 Task: Look for space in Lebaksiu, Indonesia from 12th August, 2023 to 16th August, 2023 for 8 adults in price range Rs.10000 to Rs.16000. Place can be private room with 8 bedrooms having 8 beds and 8 bathrooms. Property type can be house, flat, guest house, hotel. Amenities needed are: wifi, TV, free parkinig on premises, gym, breakfast. Booking option can be shelf check-in. Required host language is English.
Action: Mouse moved to (456, 96)
Screenshot: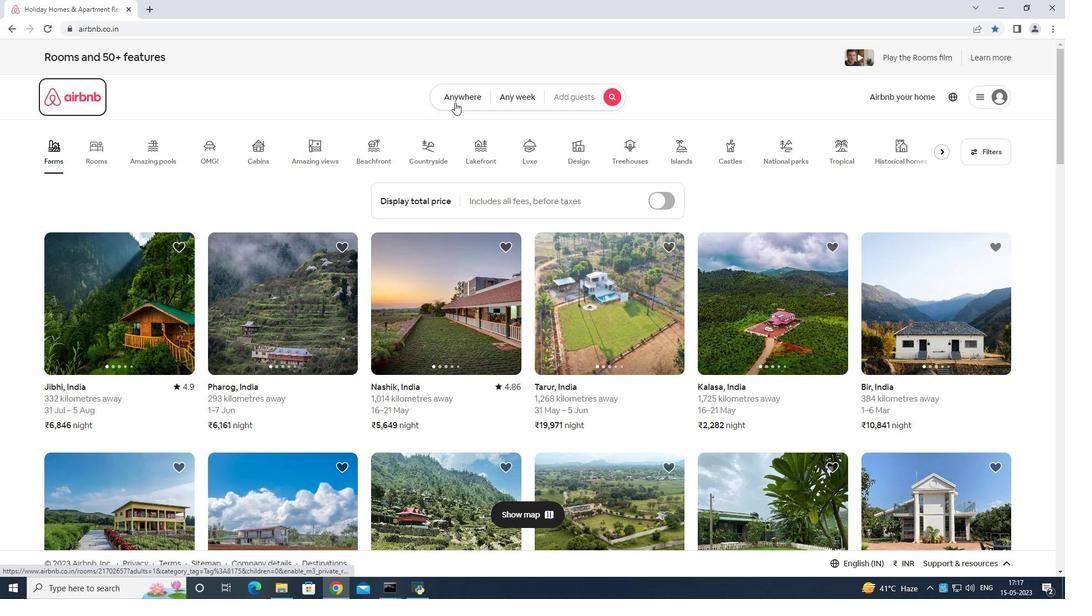 
Action: Mouse pressed left at (456, 96)
Screenshot: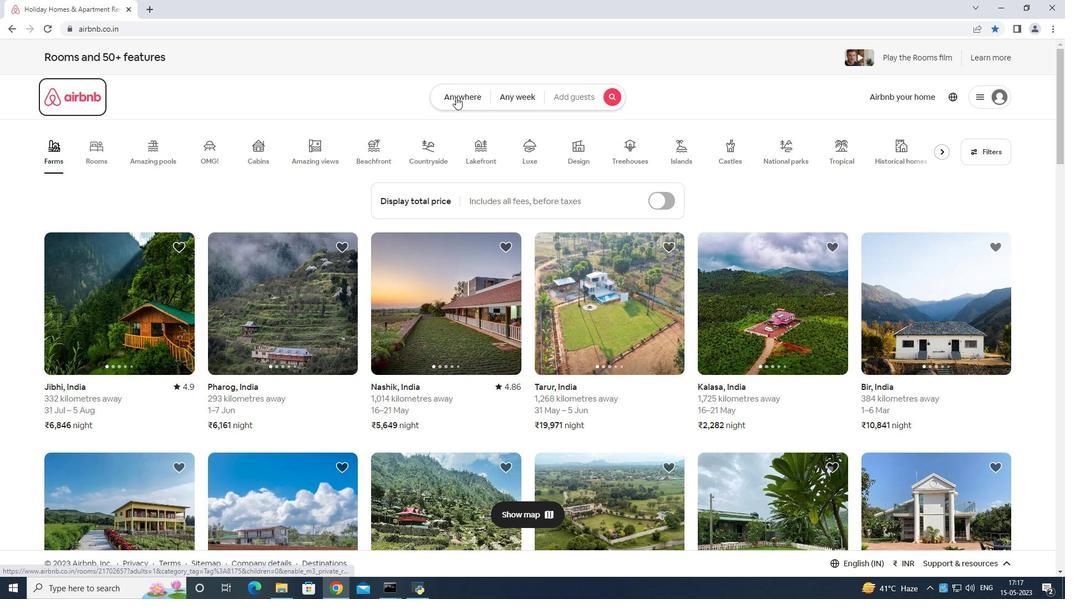 
Action: Mouse moved to (417, 127)
Screenshot: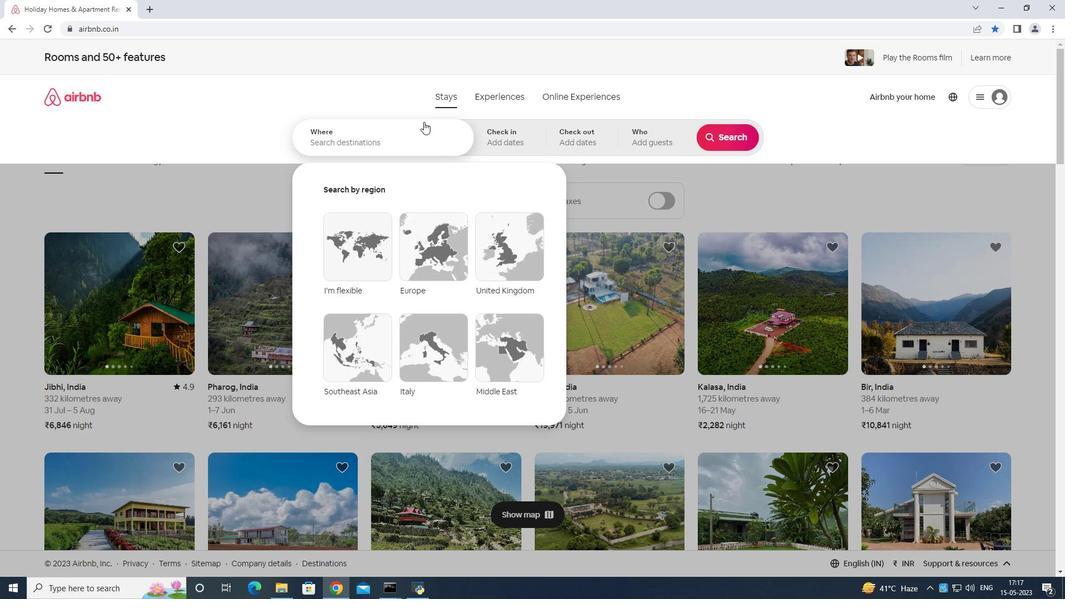 
Action: Mouse pressed left at (417, 127)
Screenshot: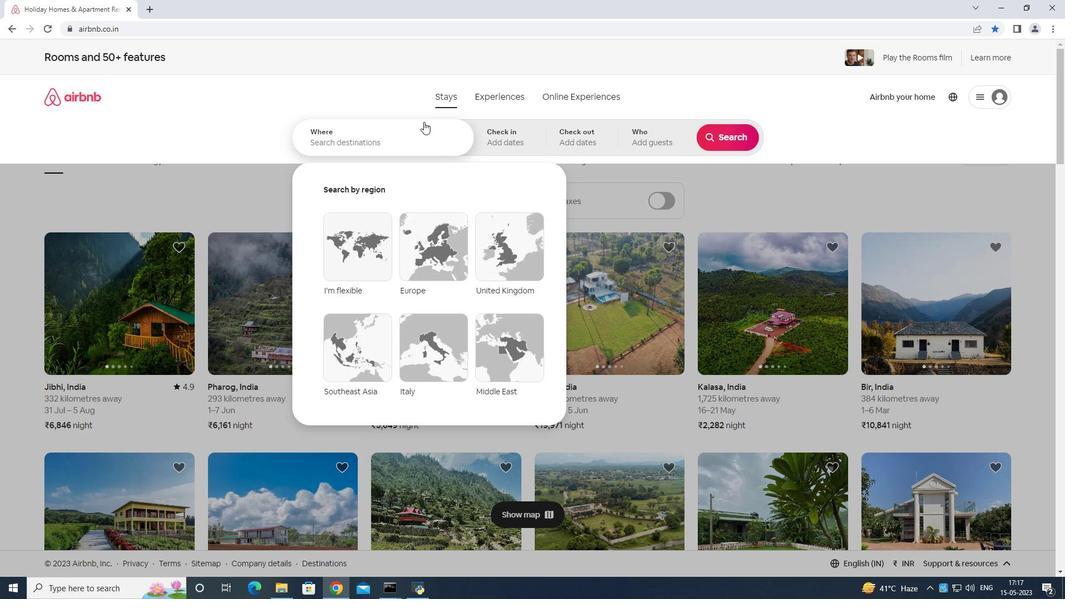 
Action: Mouse moved to (494, 163)
Screenshot: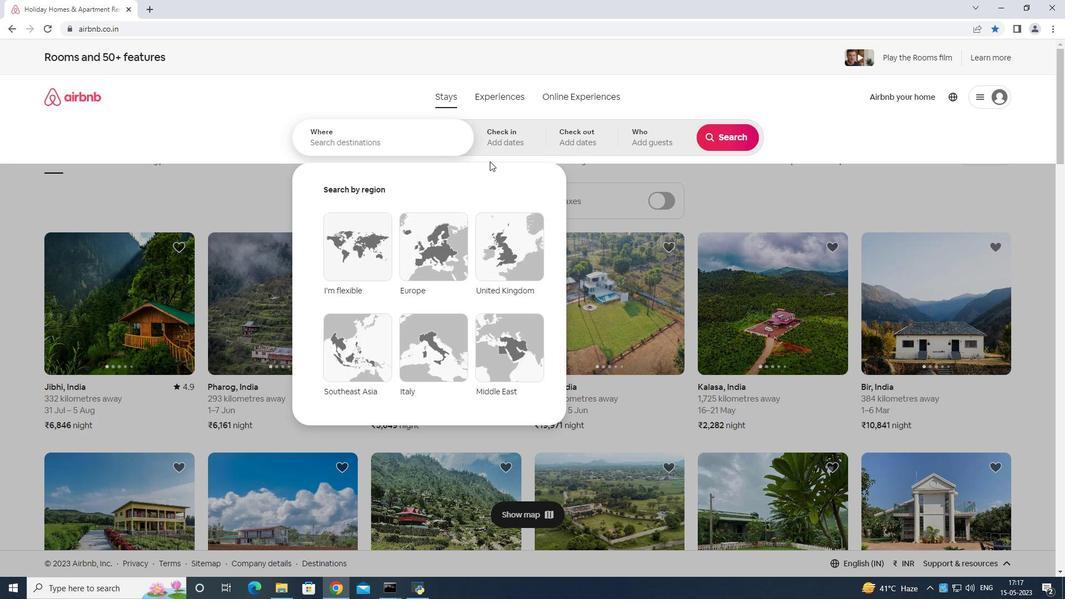 
Action: Key pressed <Key.shift>Lebaksui<Key.backspace><Key.backspace>iu<Key.space><Key.shift>Indonesia<Key.enter>
Screenshot: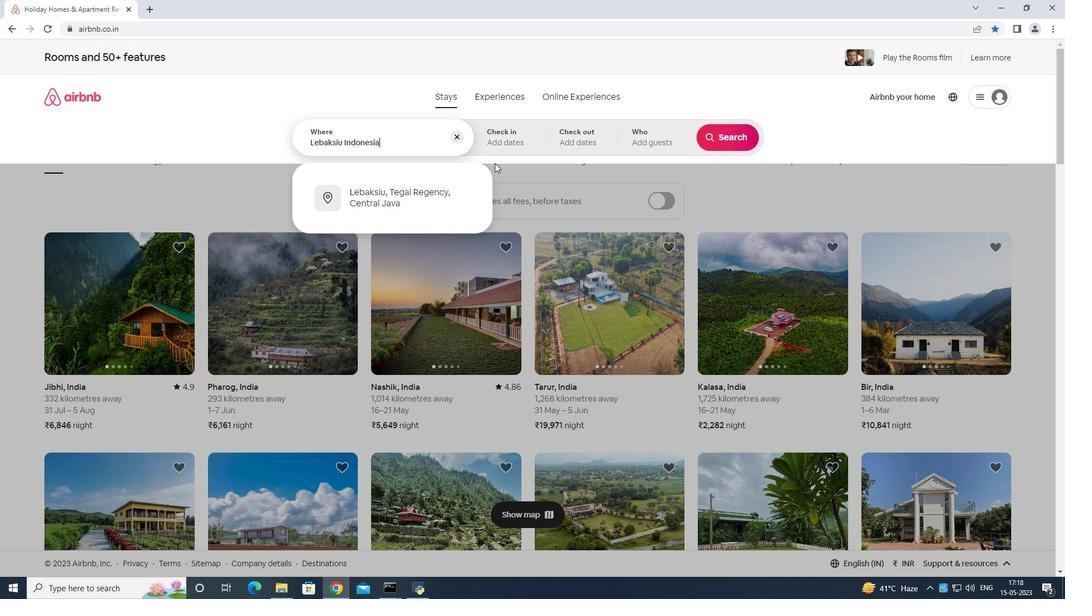 
Action: Mouse moved to (727, 224)
Screenshot: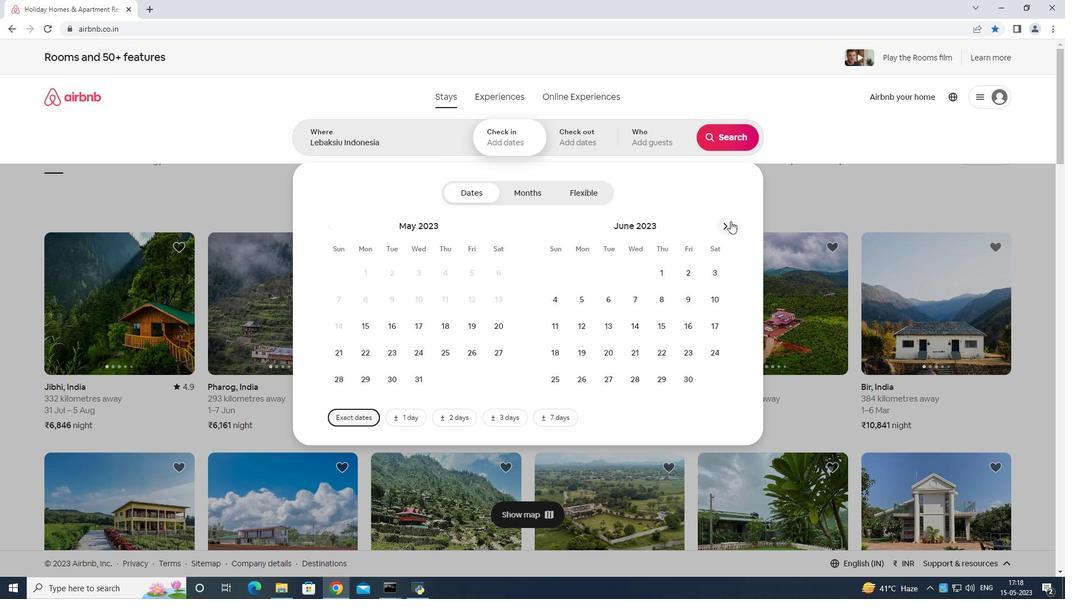 
Action: Mouse pressed left at (727, 224)
Screenshot: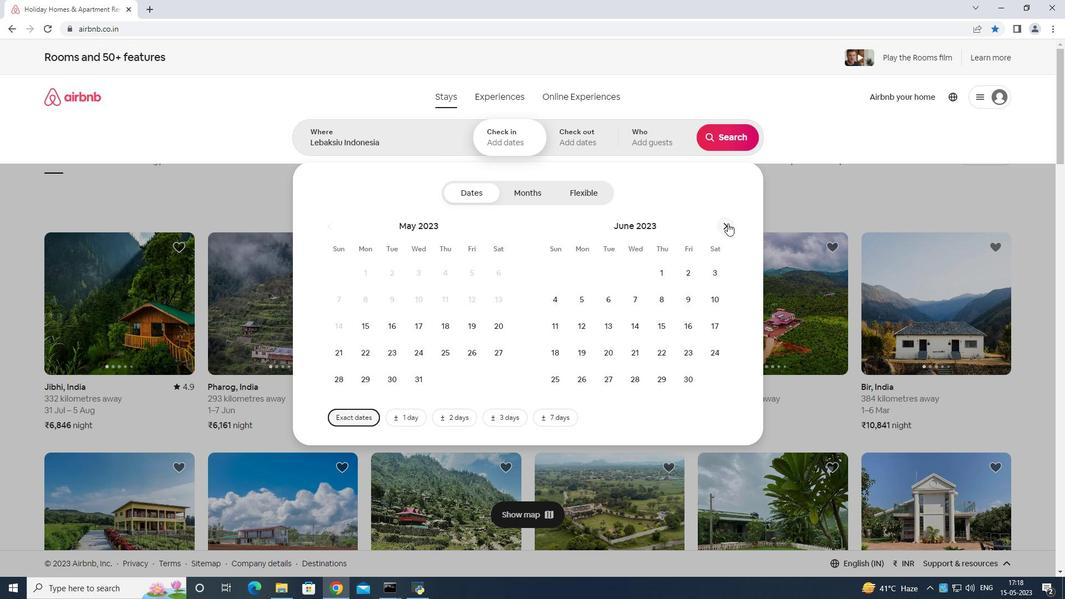 
Action: Mouse moved to (725, 220)
Screenshot: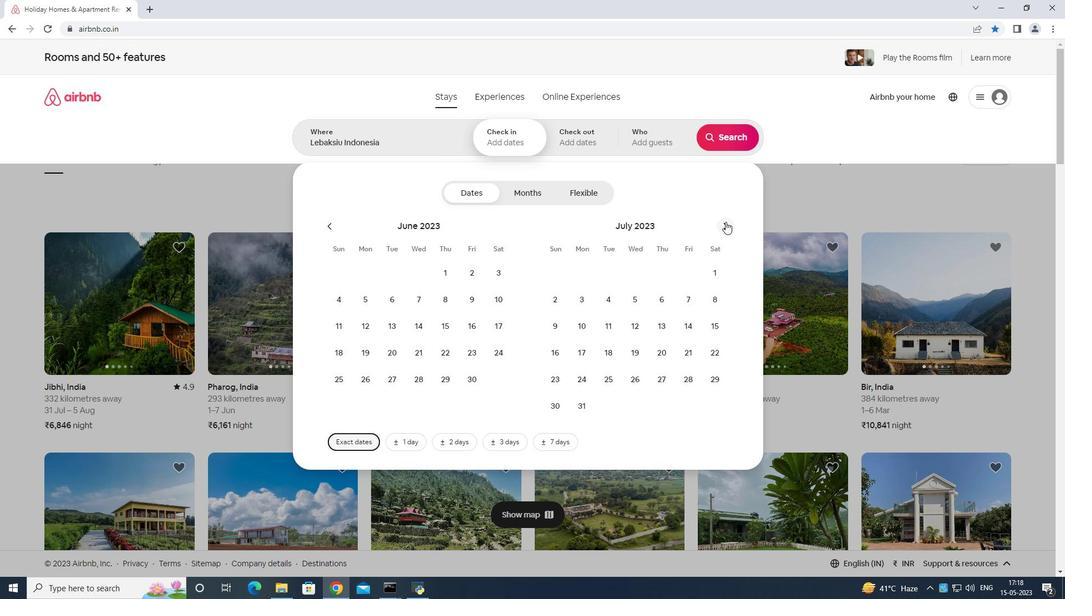 
Action: Mouse pressed left at (725, 220)
Screenshot: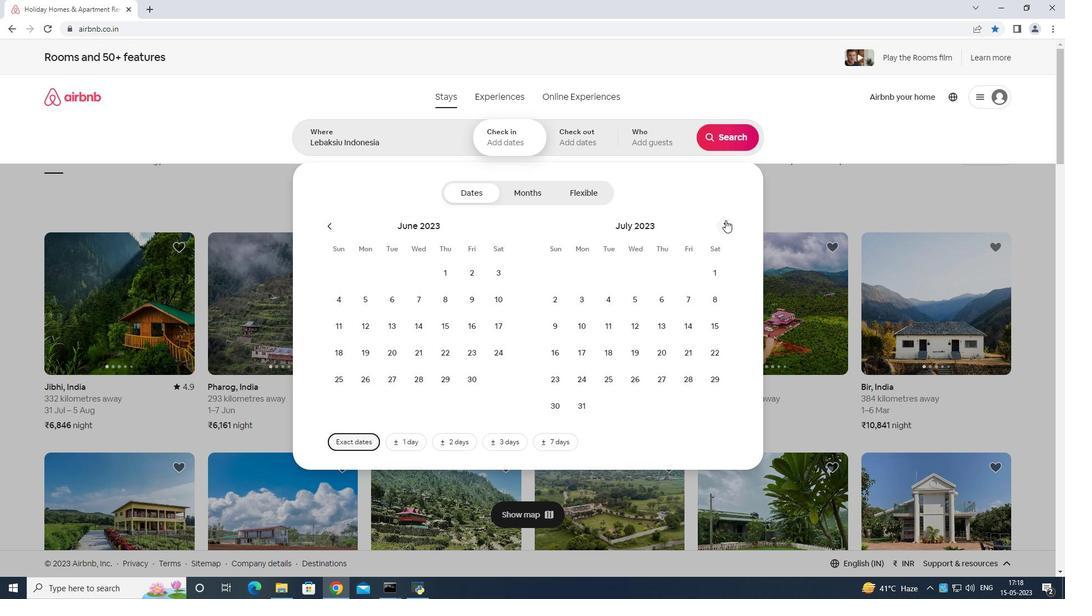 
Action: Mouse moved to (713, 289)
Screenshot: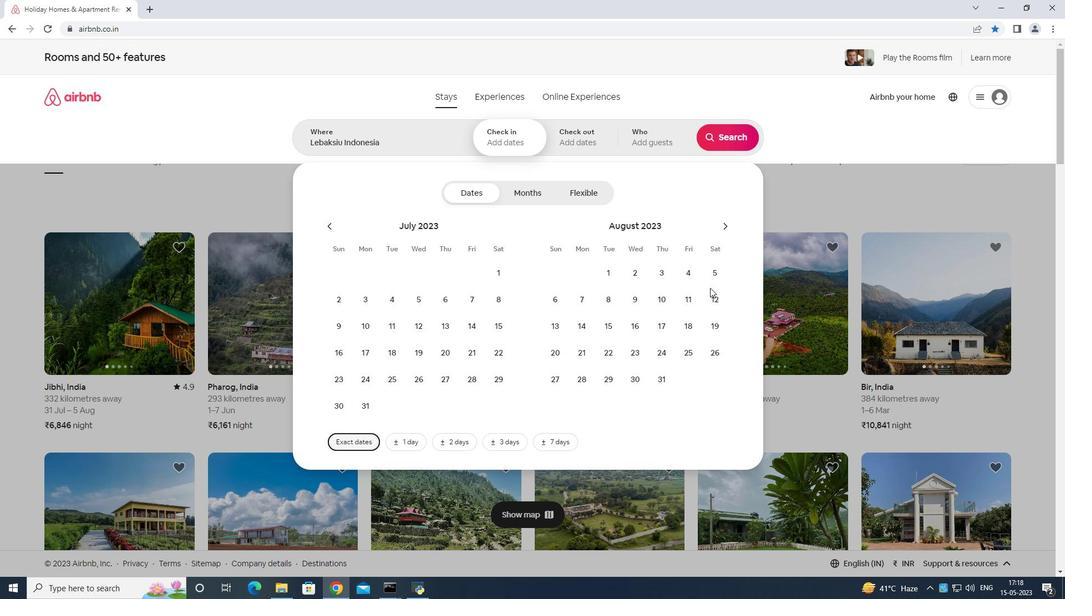 
Action: Mouse pressed left at (713, 289)
Screenshot: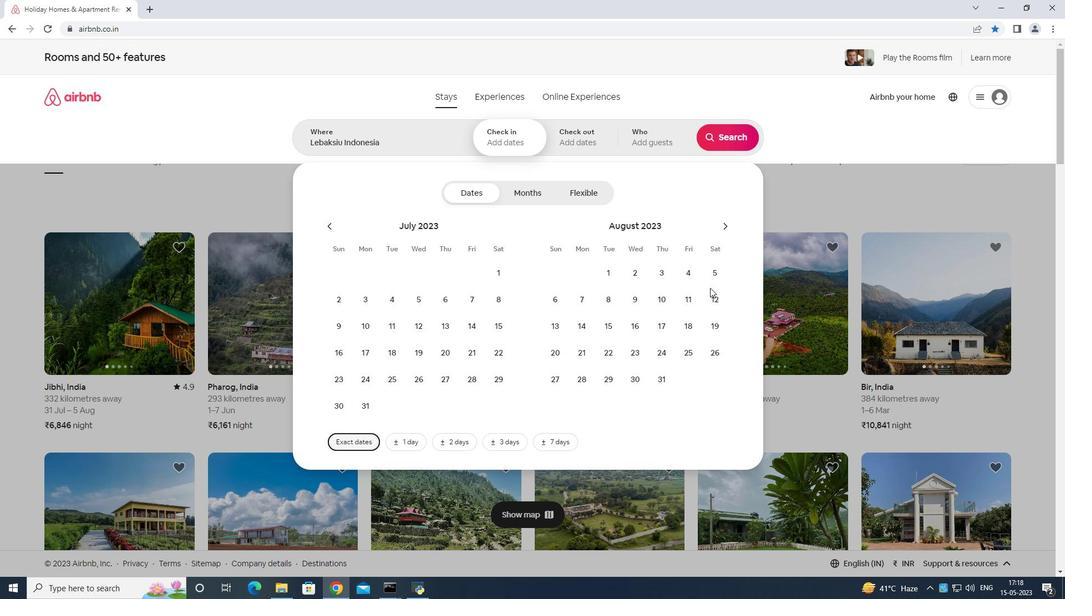 
Action: Mouse moved to (633, 326)
Screenshot: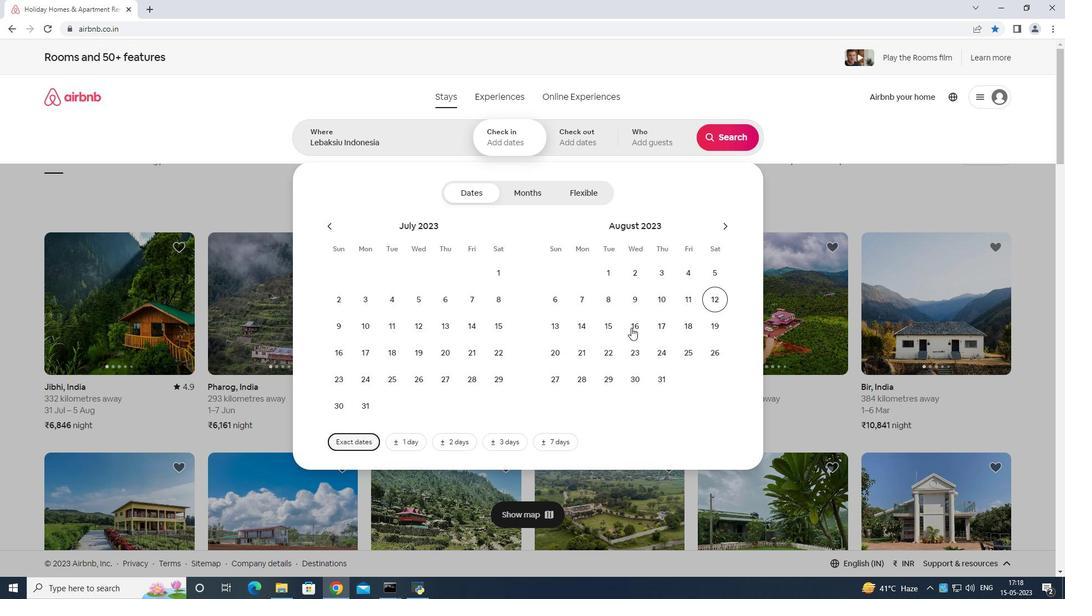 
Action: Mouse pressed left at (633, 326)
Screenshot: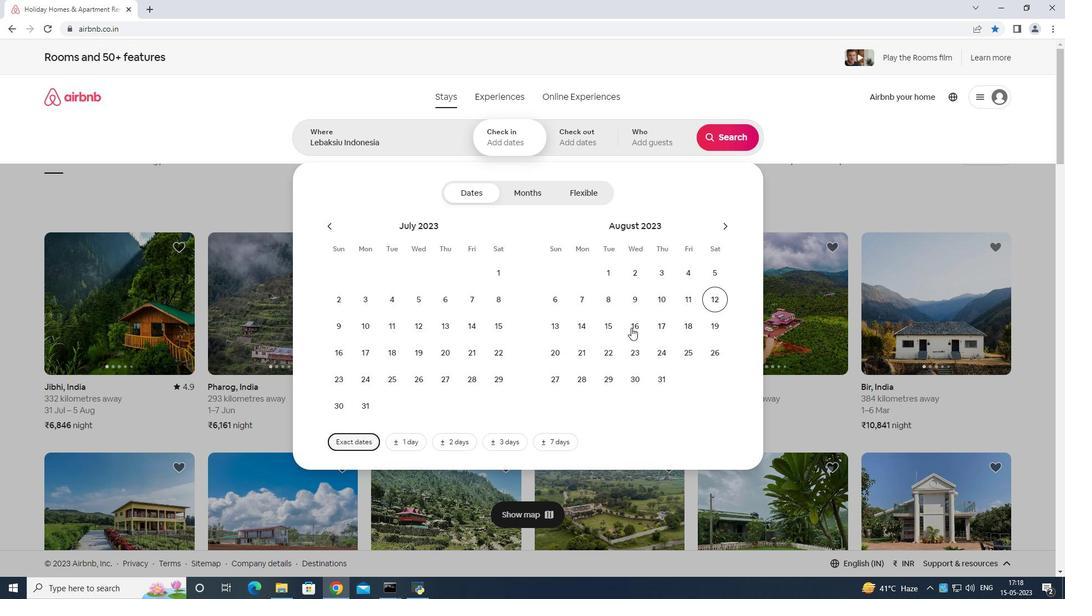 
Action: Mouse moved to (627, 130)
Screenshot: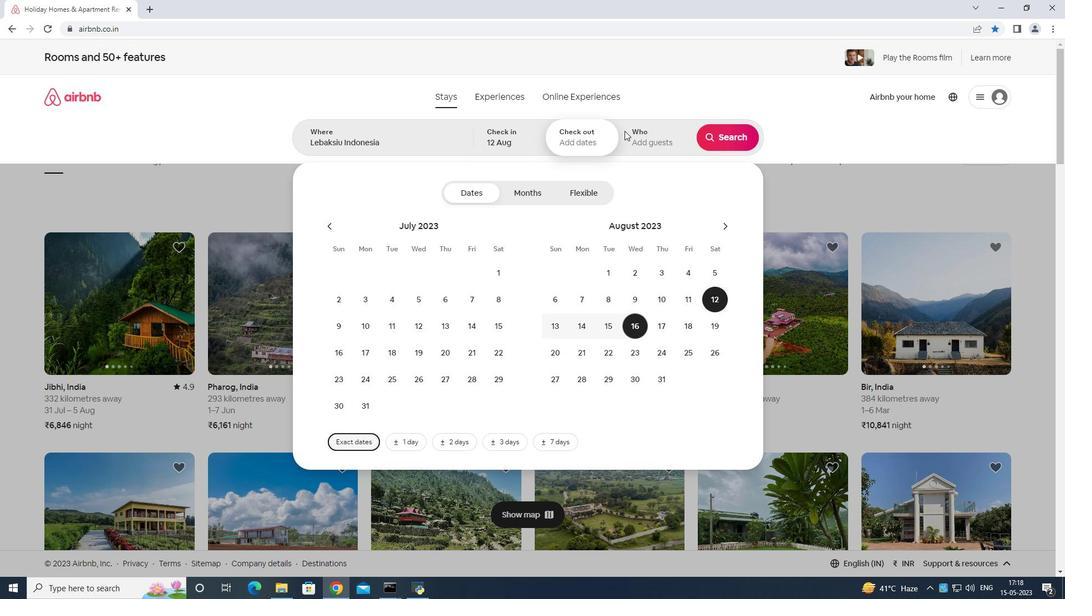 
Action: Mouse pressed left at (627, 130)
Screenshot: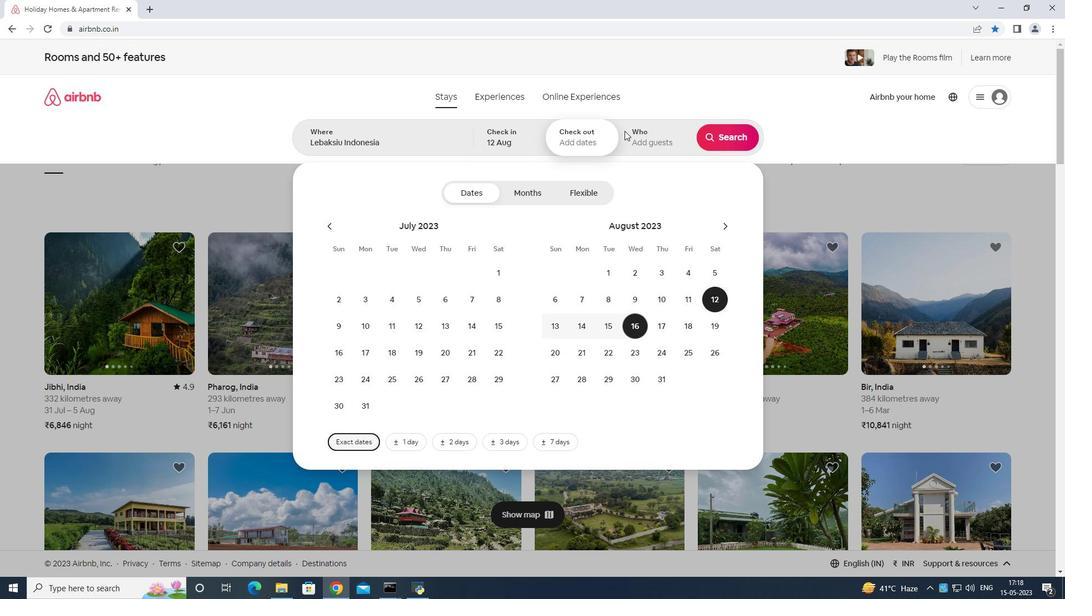 
Action: Mouse moved to (719, 189)
Screenshot: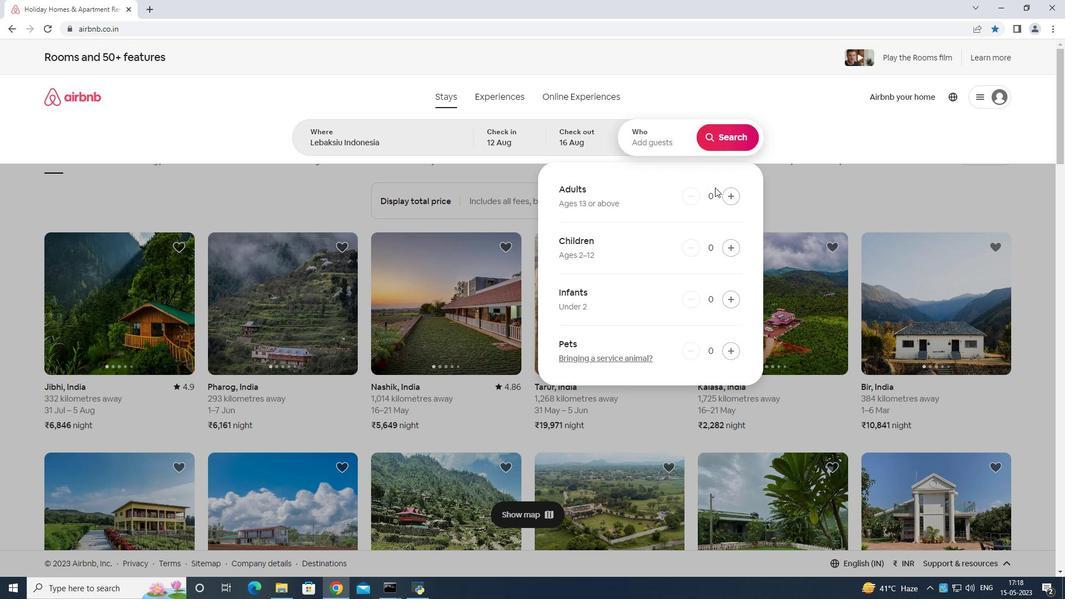 
Action: Mouse pressed left at (719, 189)
Screenshot: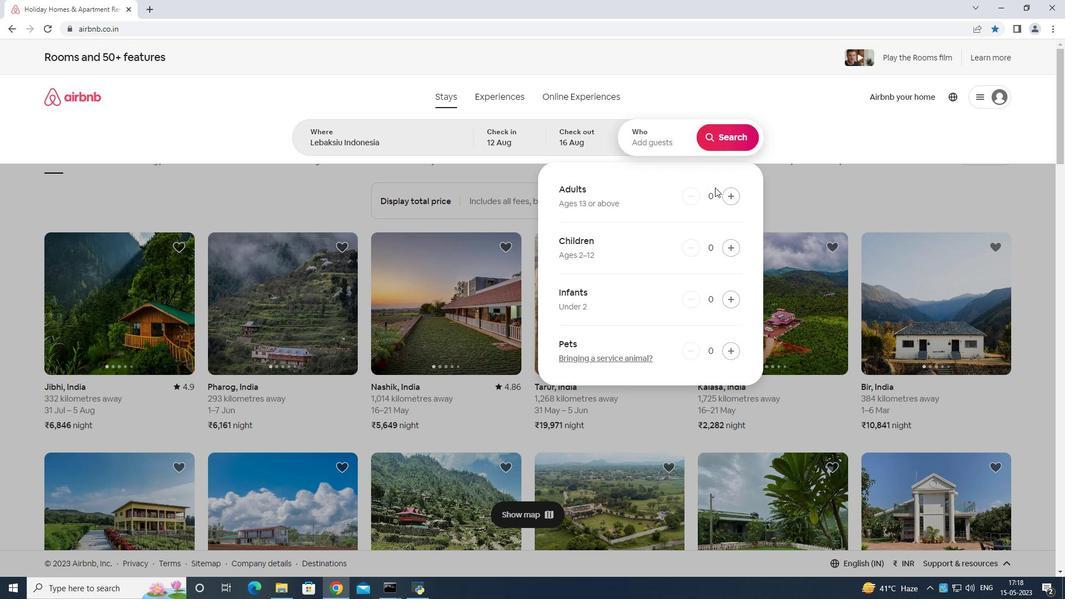 
Action: Mouse moved to (725, 194)
Screenshot: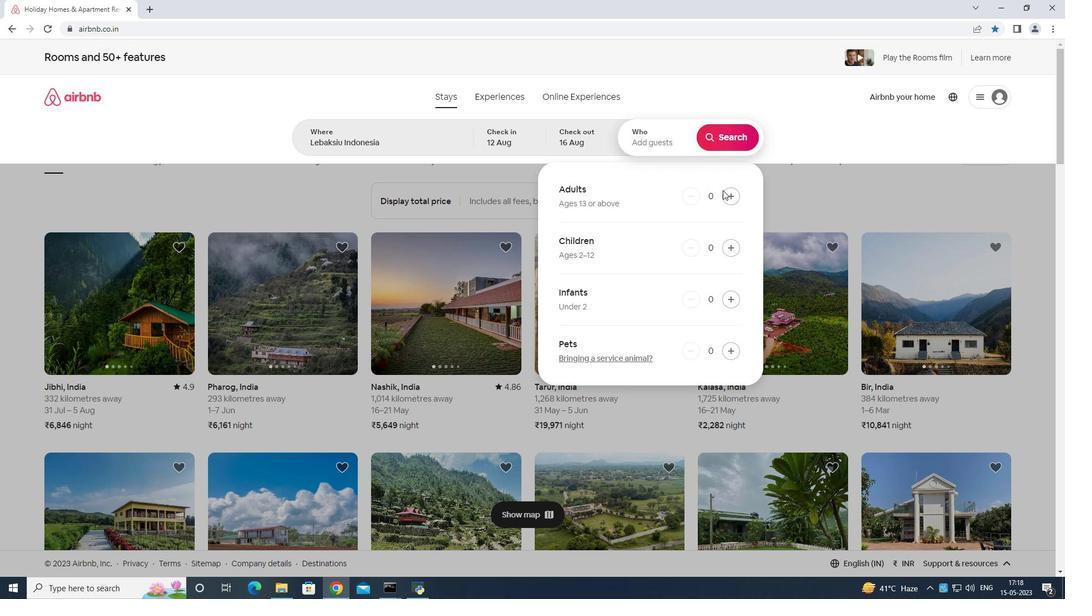 
Action: Mouse pressed left at (725, 194)
Screenshot: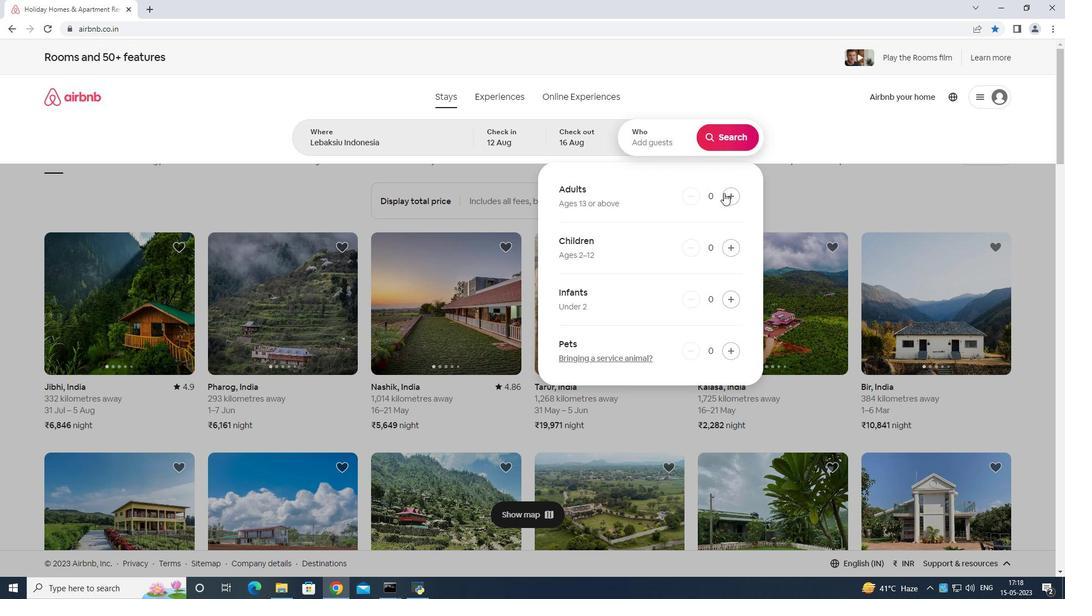 
Action: Mouse moved to (725, 194)
Screenshot: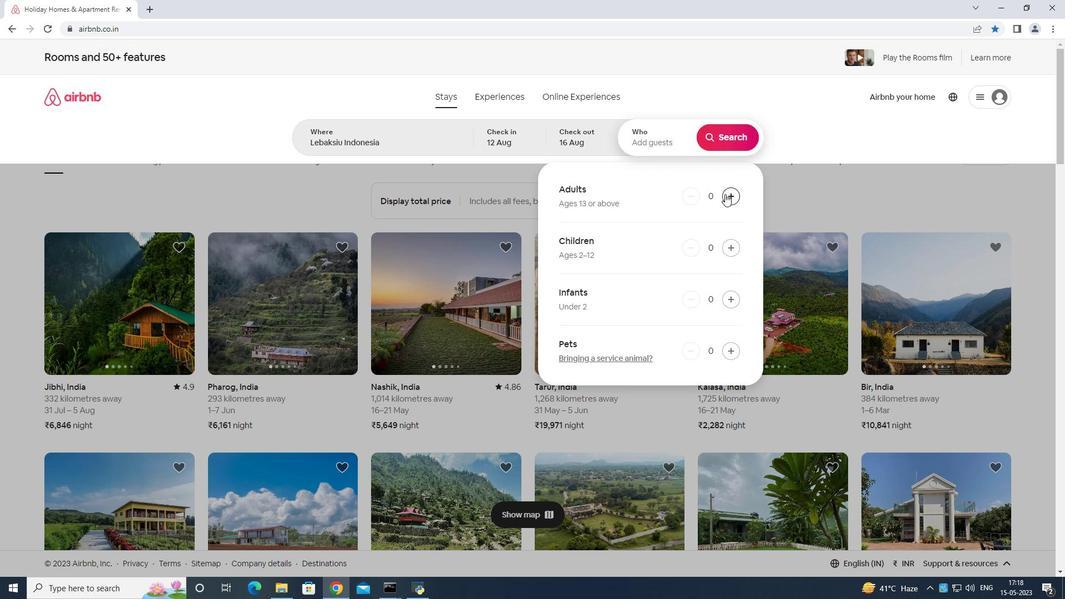 
Action: Mouse pressed left at (725, 194)
Screenshot: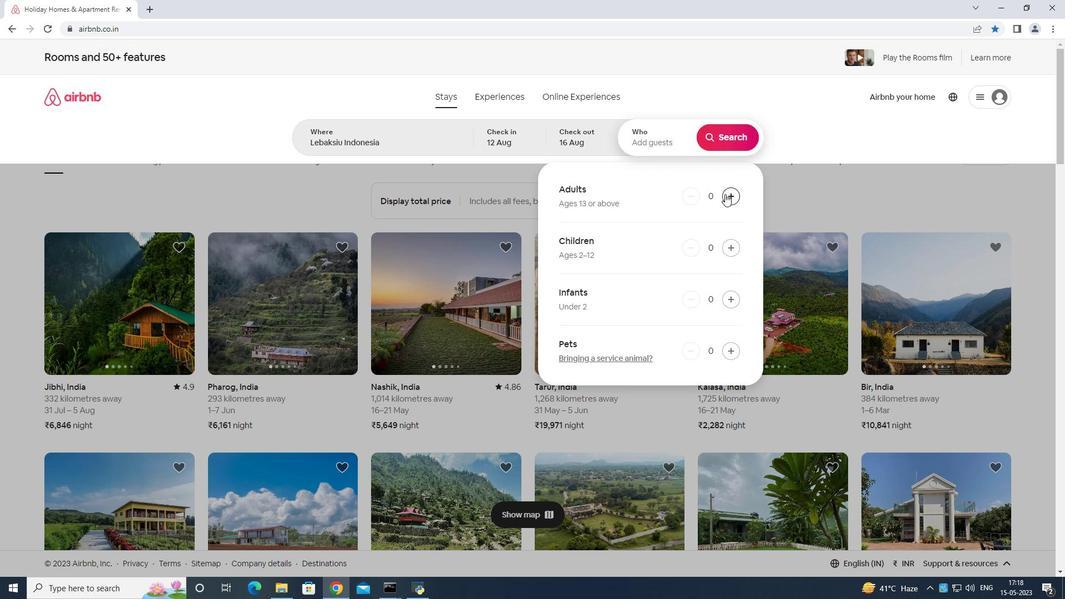 
Action: Mouse moved to (726, 194)
Screenshot: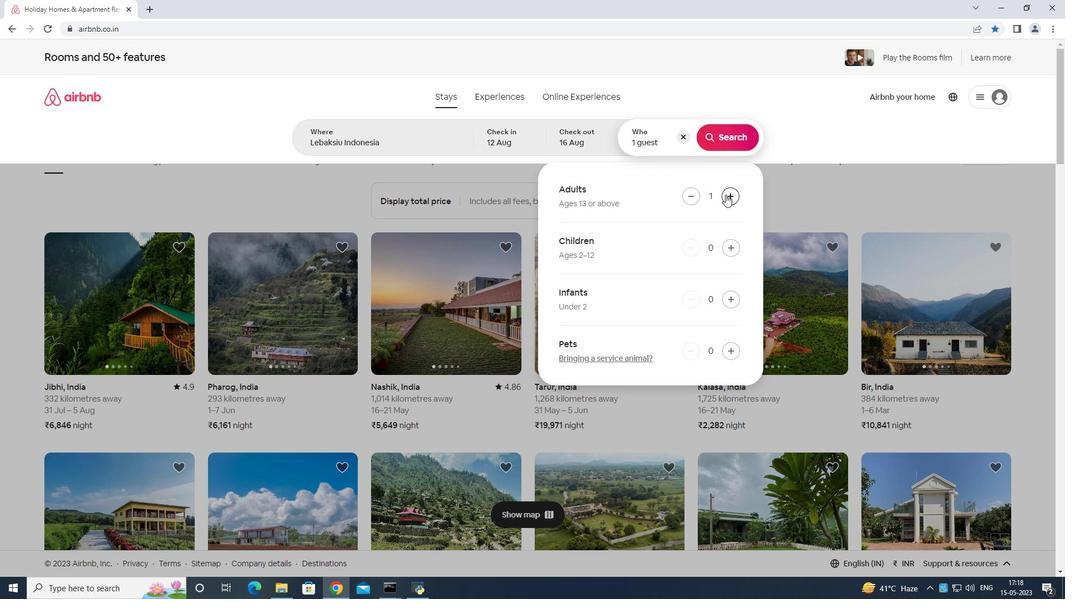 
Action: Mouse pressed left at (726, 194)
Screenshot: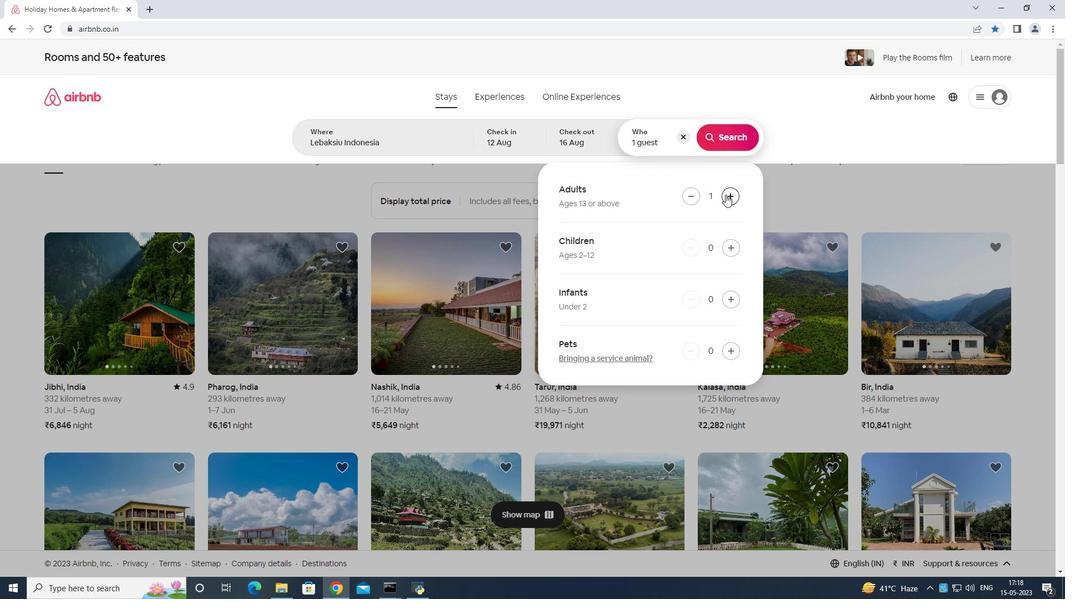 
Action: Mouse pressed left at (726, 194)
Screenshot: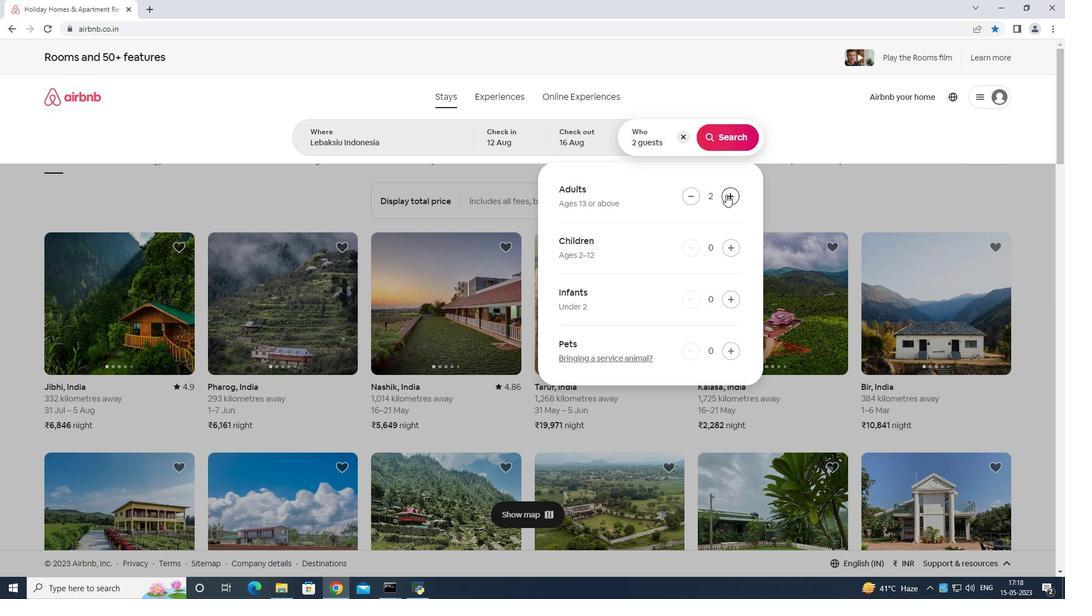 
Action: Mouse moved to (726, 194)
Screenshot: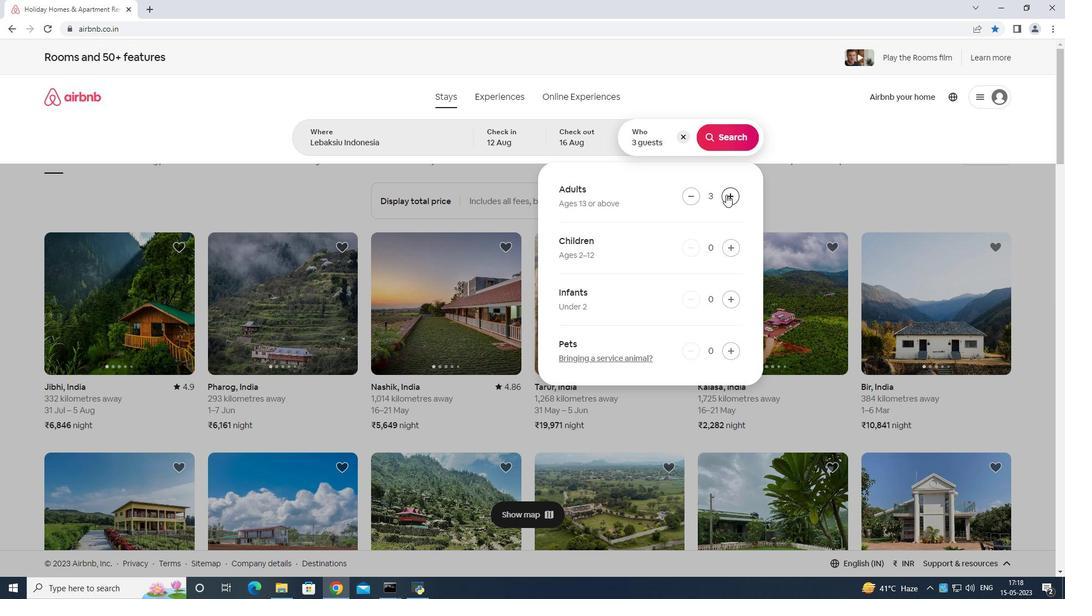 
Action: Mouse pressed left at (726, 194)
Screenshot: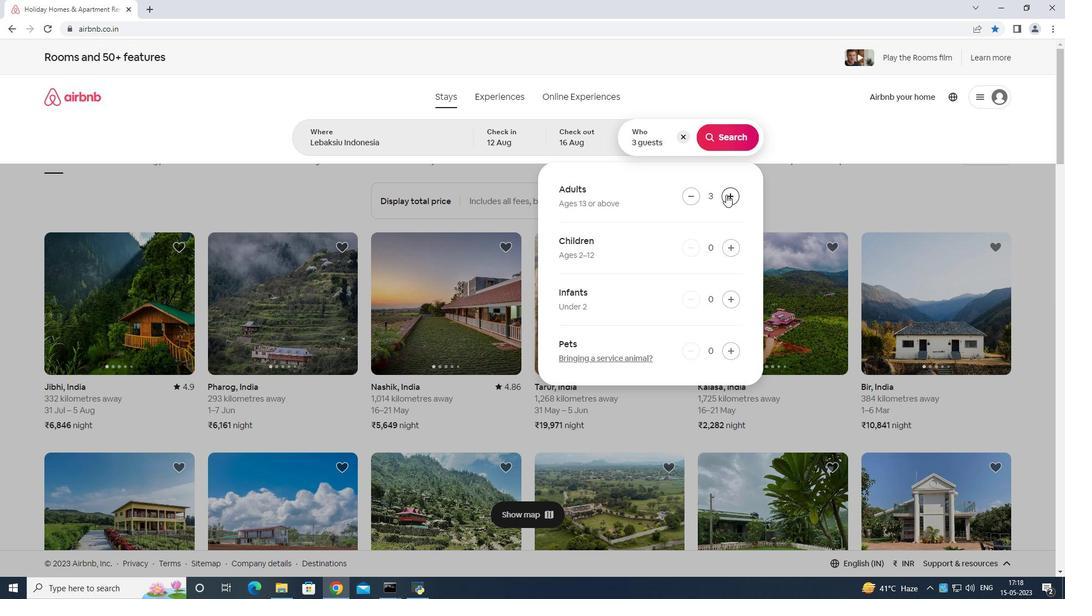
Action: Mouse pressed left at (726, 194)
Screenshot: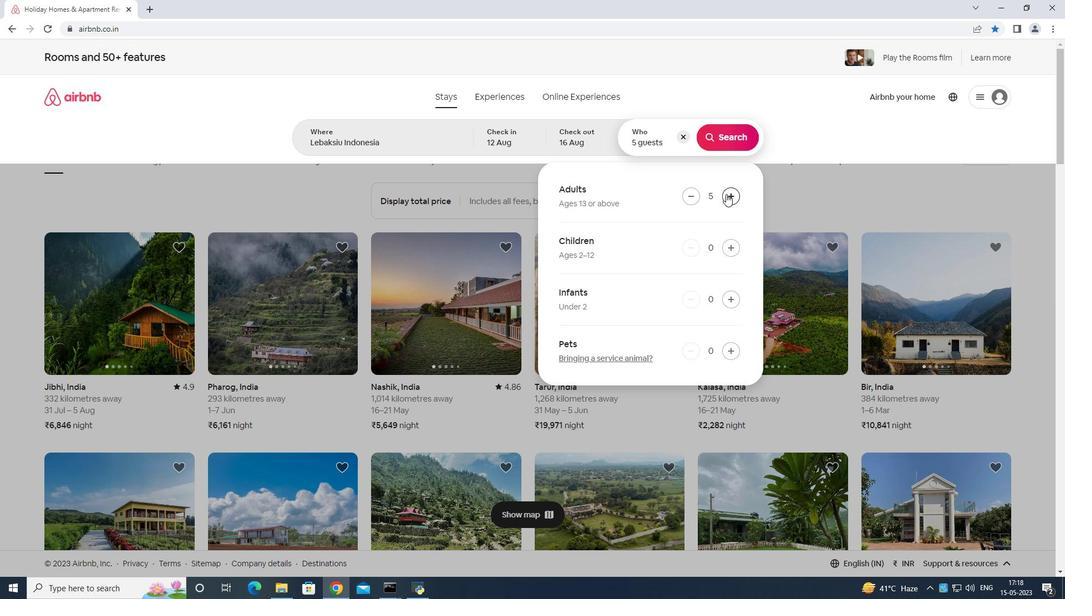 
Action: Mouse moved to (726, 194)
Screenshot: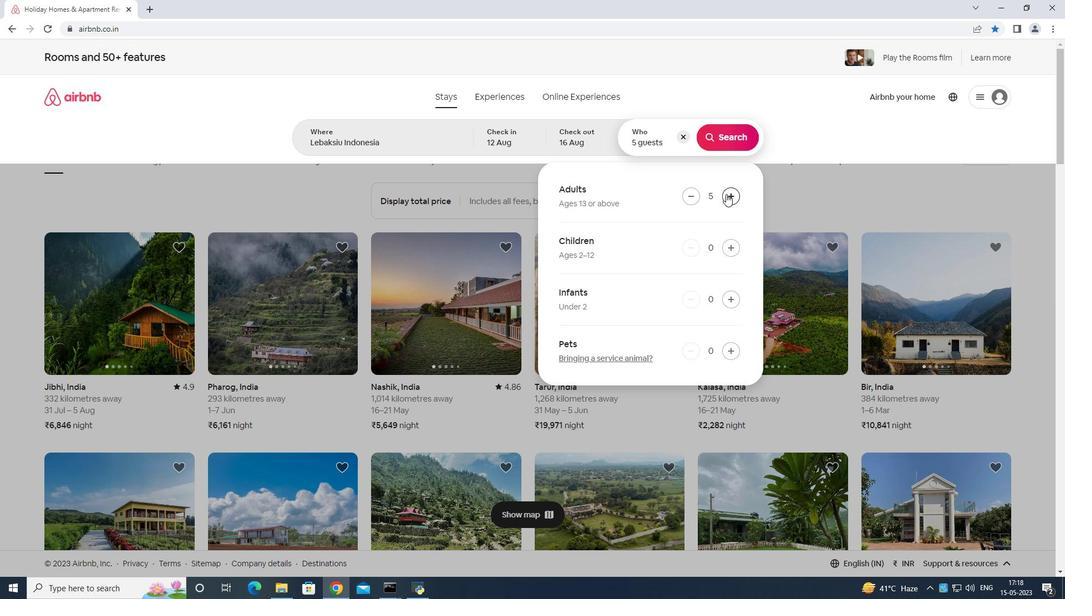 
Action: Mouse pressed left at (726, 194)
Screenshot: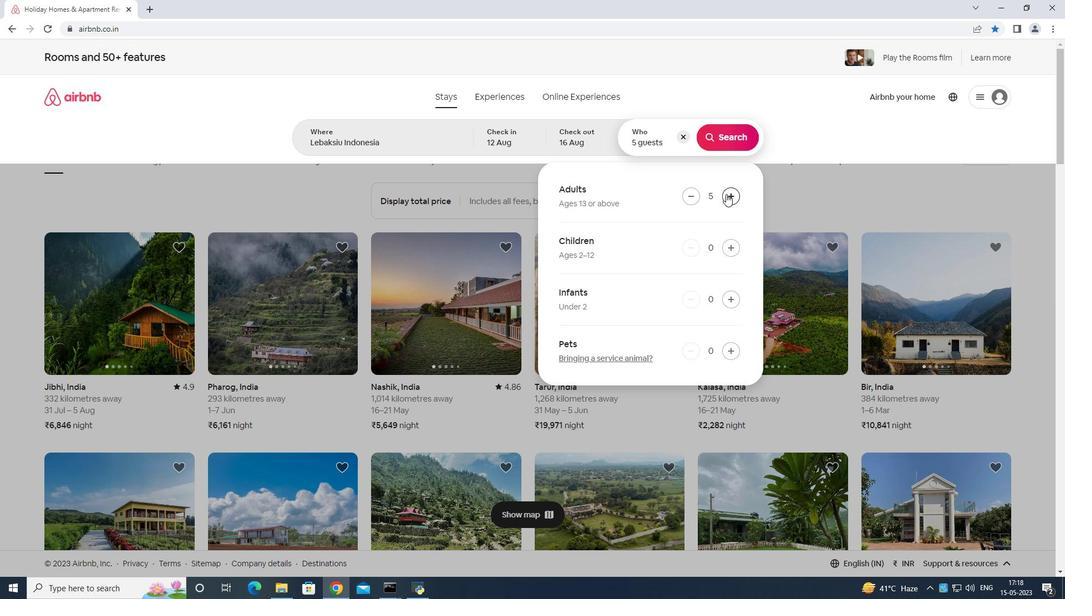 
Action: Mouse moved to (726, 194)
Screenshot: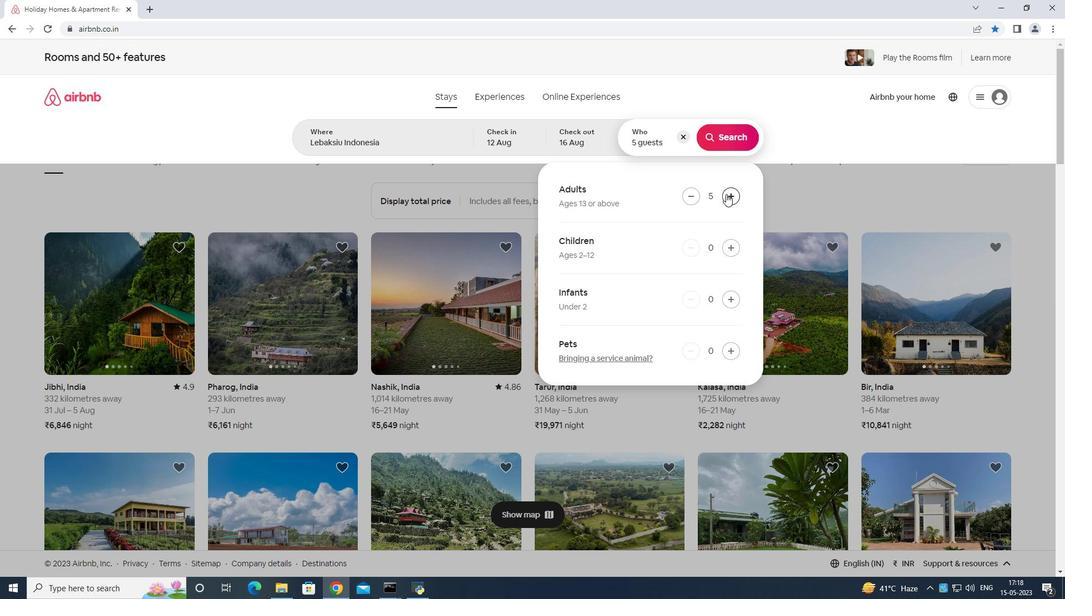 
Action: Mouse pressed left at (726, 194)
Screenshot: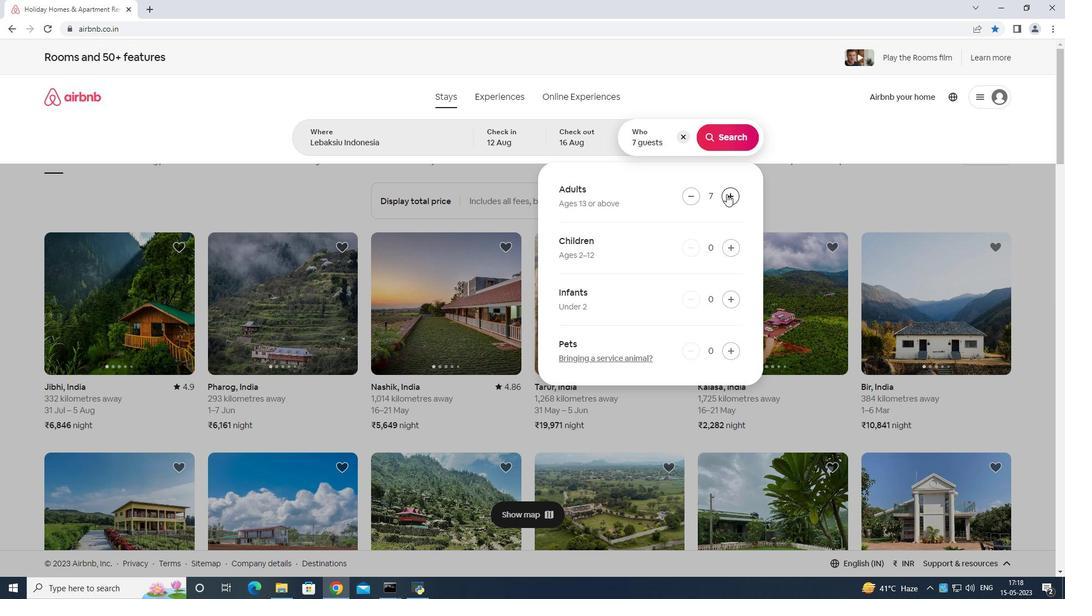 
Action: Mouse moved to (728, 141)
Screenshot: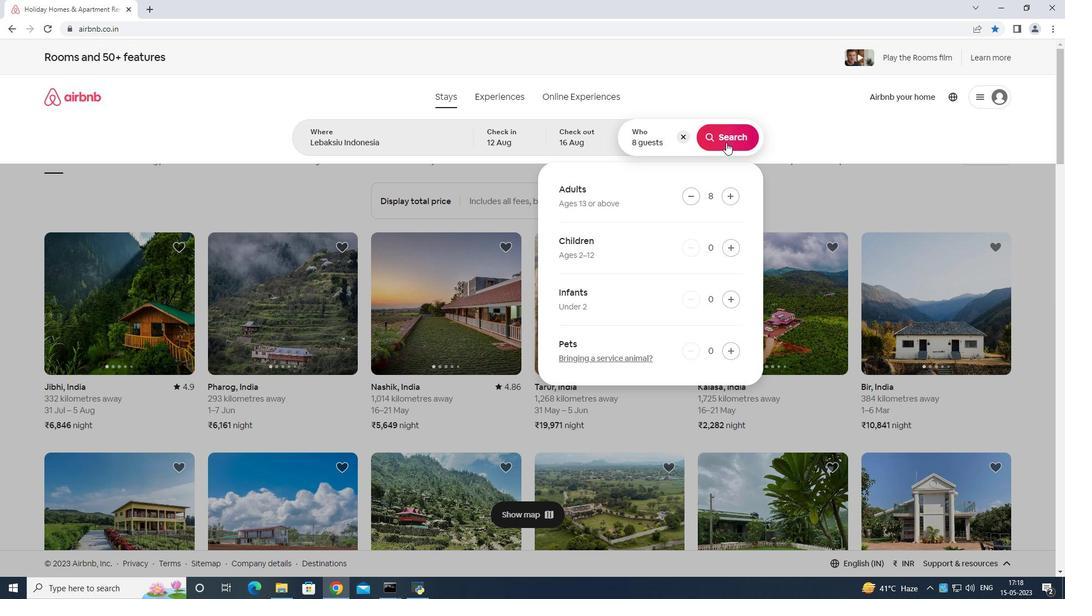 
Action: Mouse pressed left at (728, 141)
Screenshot: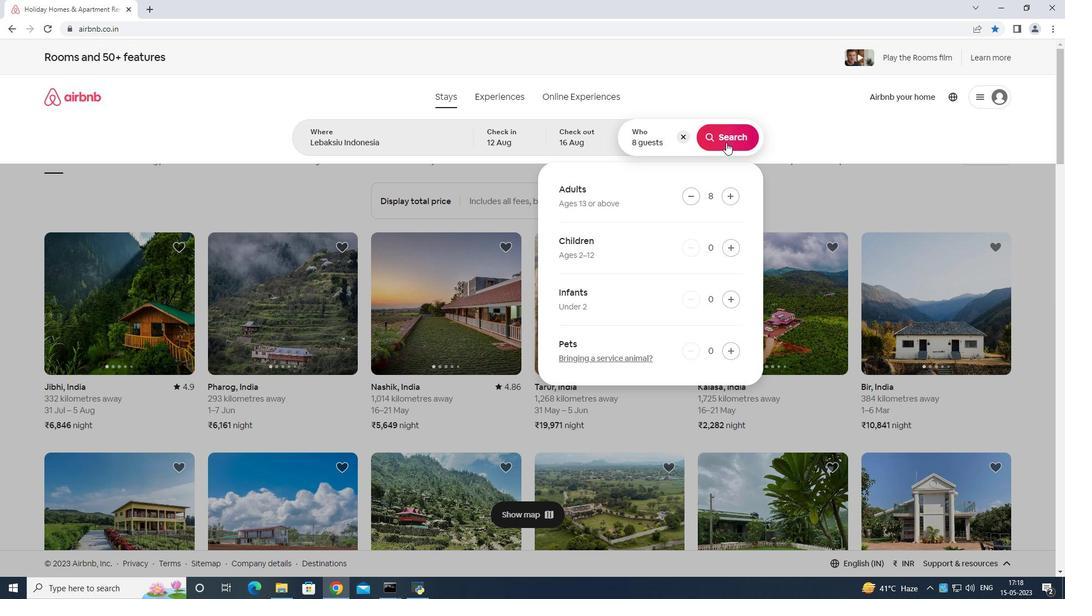 
Action: Mouse moved to (1006, 103)
Screenshot: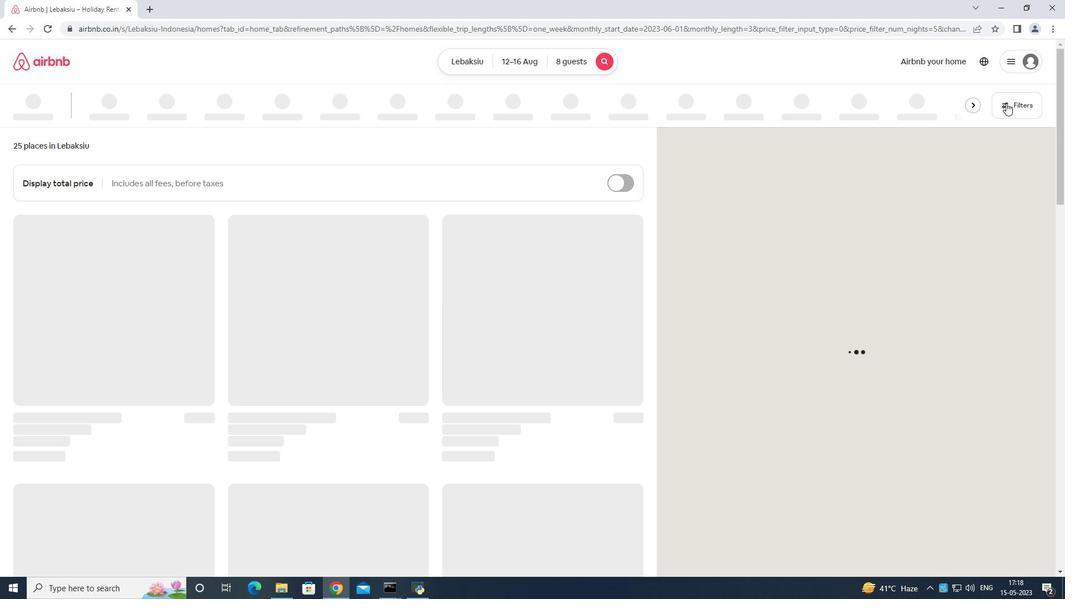 
Action: Mouse pressed left at (1006, 103)
Screenshot: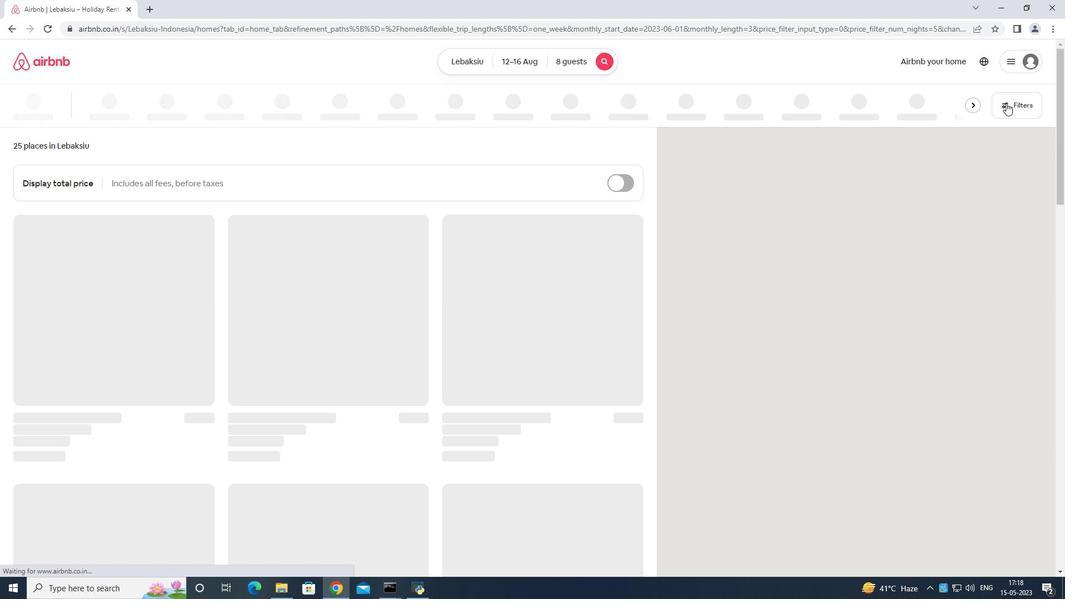 
Action: Mouse moved to (438, 370)
Screenshot: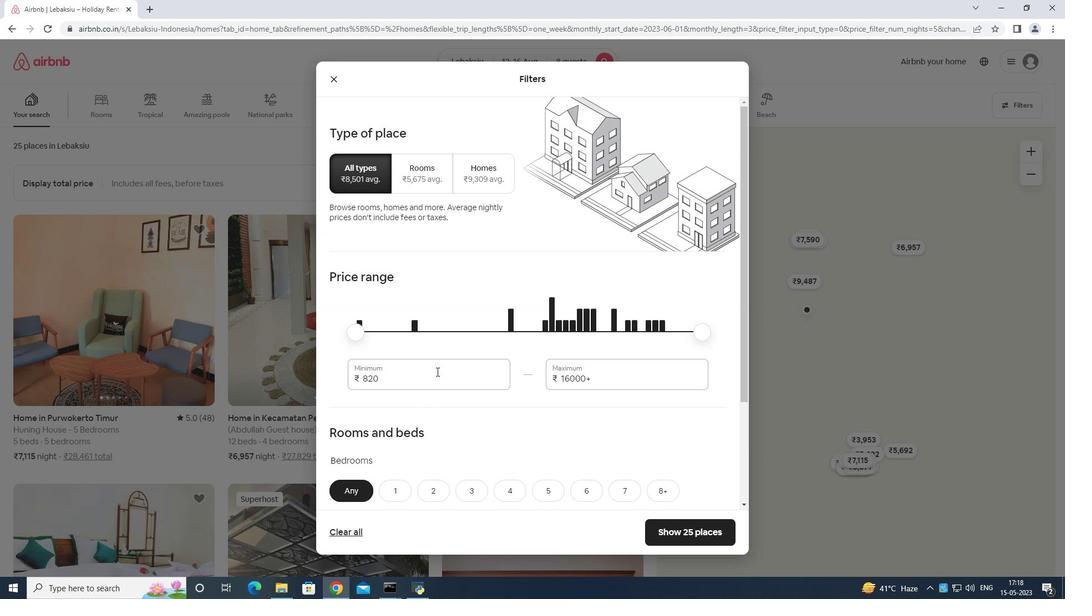 
Action: Mouse pressed left at (438, 370)
Screenshot: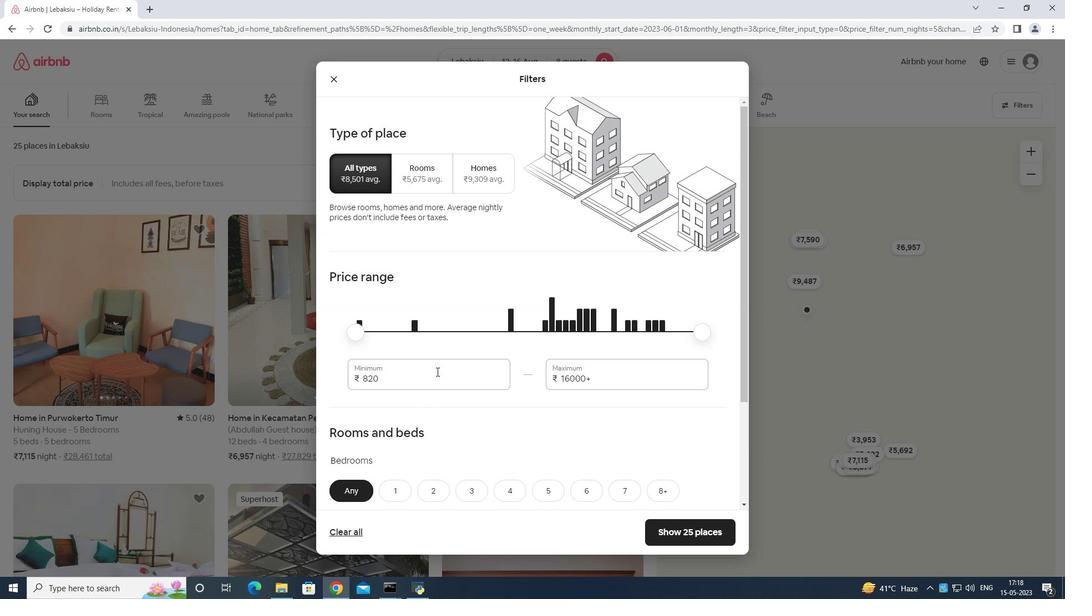 
Action: Mouse moved to (439, 370)
Screenshot: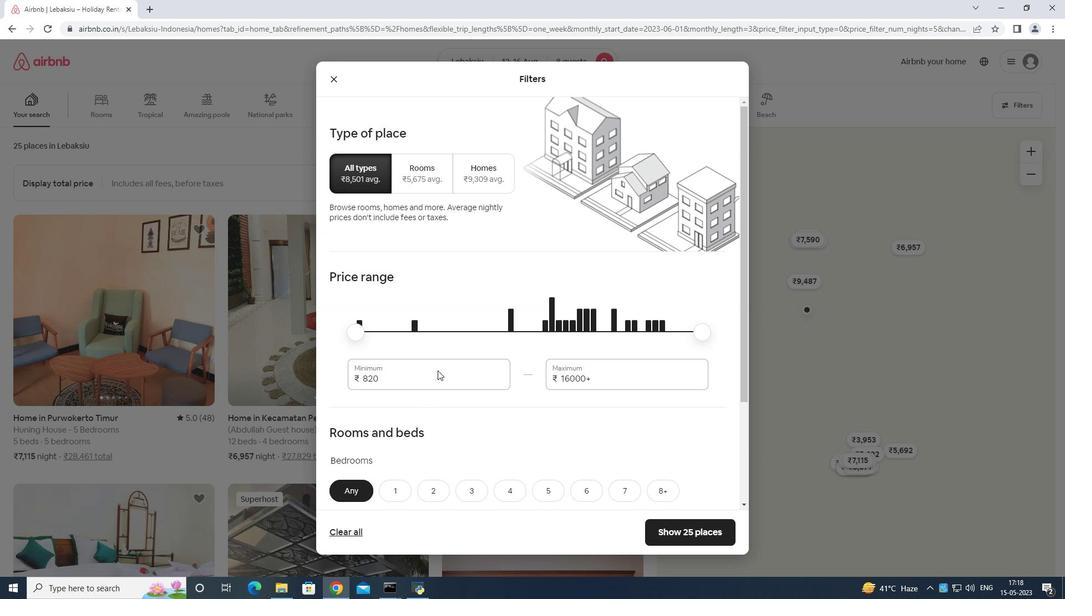 
Action: Key pressed <Key.backspace><Key.backspace><Key.backspace><Key.backspace><Key.backspace><Key.backspace>11<Key.backspace>0000
Screenshot: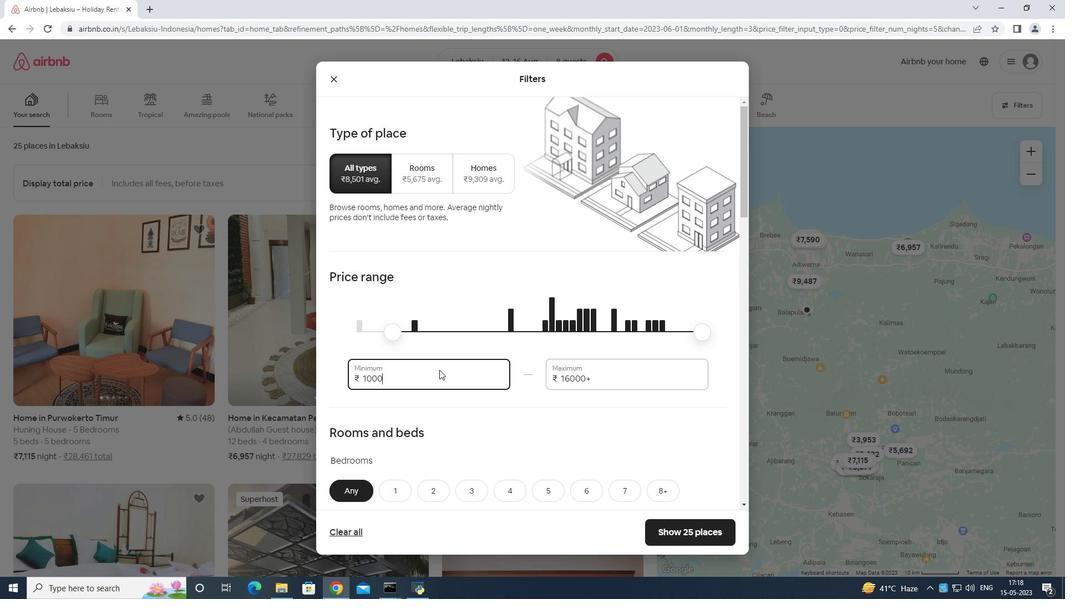 
Action: Mouse moved to (606, 370)
Screenshot: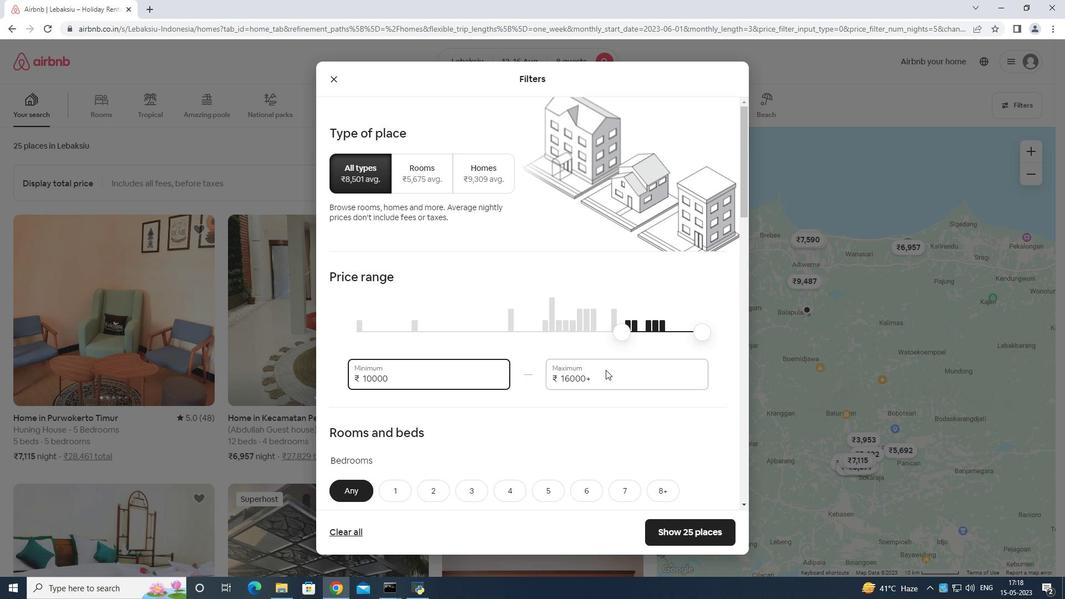 
Action: Mouse pressed left at (606, 370)
Screenshot: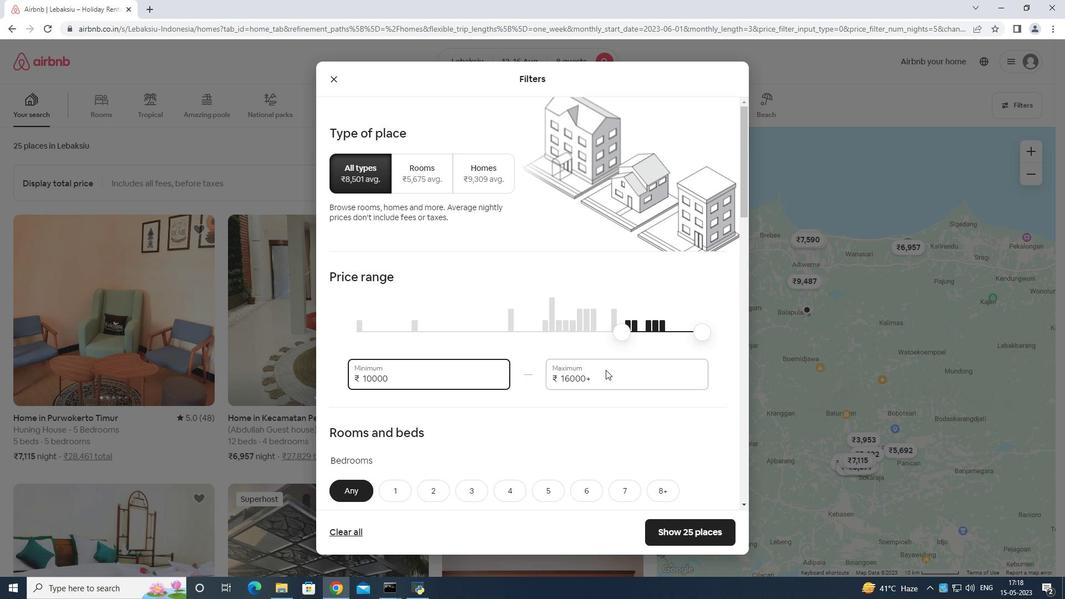 
Action: Mouse moved to (606, 365)
Screenshot: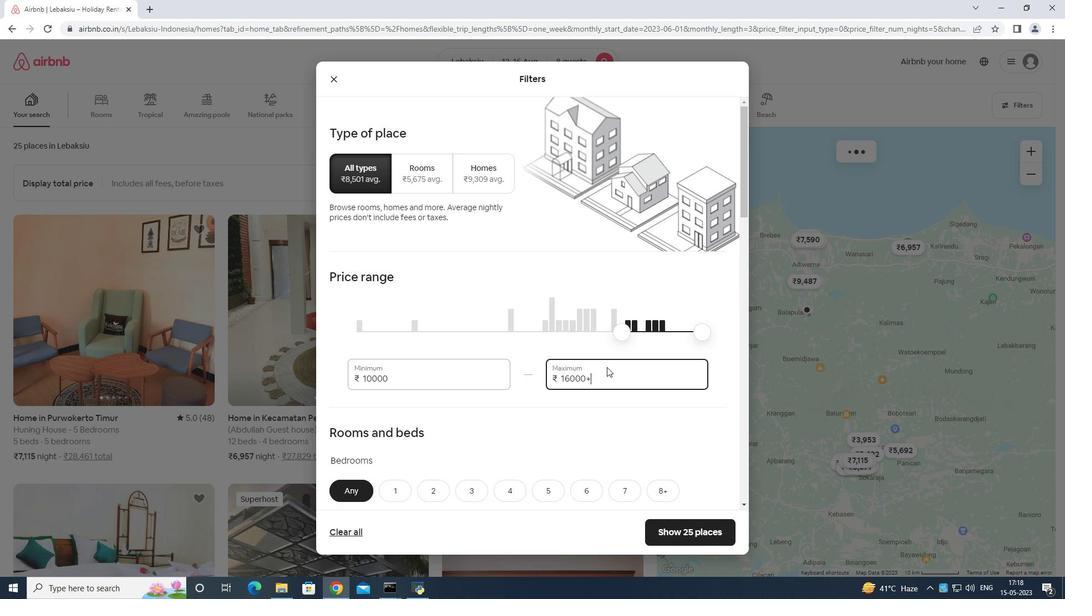 
Action: Key pressed <Key.backspace>
Screenshot: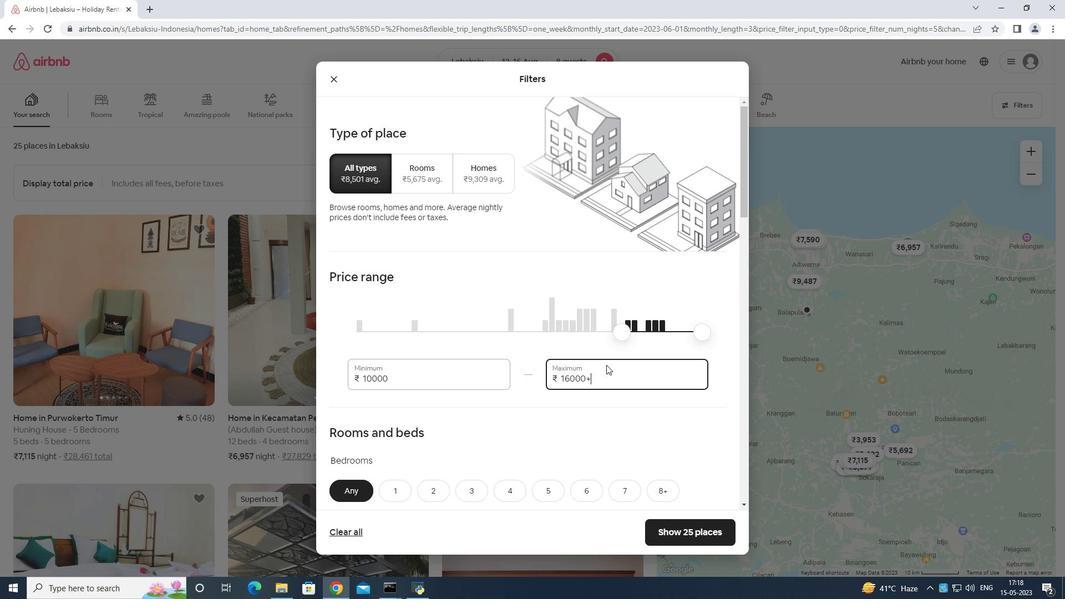 
Action: Mouse moved to (605, 364)
Screenshot: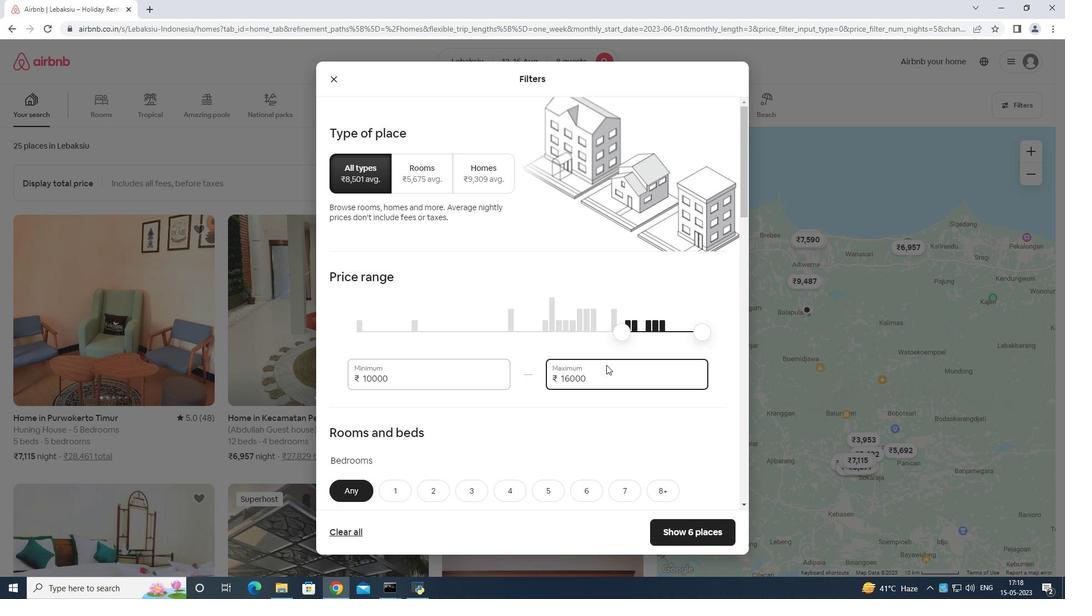 
Action: Key pressed <Key.backspace><Key.backspace><Key.backspace><Key.backspace><Key.backspace><Key.backspace><Key.backspace><Key.backspace>
Screenshot: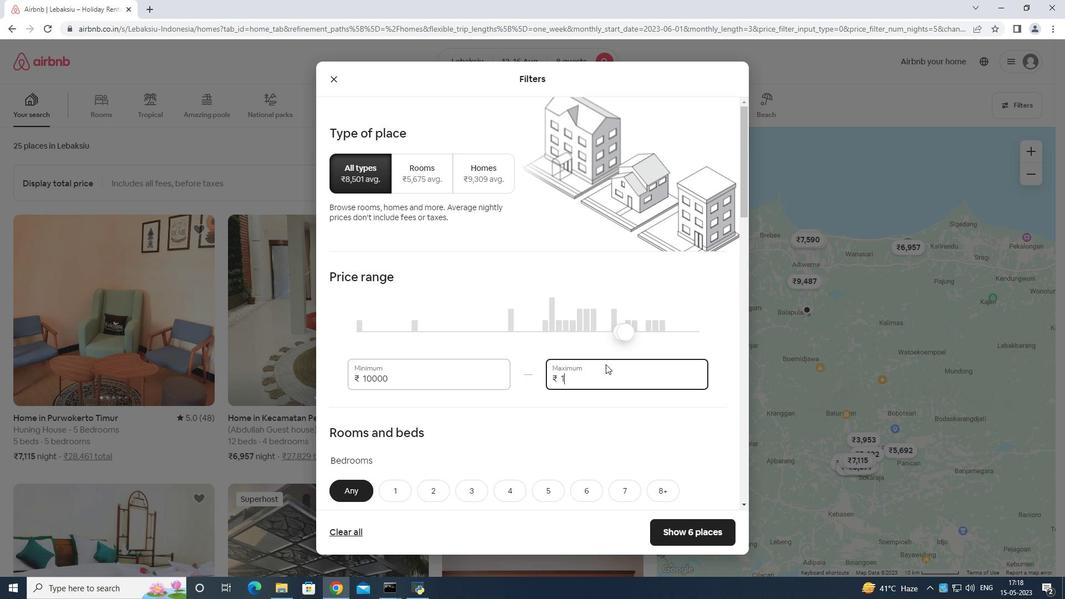 
Action: Mouse moved to (605, 364)
Screenshot: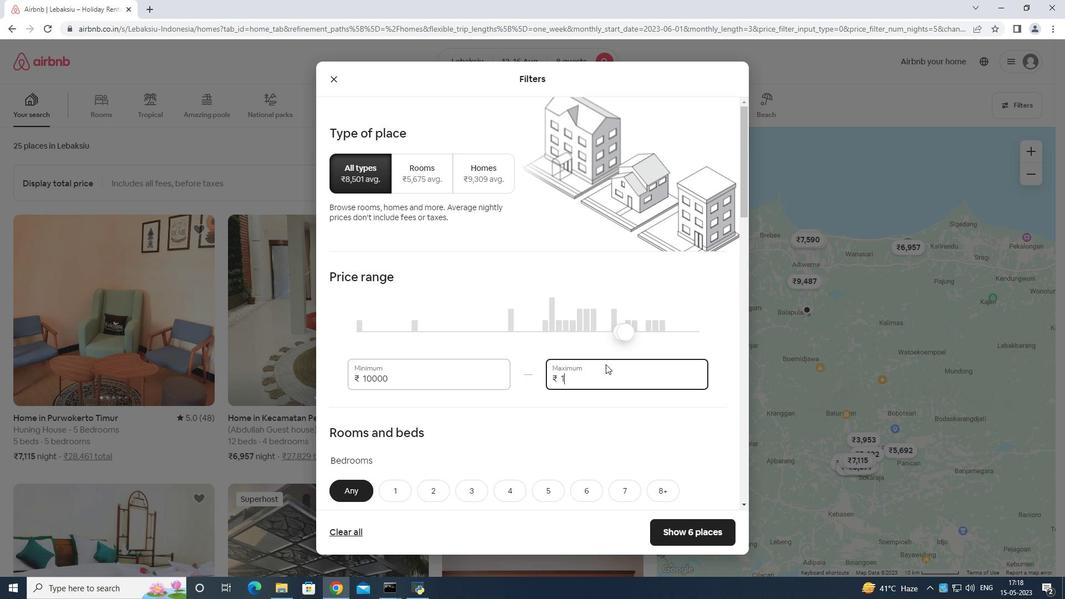 
Action: Key pressed <Key.backspace><Key.backspace><Key.backspace>16000
Screenshot: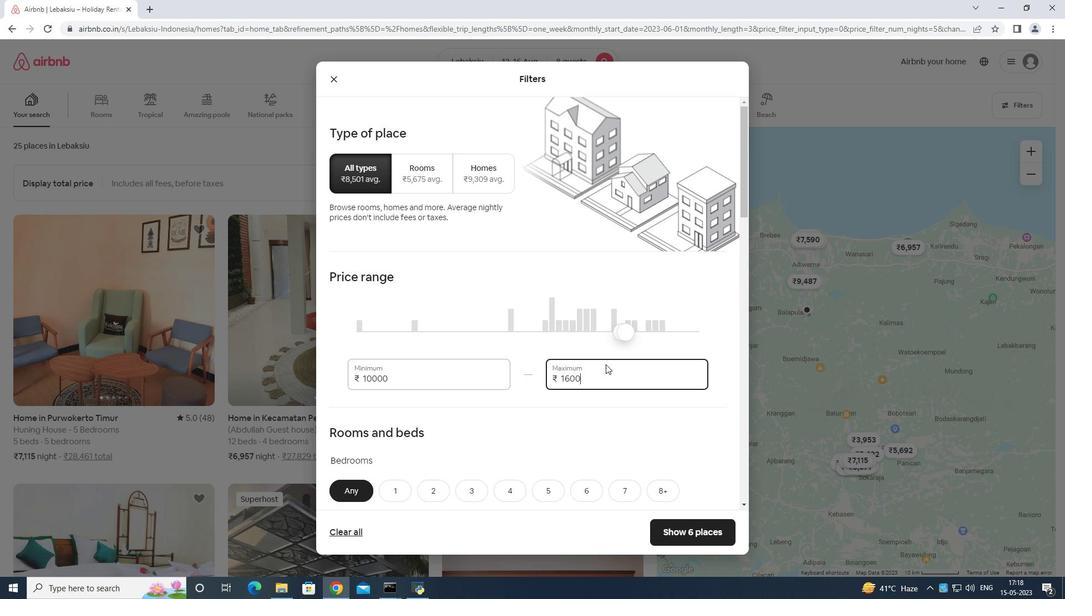 
Action: Mouse moved to (605, 364)
Screenshot: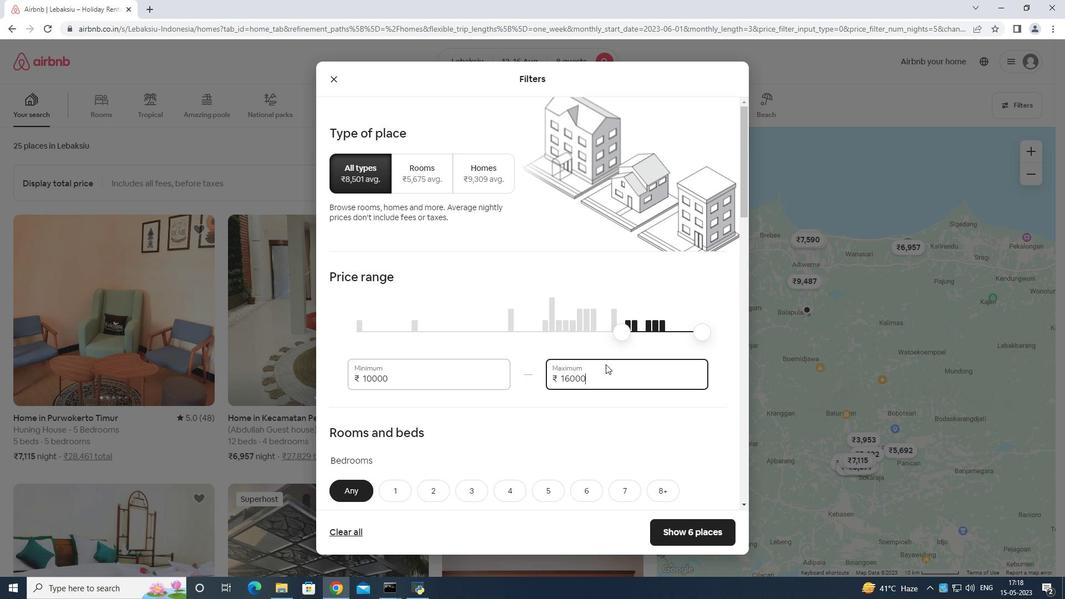 
Action: Mouse scrolled (605, 364) with delta (0, 0)
Screenshot: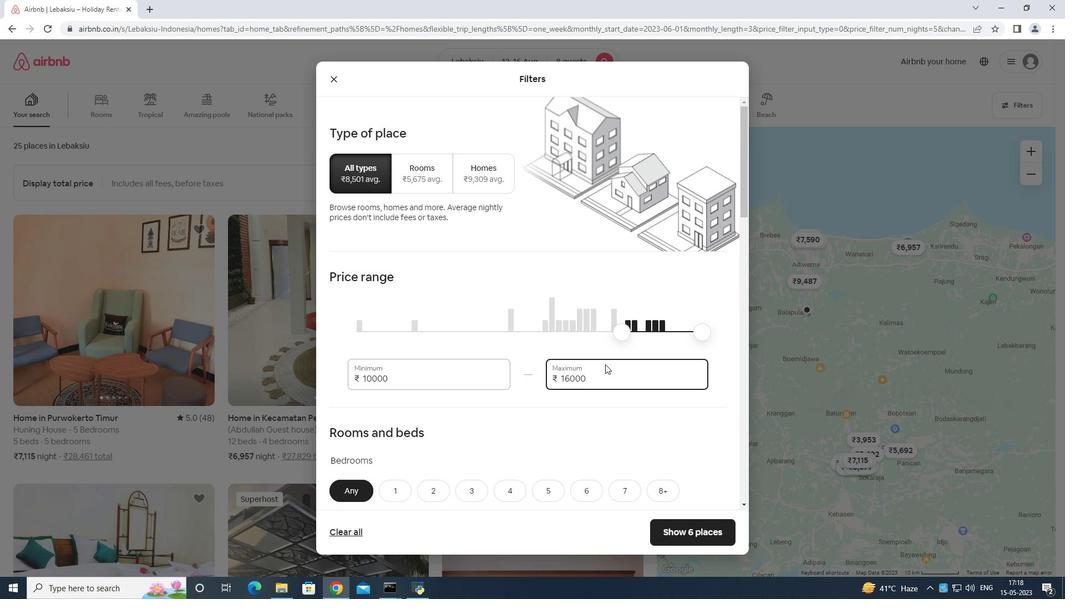 
Action: Mouse scrolled (605, 364) with delta (0, 0)
Screenshot: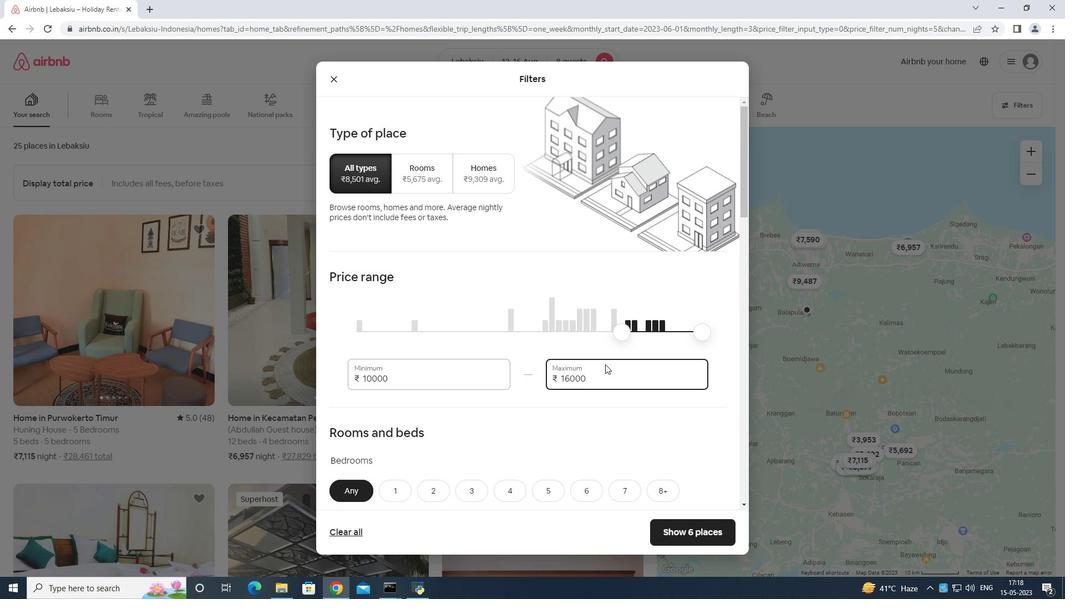 
Action: Mouse scrolled (605, 364) with delta (0, 0)
Screenshot: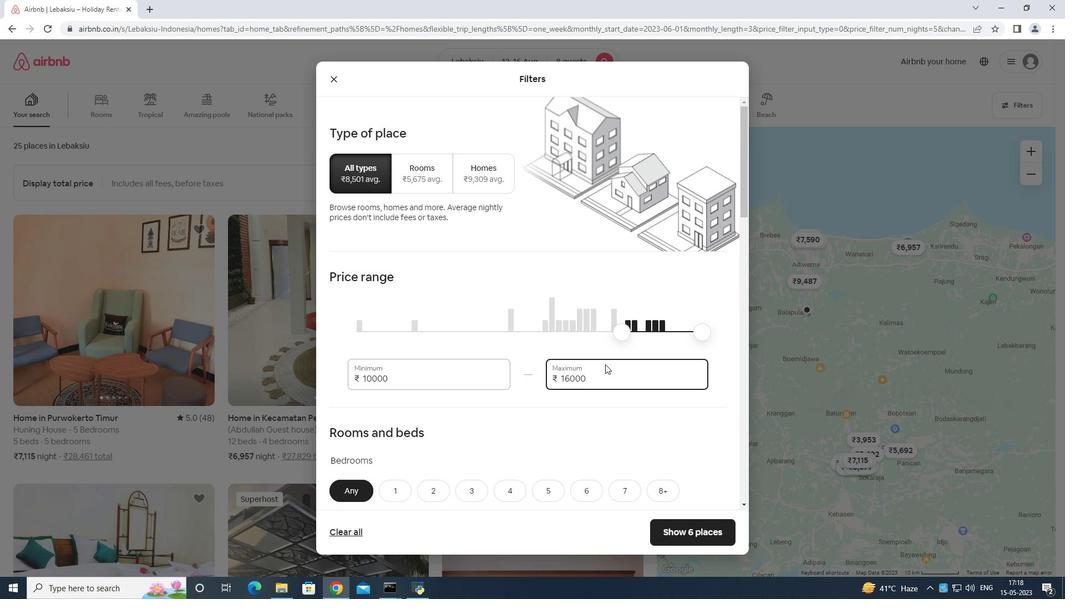 
Action: Mouse moved to (662, 322)
Screenshot: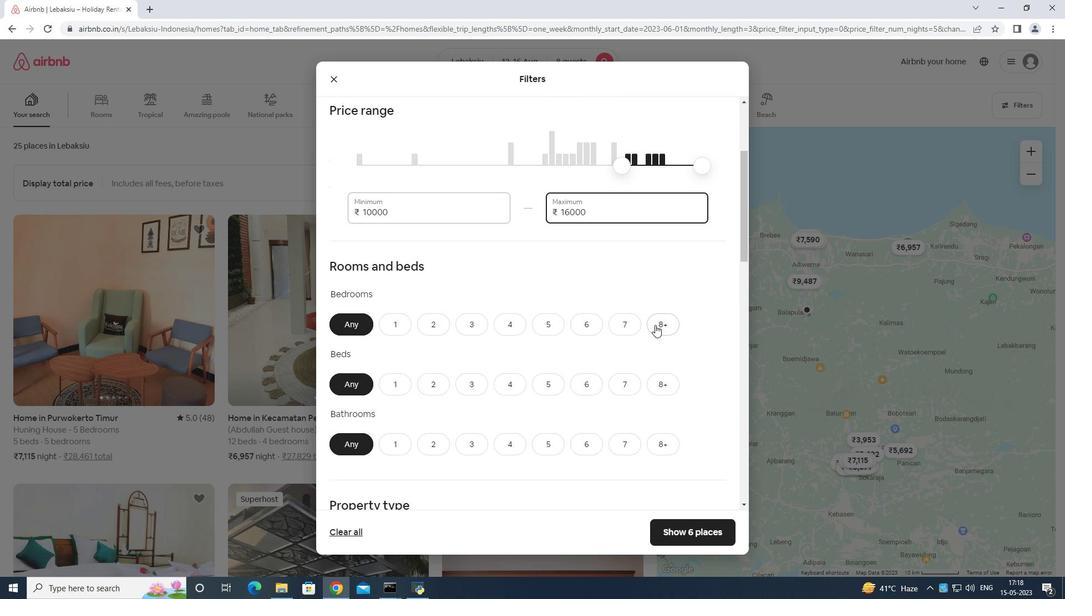 
Action: Mouse pressed left at (662, 322)
Screenshot: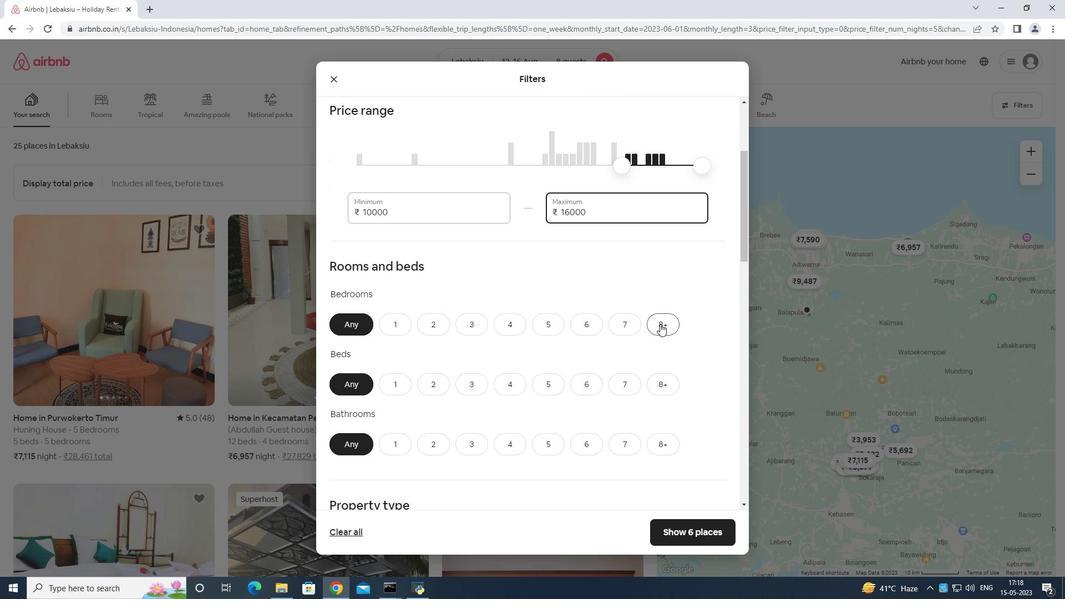 
Action: Mouse moved to (663, 384)
Screenshot: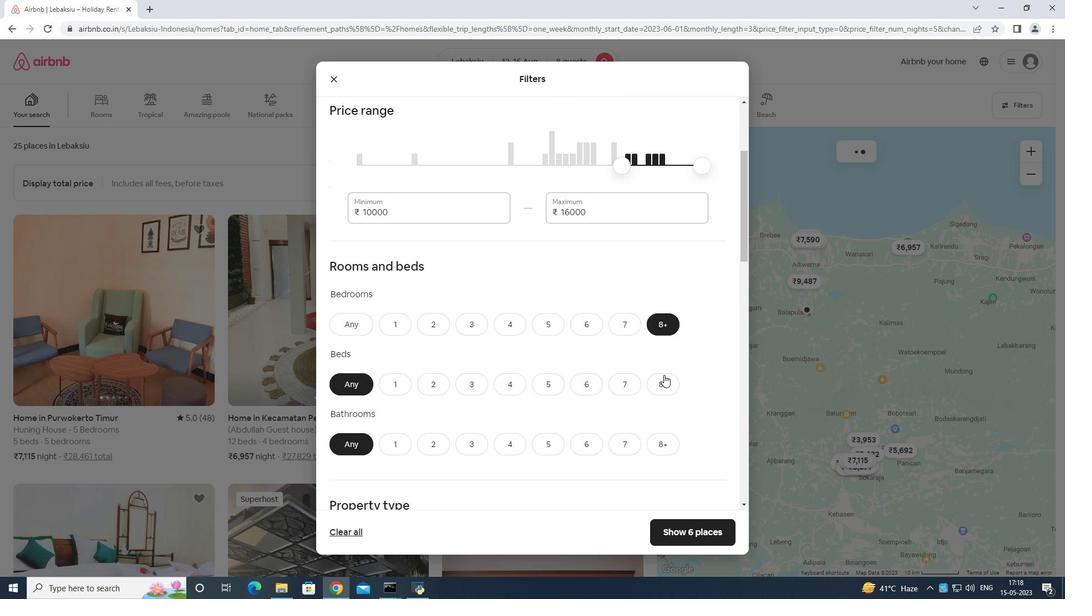 
Action: Mouse pressed left at (663, 384)
Screenshot: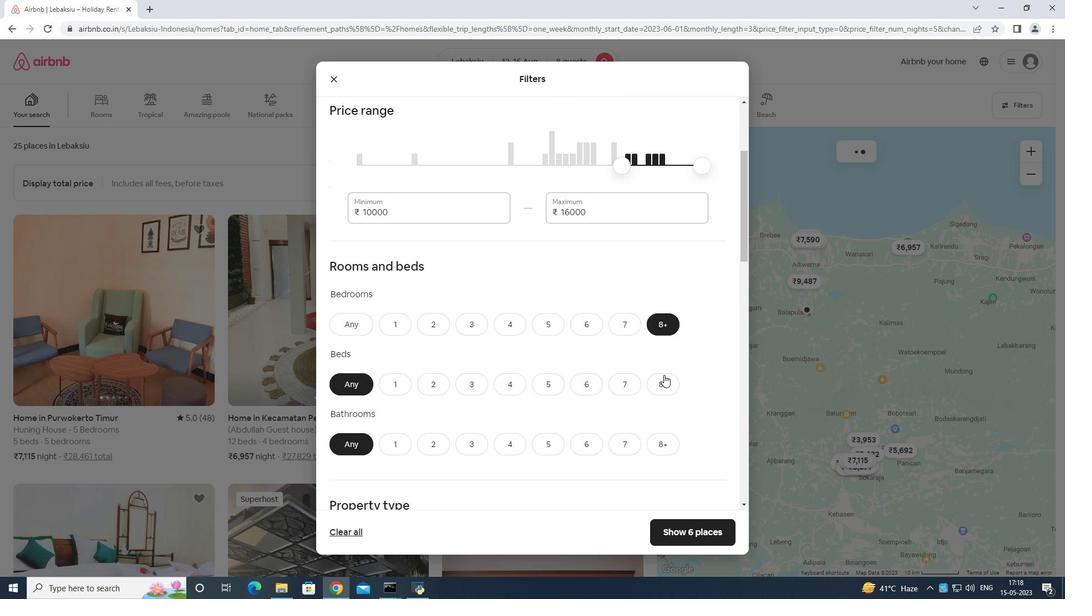 
Action: Mouse moved to (661, 447)
Screenshot: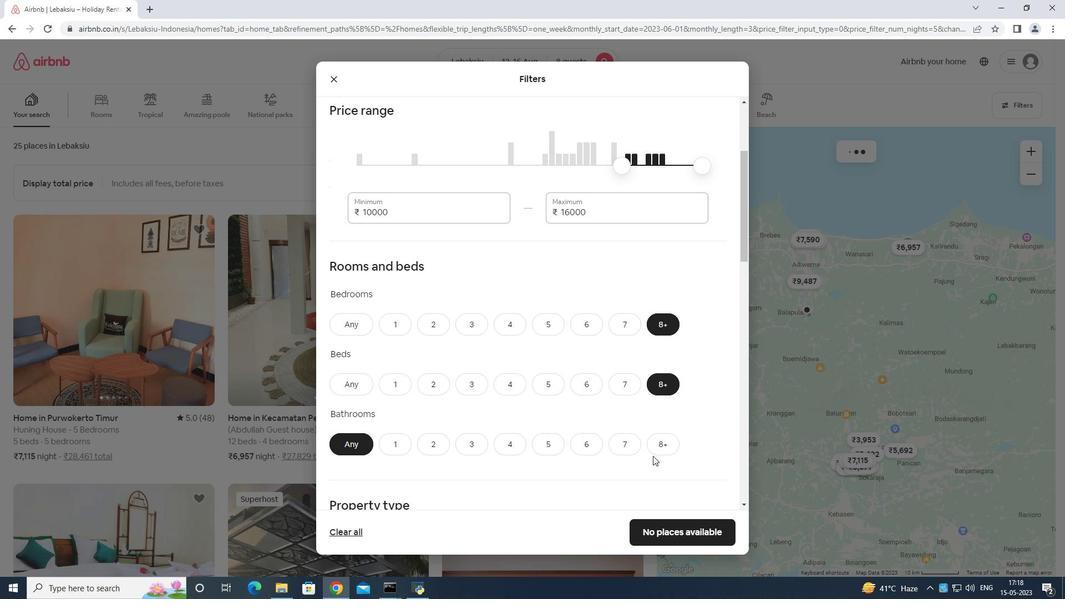 
Action: Mouse pressed left at (661, 447)
Screenshot: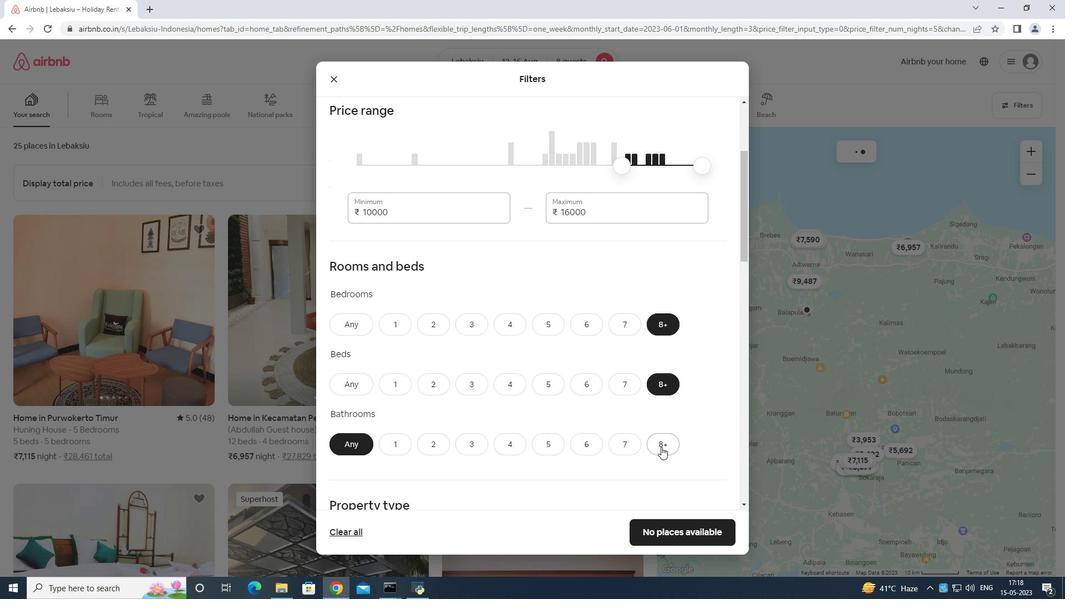
Action: Mouse moved to (666, 434)
Screenshot: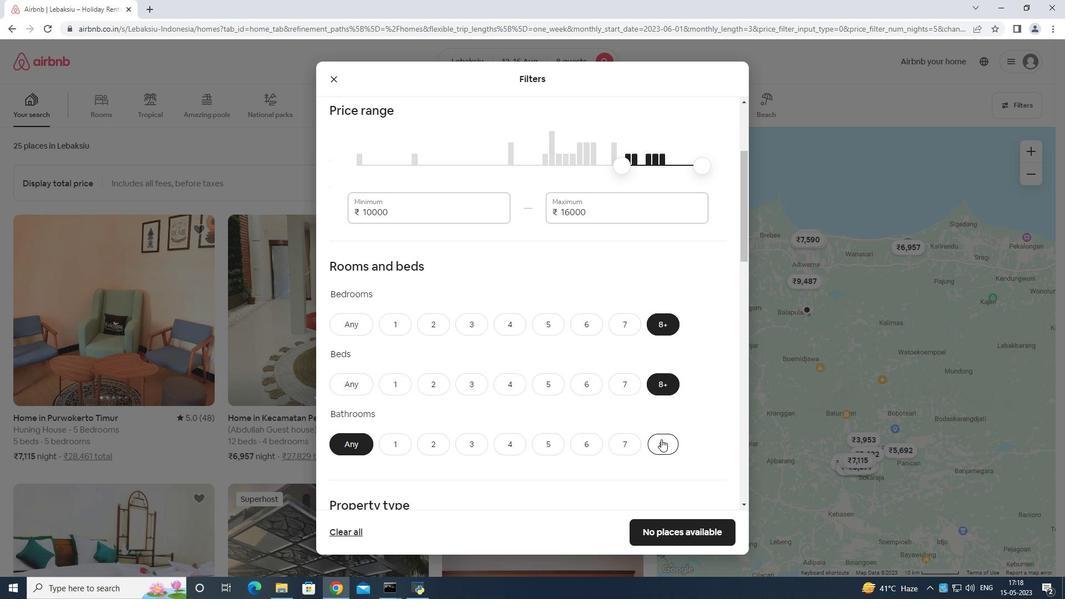 
Action: Mouse scrolled (666, 433) with delta (0, 0)
Screenshot: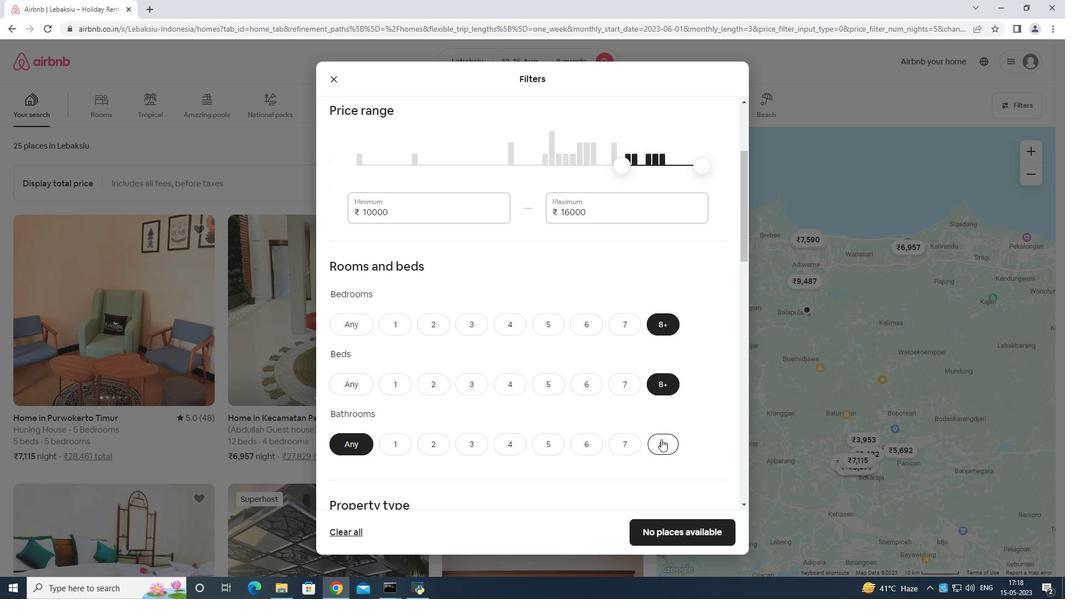 
Action: Mouse scrolled (666, 433) with delta (0, 0)
Screenshot: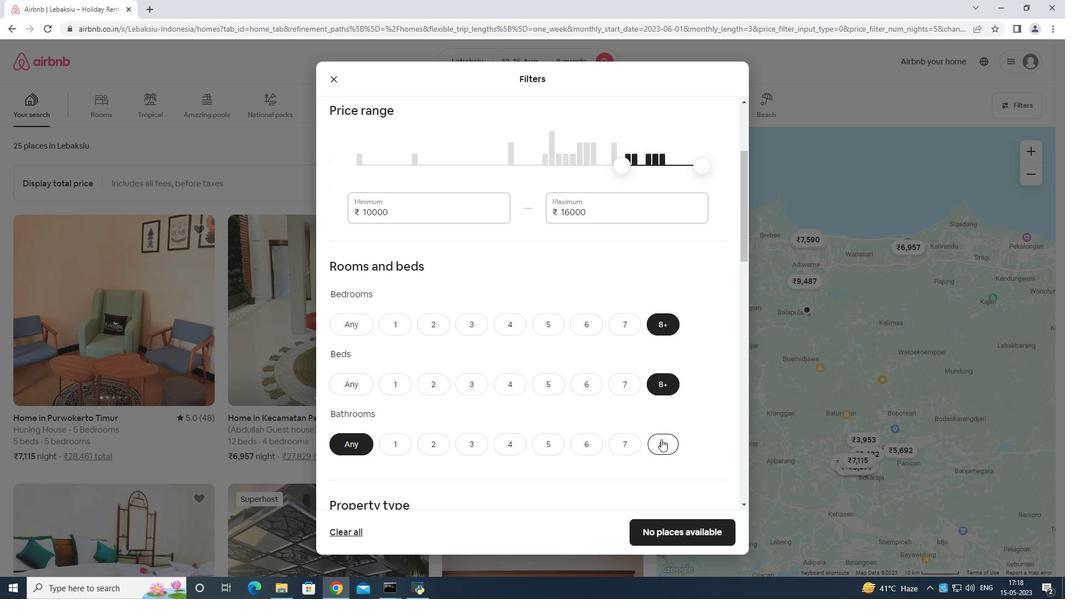 
Action: Mouse scrolled (666, 433) with delta (0, 0)
Screenshot: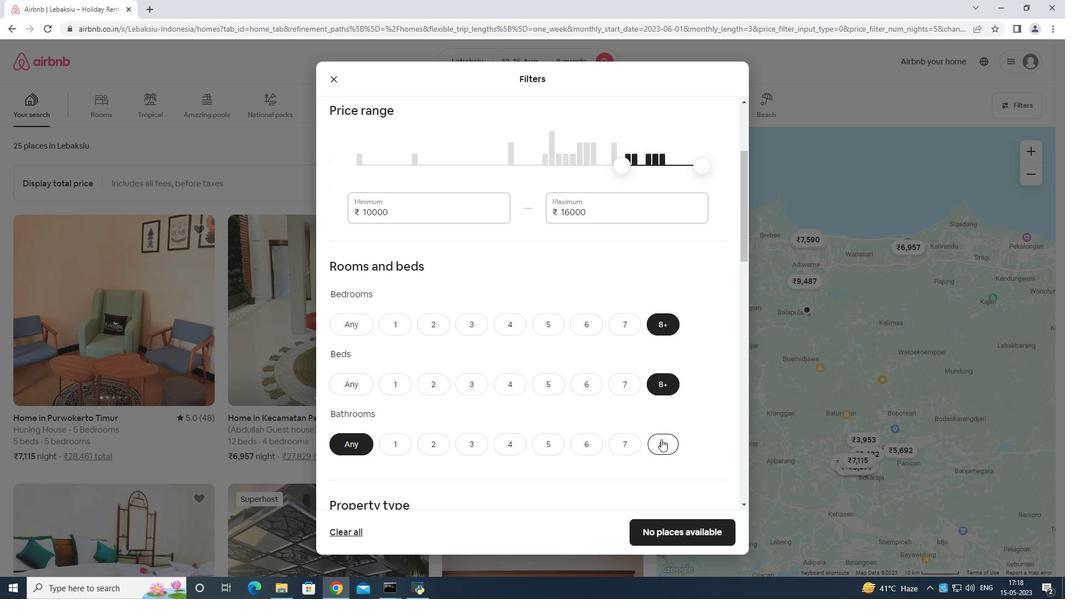
Action: Mouse scrolled (666, 433) with delta (0, 0)
Screenshot: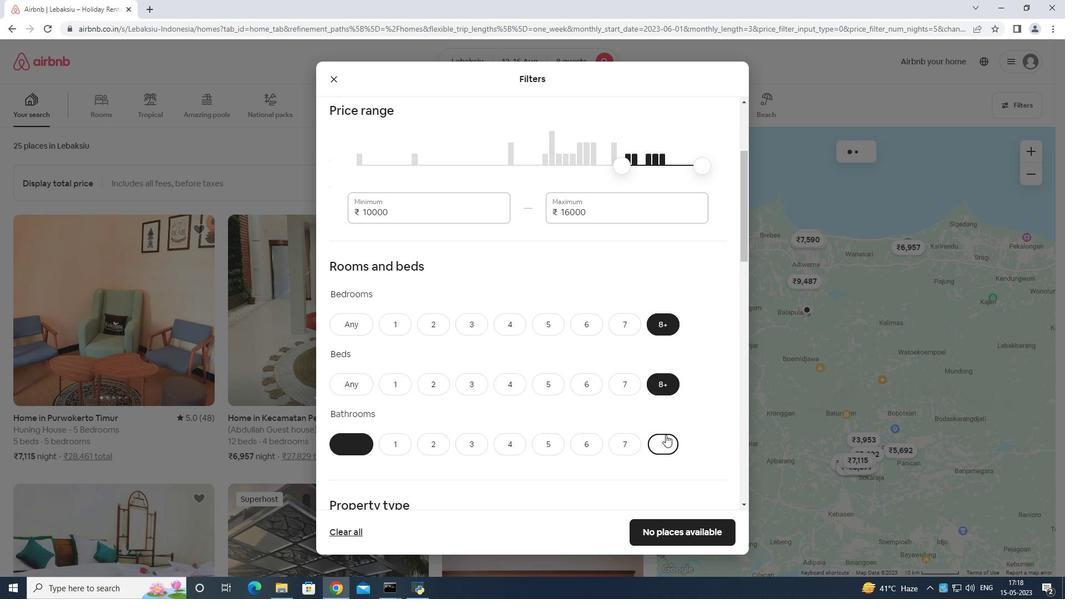 
Action: Mouse moved to (381, 347)
Screenshot: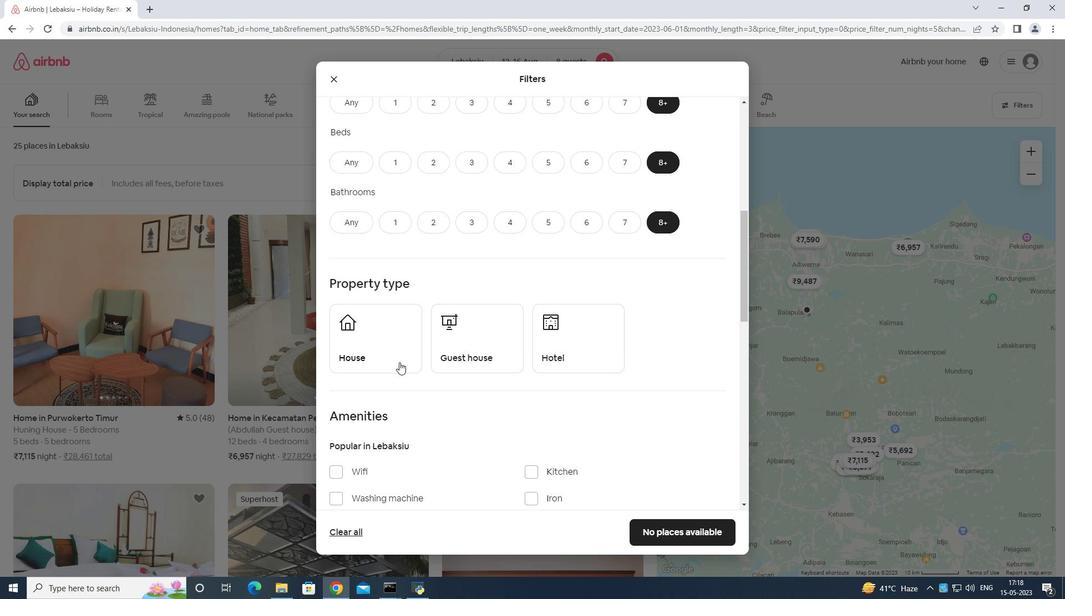 
Action: Mouse pressed left at (381, 347)
Screenshot: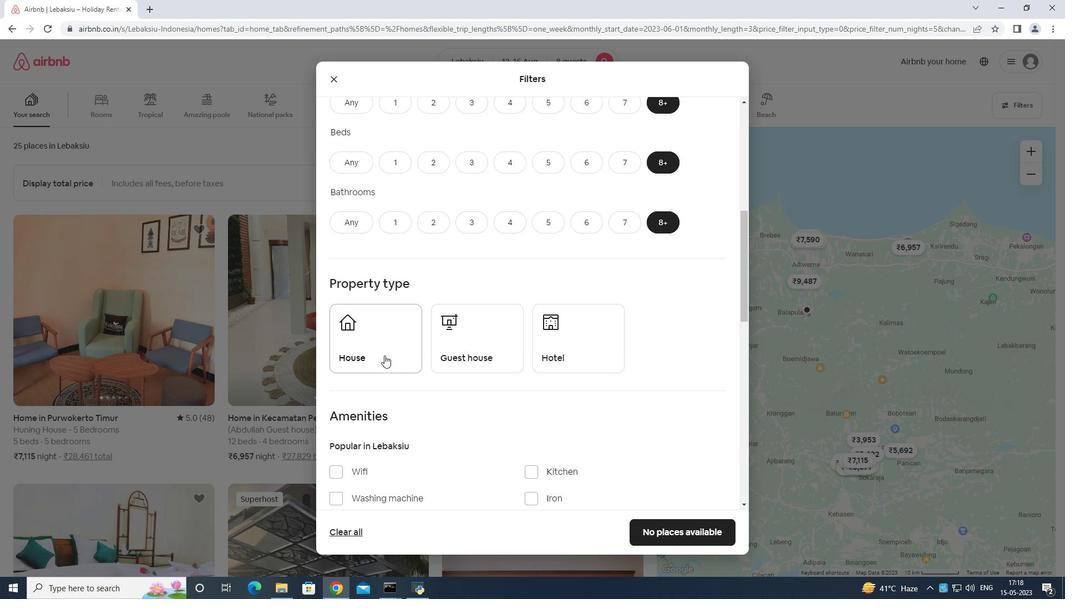 
Action: Mouse moved to (509, 340)
Screenshot: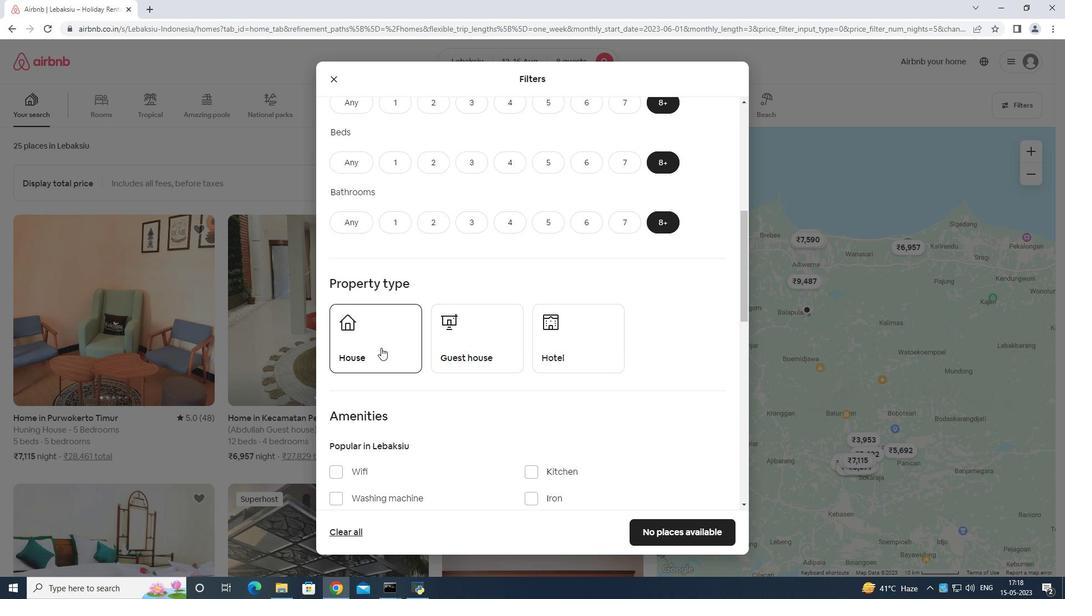 
Action: Mouse pressed left at (509, 340)
Screenshot: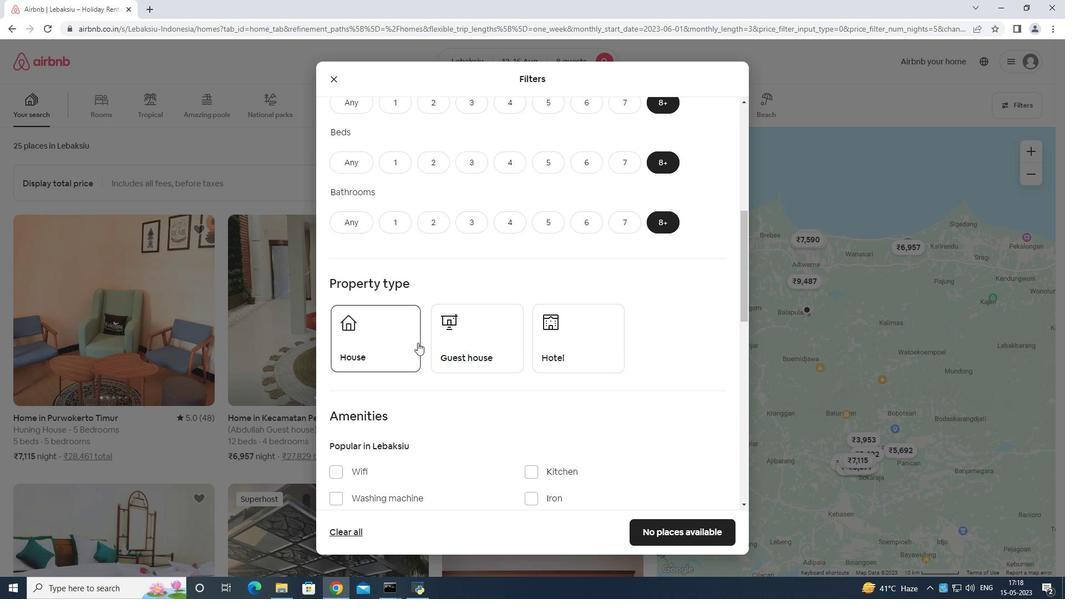 
Action: Mouse moved to (572, 338)
Screenshot: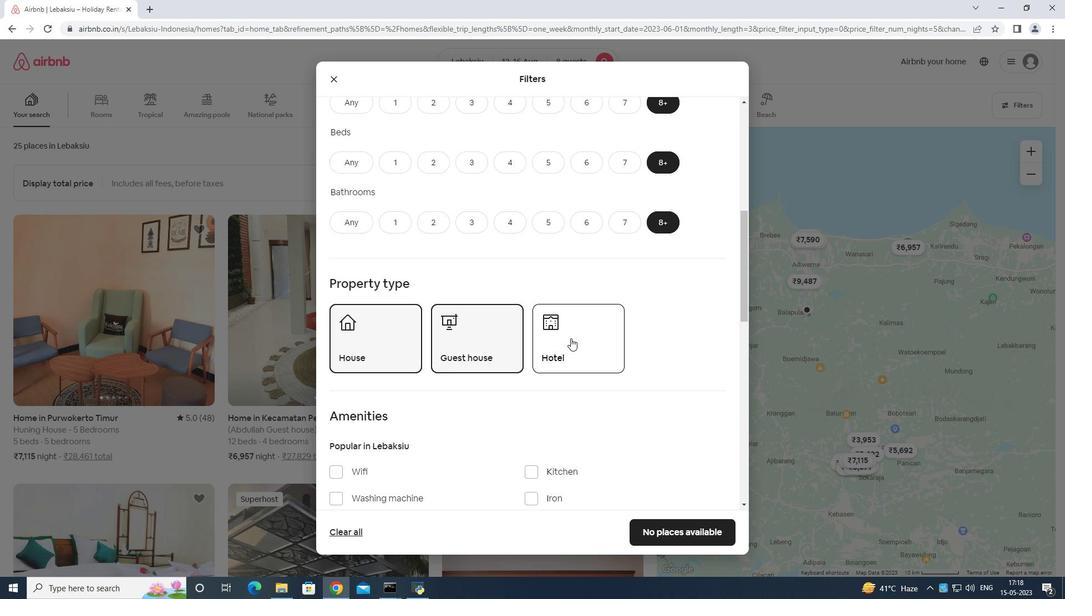
Action: Mouse pressed left at (572, 338)
Screenshot: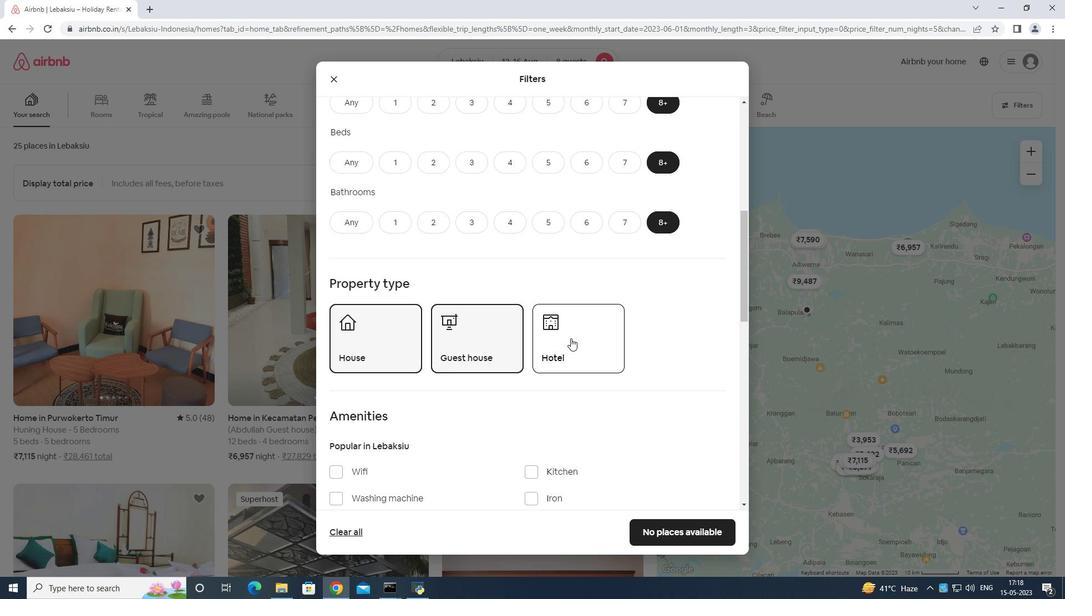 
Action: Mouse scrolled (572, 337) with delta (0, 0)
Screenshot: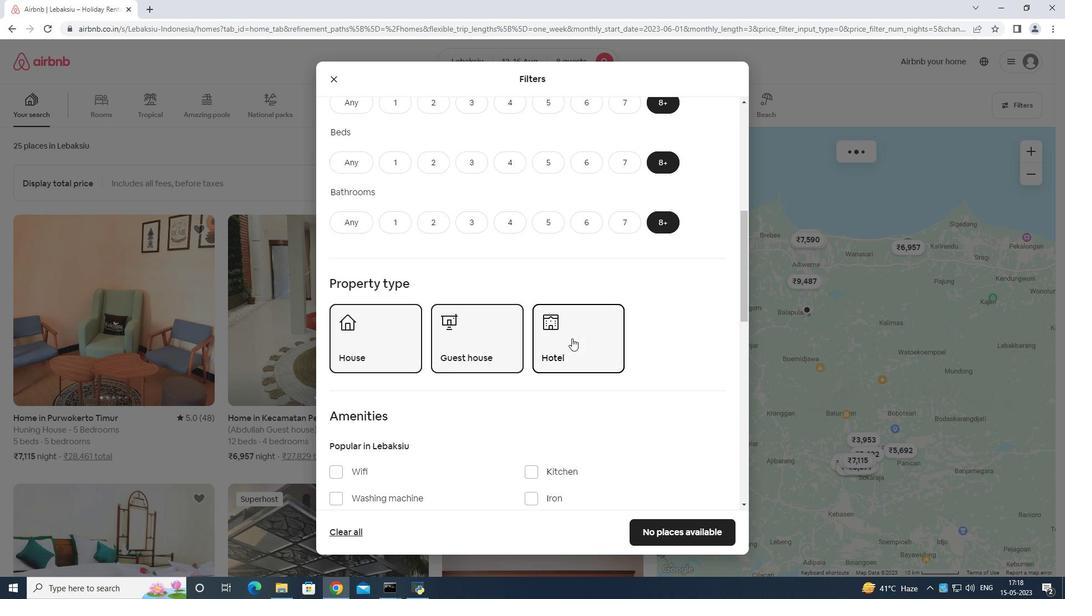 
Action: Mouse scrolled (572, 337) with delta (0, 0)
Screenshot: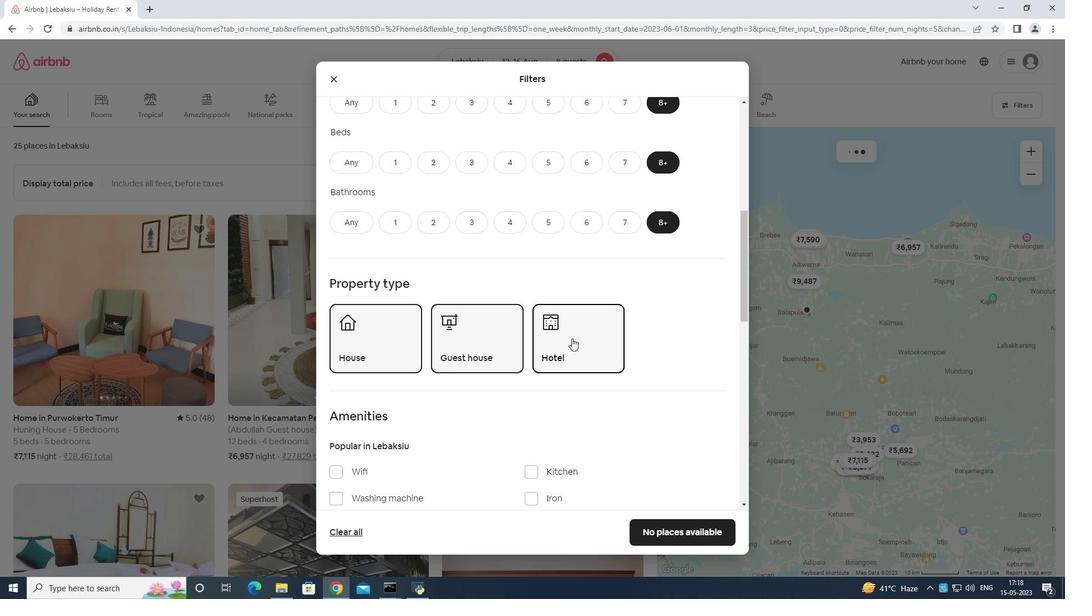 
Action: Mouse scrolled (572, 337) with delta (0, 0)
Screenshot: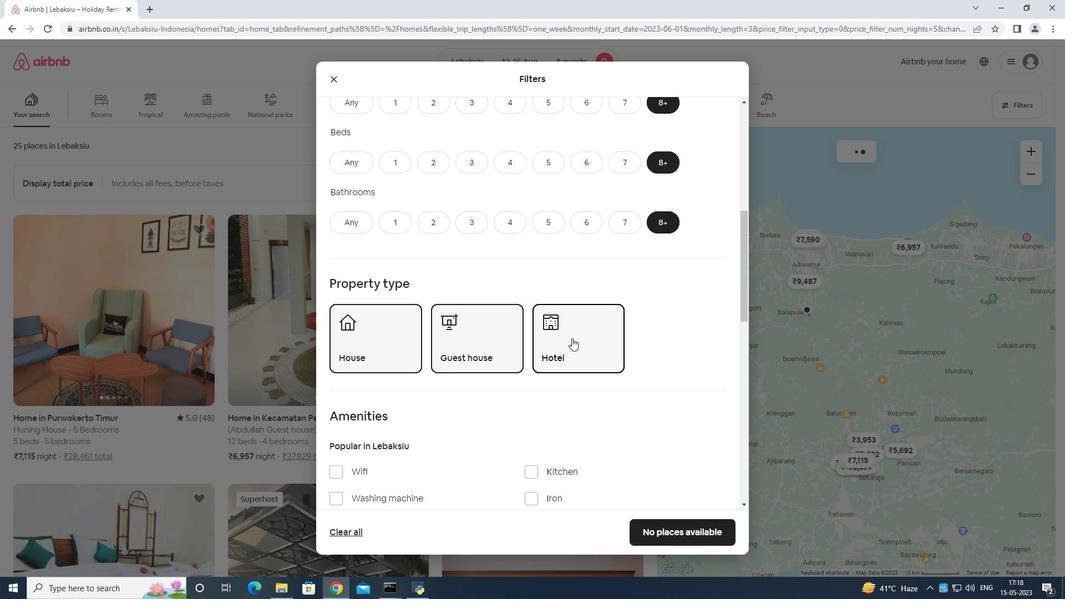 
Action: Mouse moved to (370, 309)
Screenshot: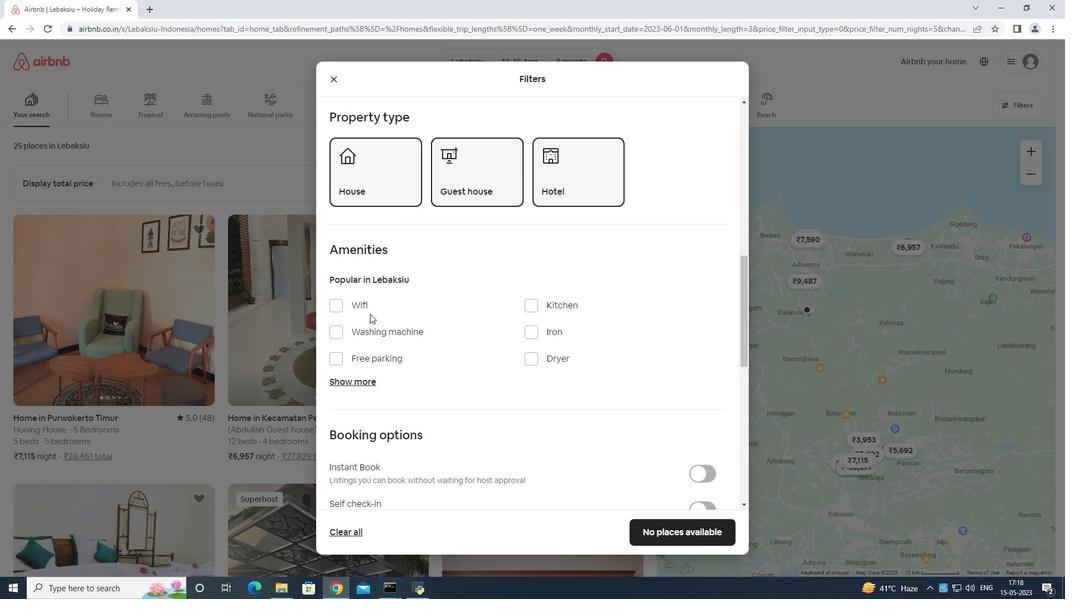 
Action: Mouse pressed left at (370, 309)
Screenshot: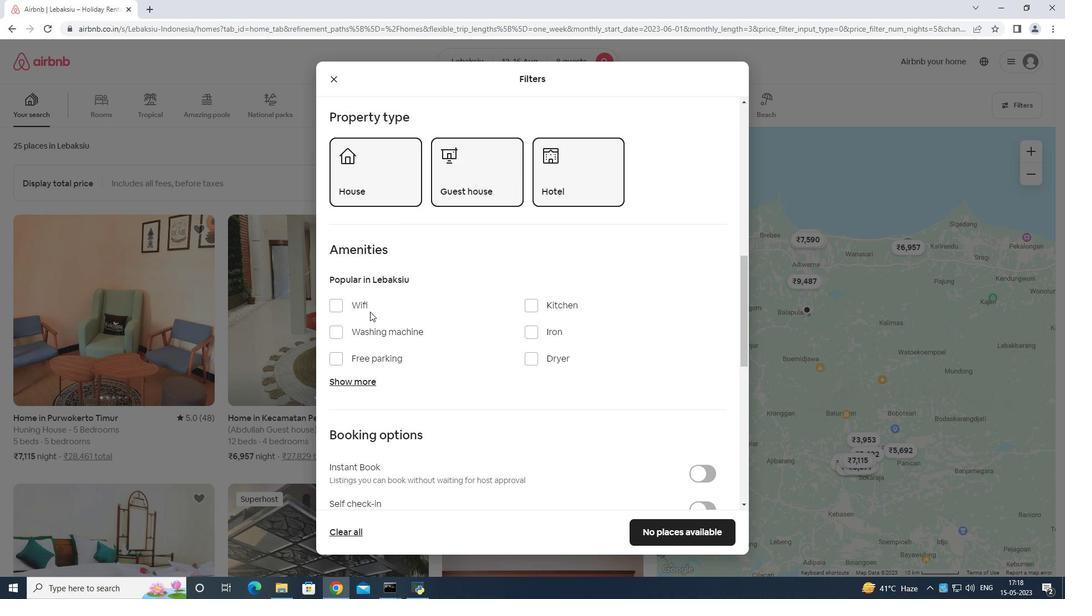 
Action: Mouse moved to (372, 360)
Screenshot: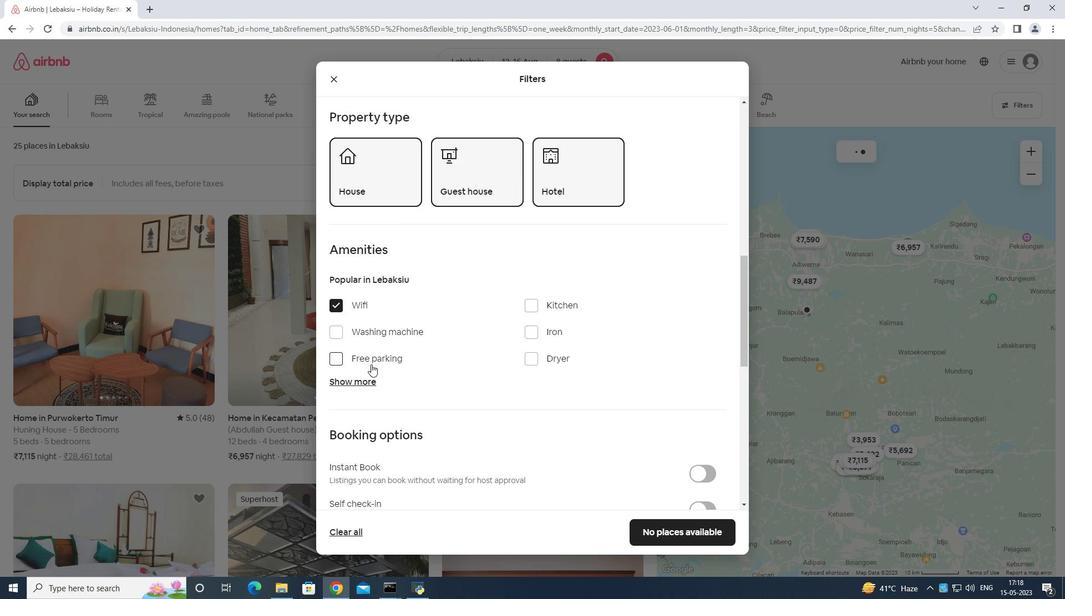 
Action: Mouse pressed left at (372, 360)
Screenshot: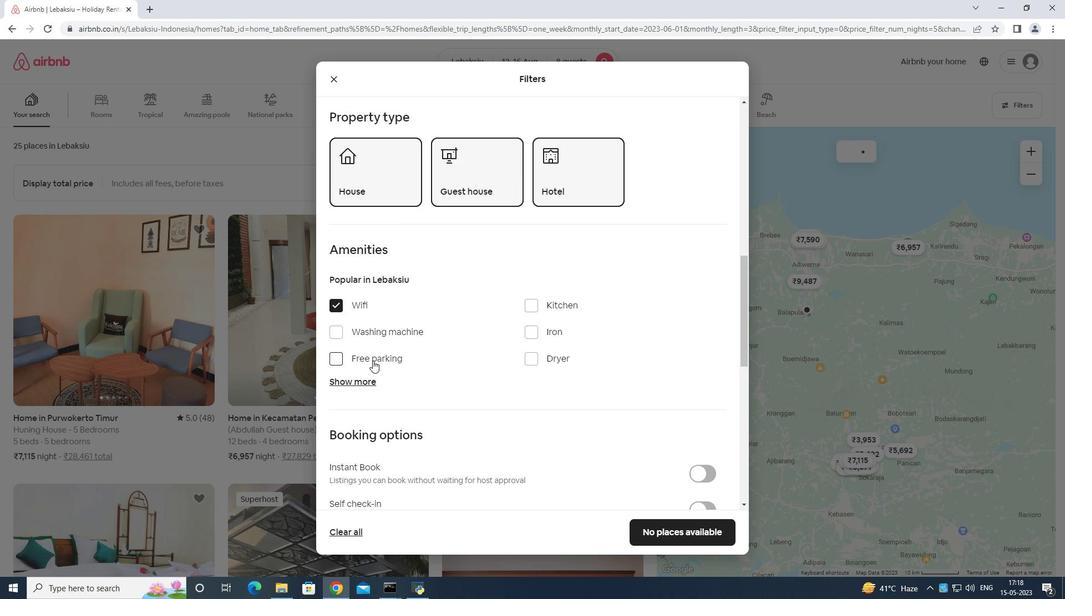 
Action: Mouse moved to (365, 379)
Screenshot: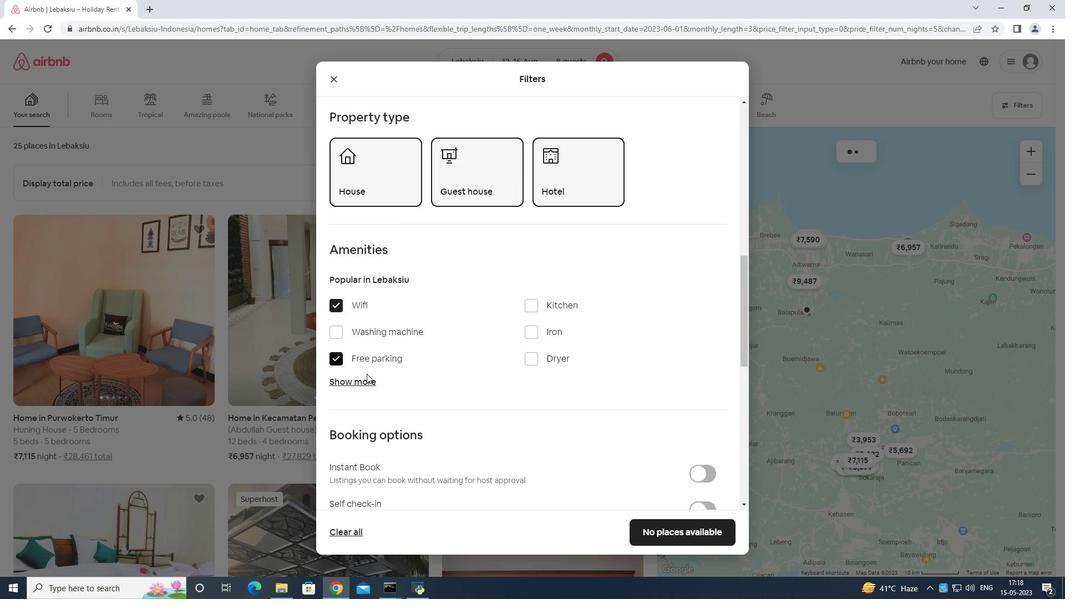 
Action: Mouse pressed left at (365, 379)
Screenshot: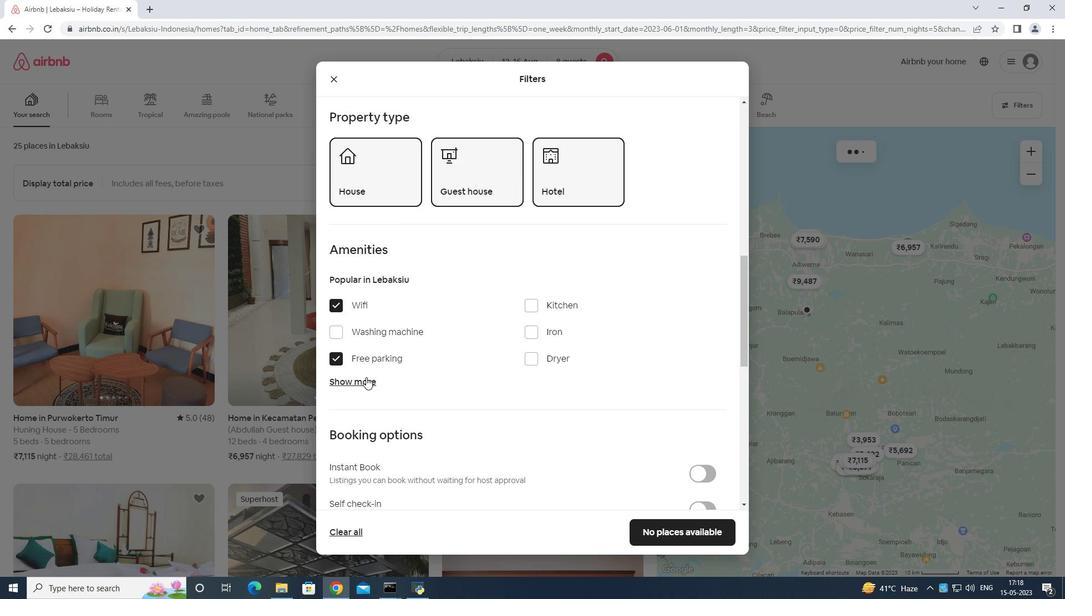 
Action: Mouse moved to (531, 448)
Screenshot: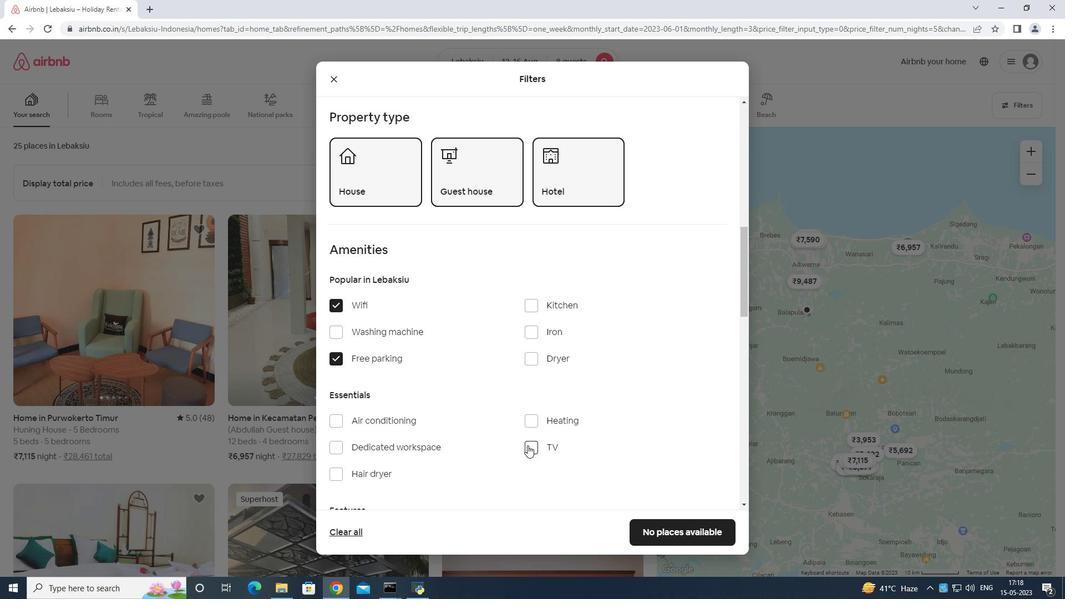 
Action: Mouse pressed left at (531, 448)
Screenshot: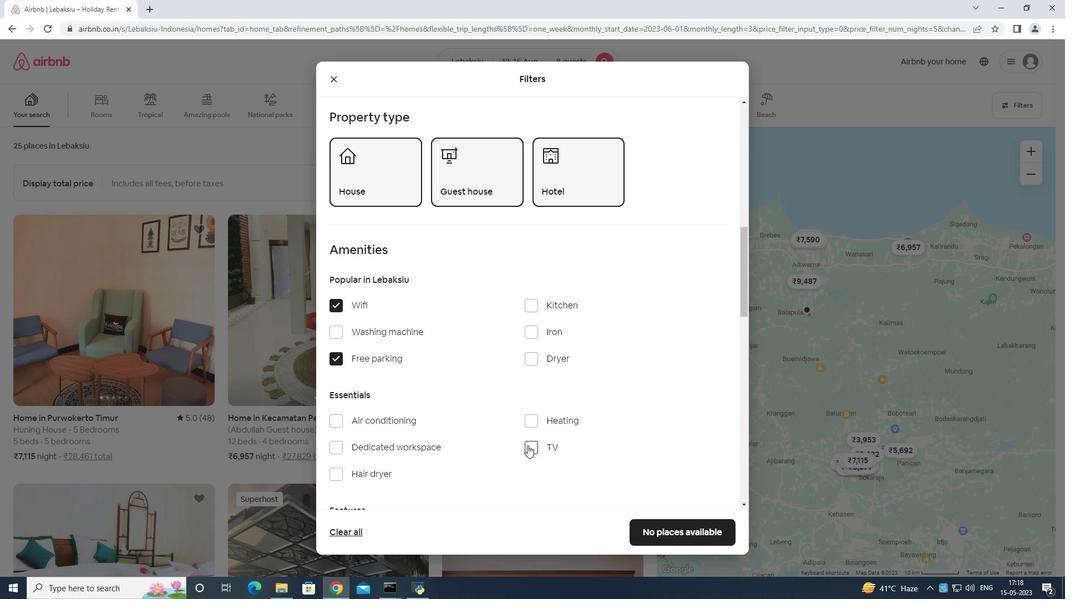 
Action: Mouse moved to (537, 433)
Screenshot: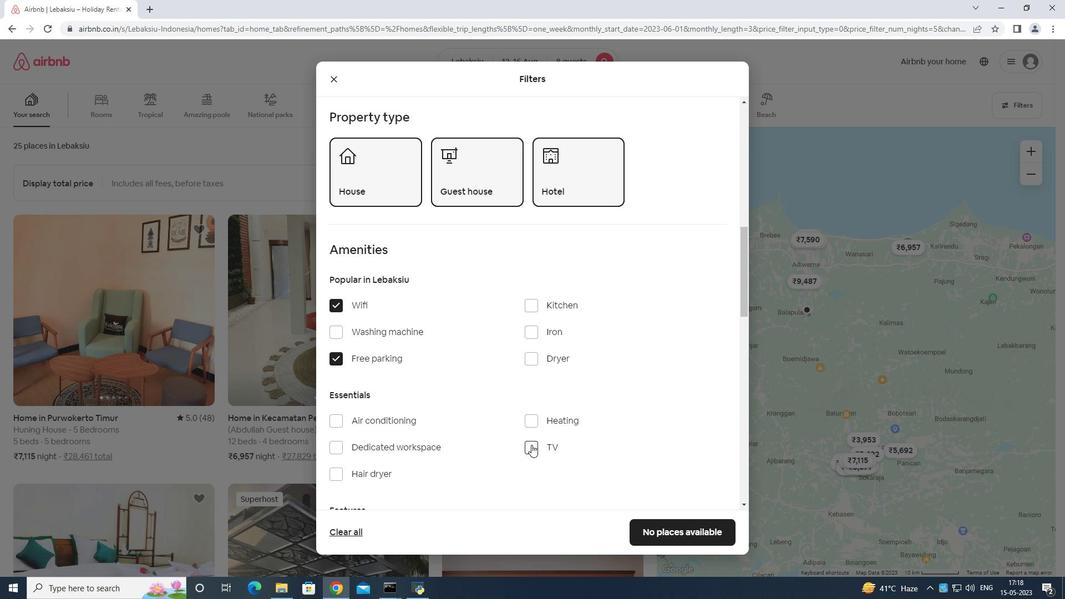 
Action: Mouse scrolled (537, 432) with delta (0, 0)
Screenshot: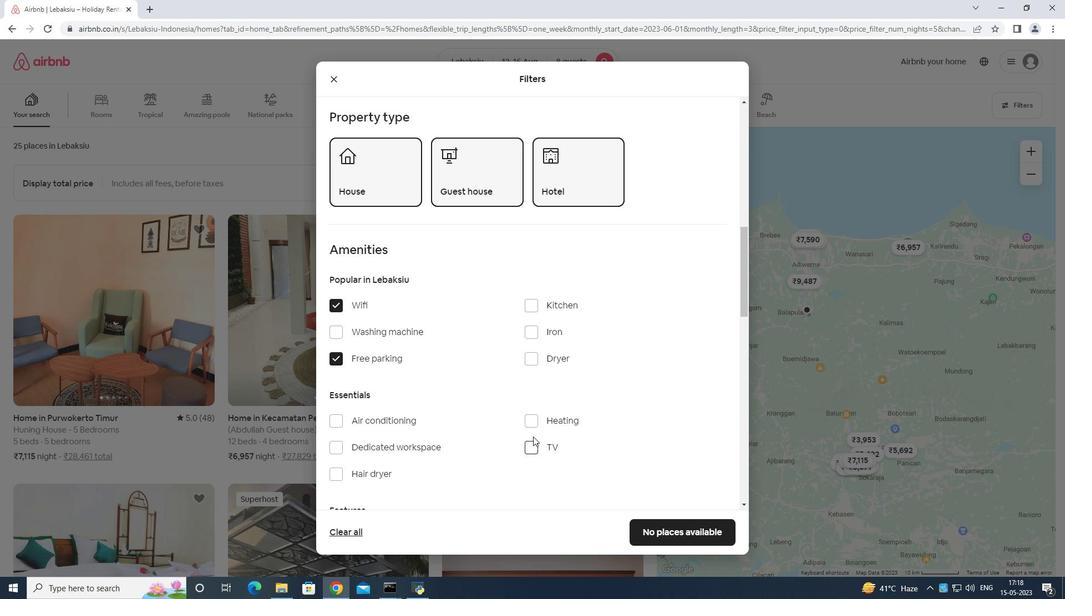 
Action: Mouse scrolled (537, 432) with delta (0, 0)
Screenshot: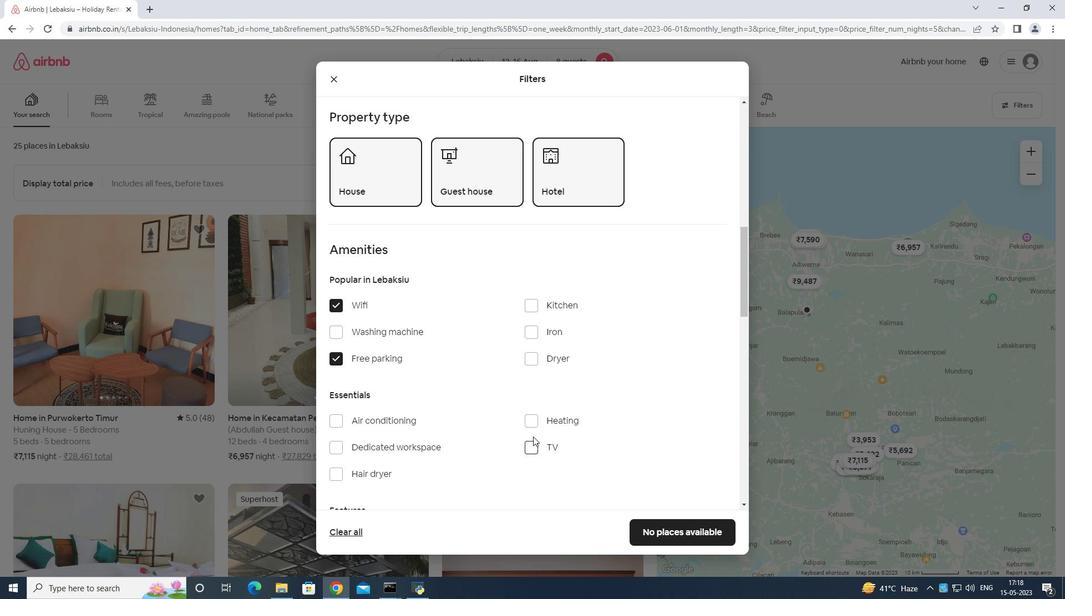 
Action: Mouse scrolled (537, 432) with delta (0, 0)
Screenshot: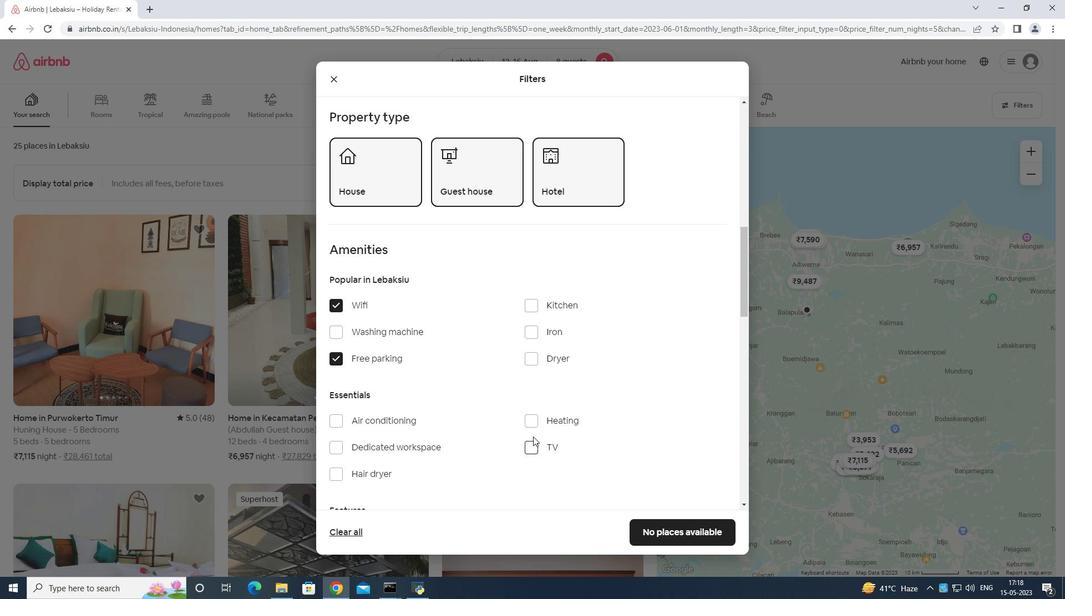 
Action: Mouse scrolled (537, 432) with delta (0, 0)
Screenshot: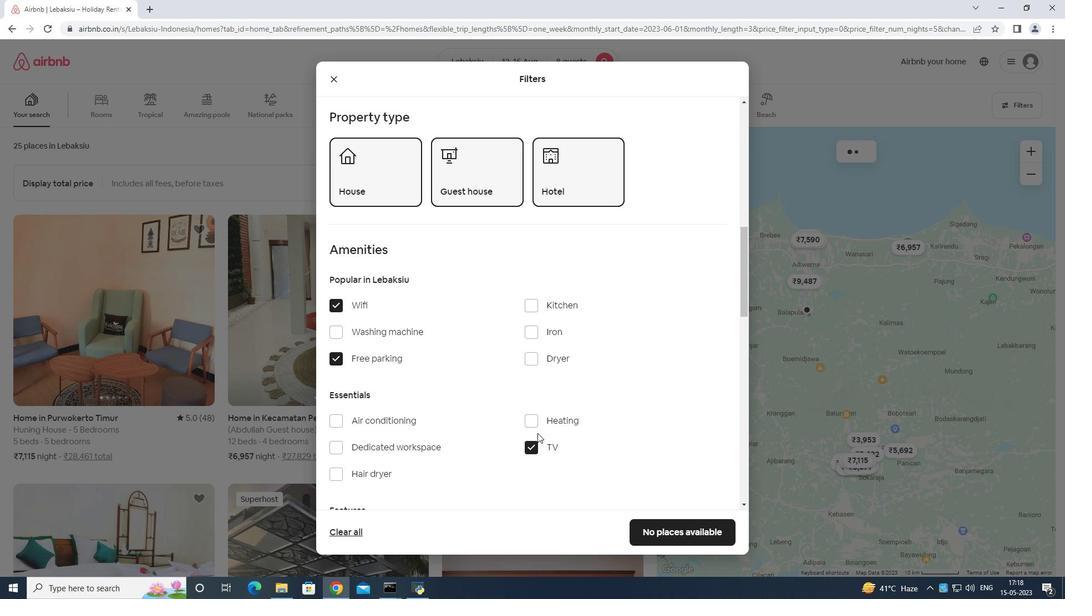 
Action: Mouse moved to (367, 371)
Screenshot: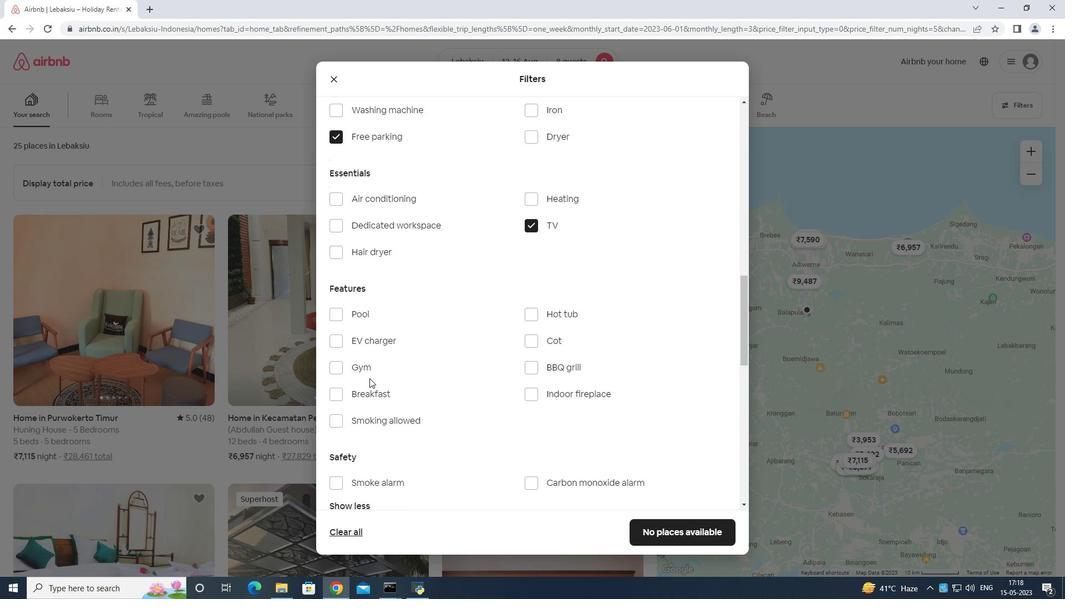 
Action: Mouse pressed left at (367, 371)
Screenshot: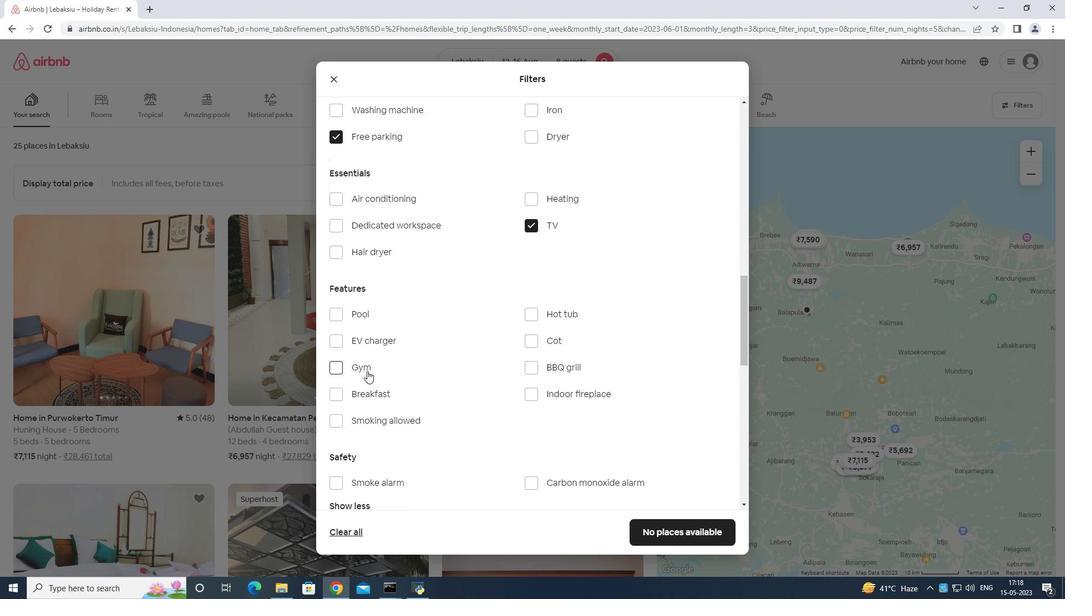 
Action: Mouse moved to (372, 390)
Screenshot: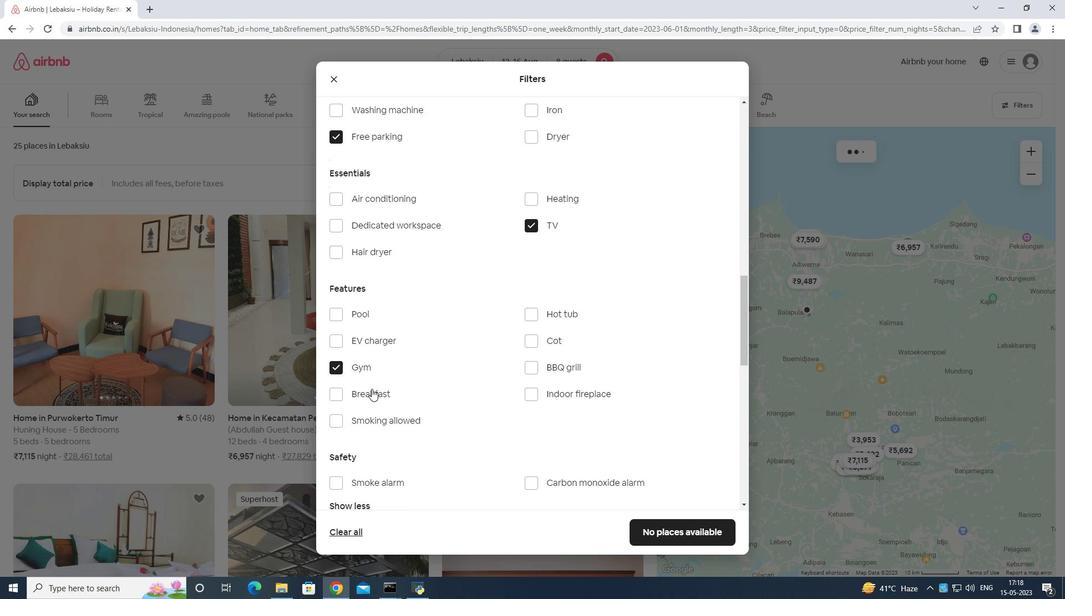 
Action: Mouse pressed left at (372, 390)
Screenshot: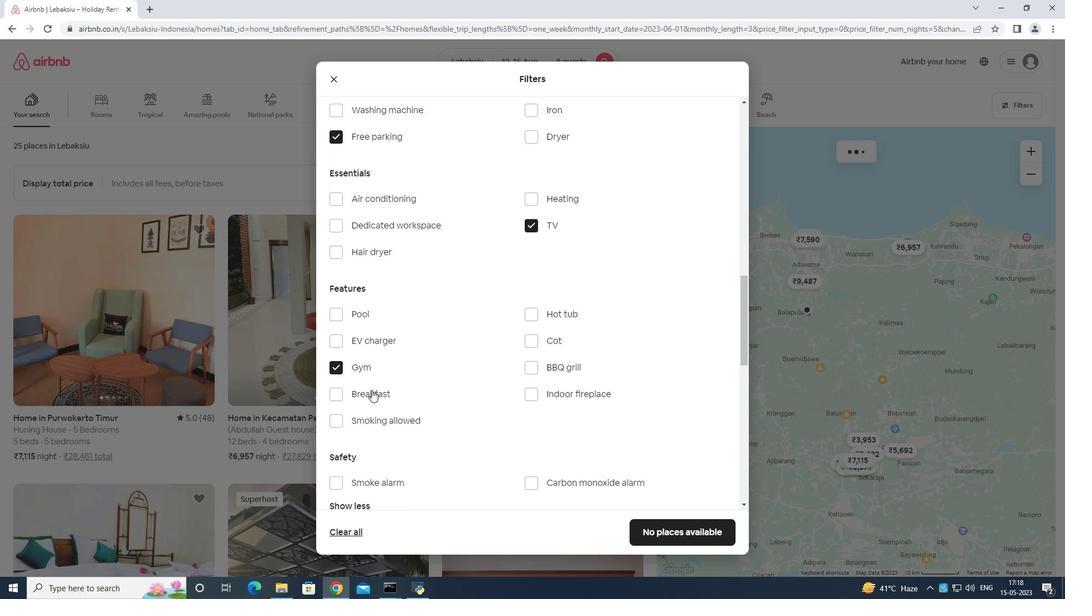 
Action: Mouse moved to (390, 389)
Screenshot: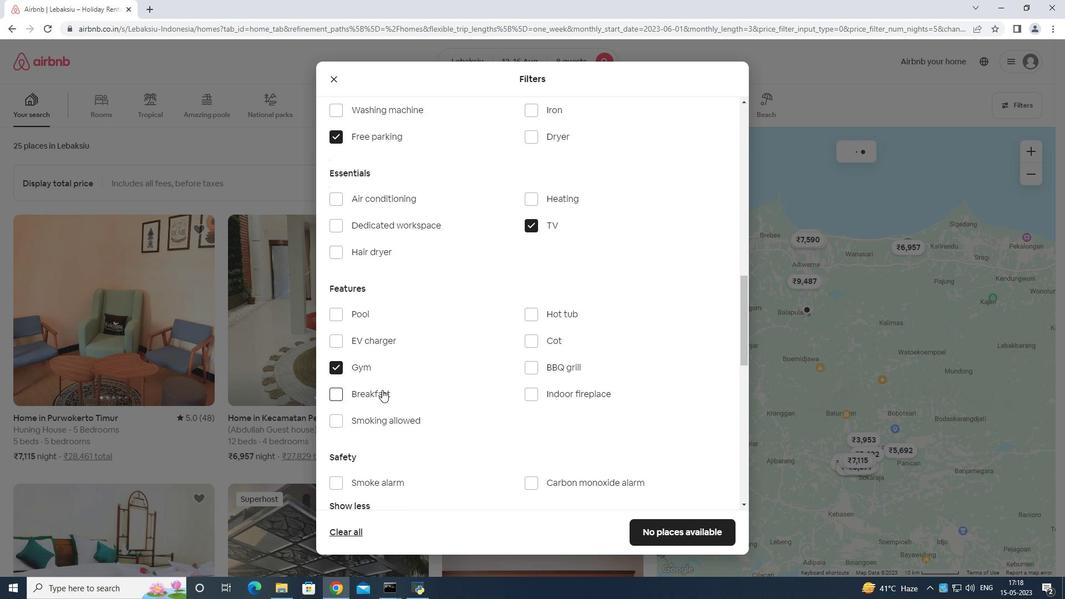 
Action: Mouse scrolled (390, 388) with delta (0, 0)
Screenshot: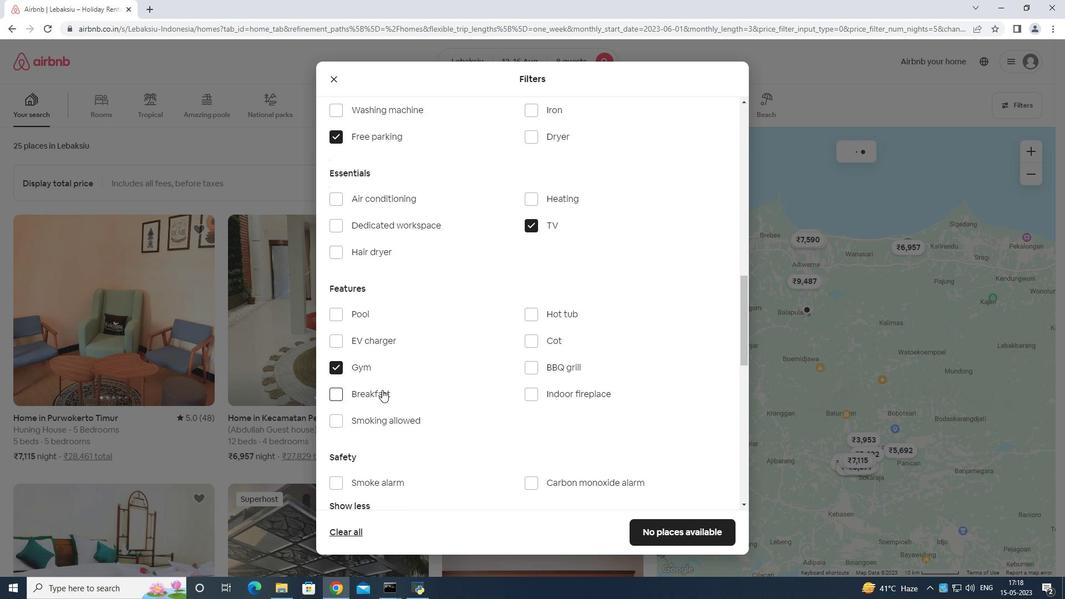 
Action: Mouse moved to (391, 389)
Screenshot: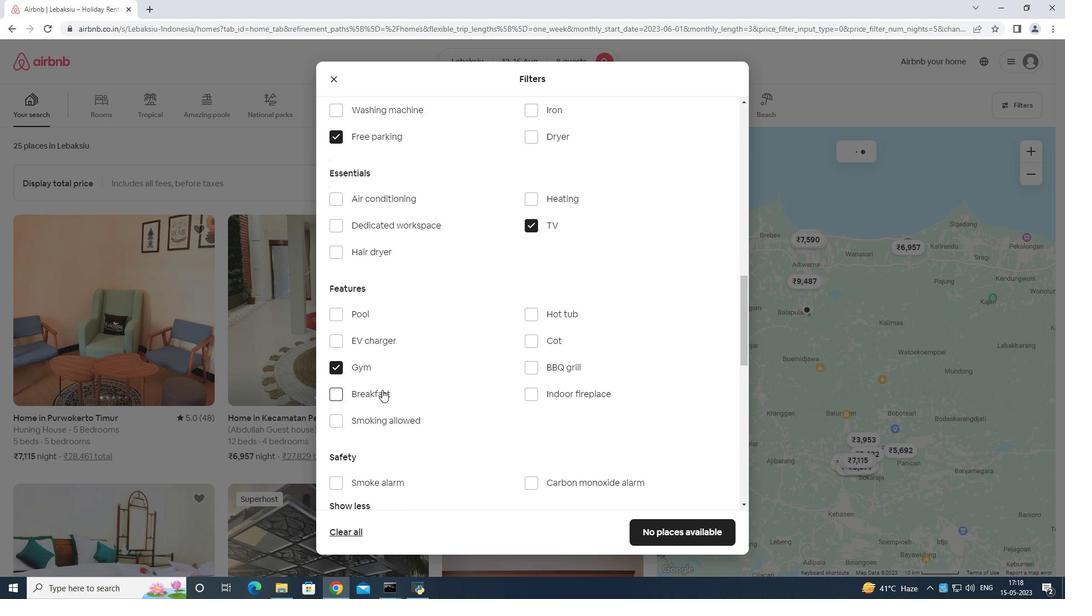 
Action: Mouse scrolled (391, 388) with delta (0, 0)
Screenshot: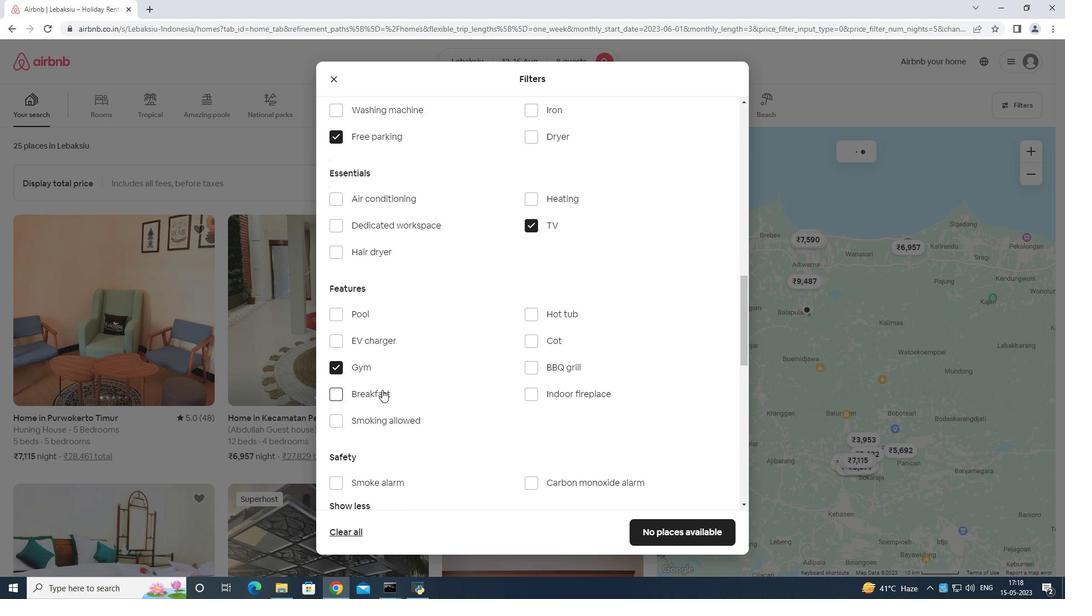 
Action: Mouse moved to (395, 391)
Screenshot: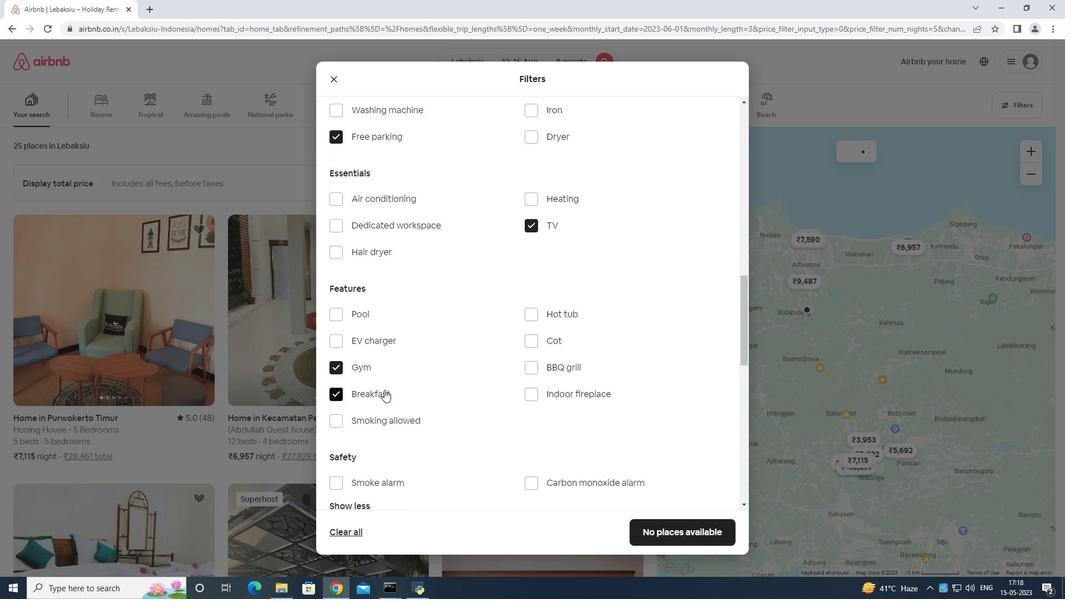 
Action: Mouse scrolled (395, 390) with delta (0, 0)
Screenshot: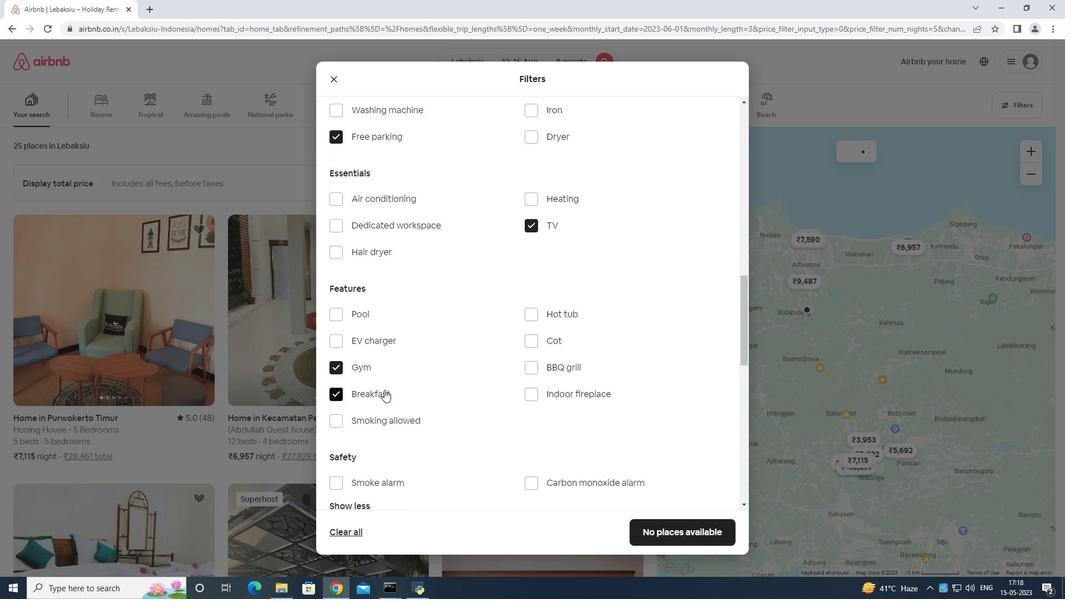
Action: Mouse moved to (705, 461)
Screenshot: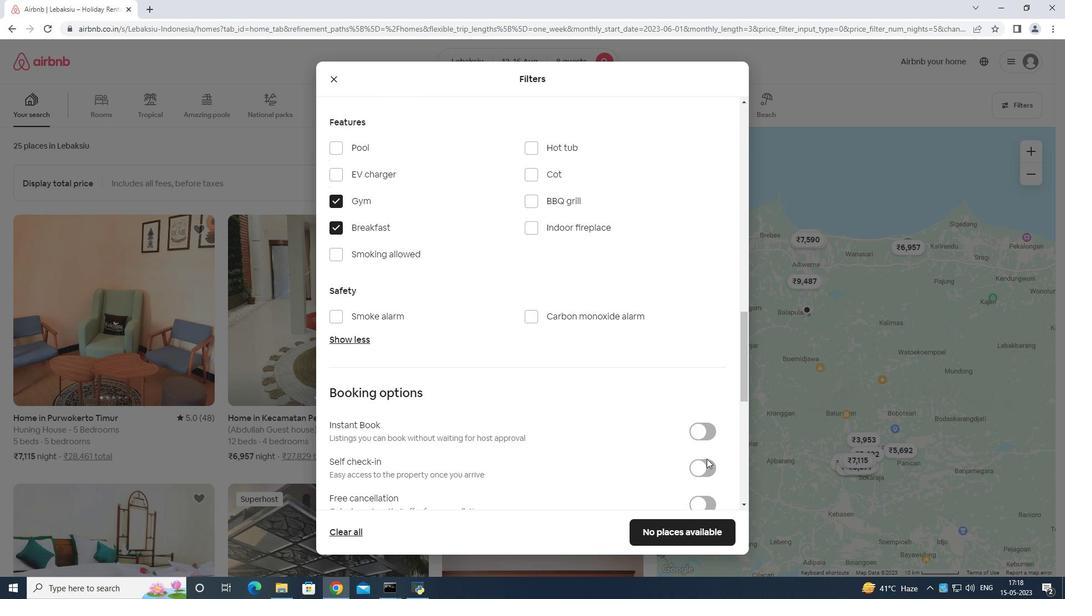 
Action: Mouse pressed left at (705, 461)
Screenshot: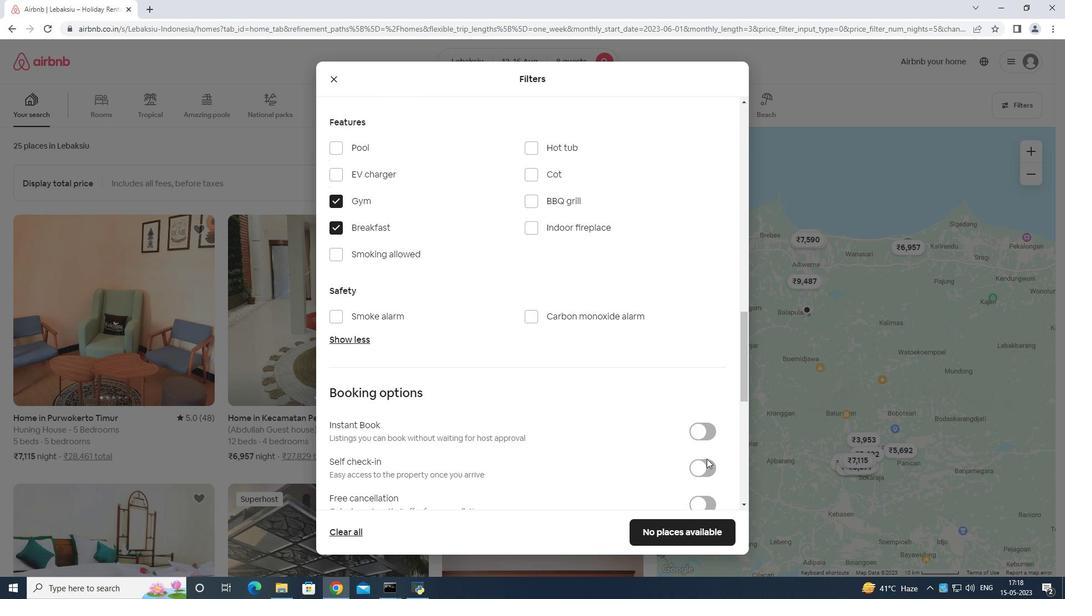 
Action: Mouse moved to (703, 457)
Screenshot: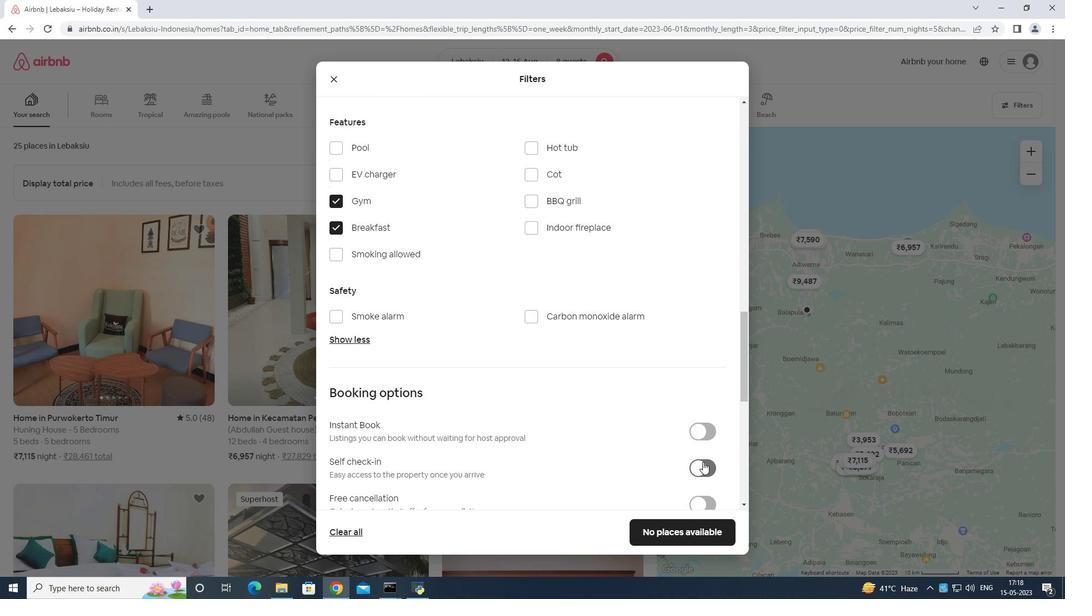 
Action: Mouse scrolled (703, 456) with delta (0, 0)
Screenshot: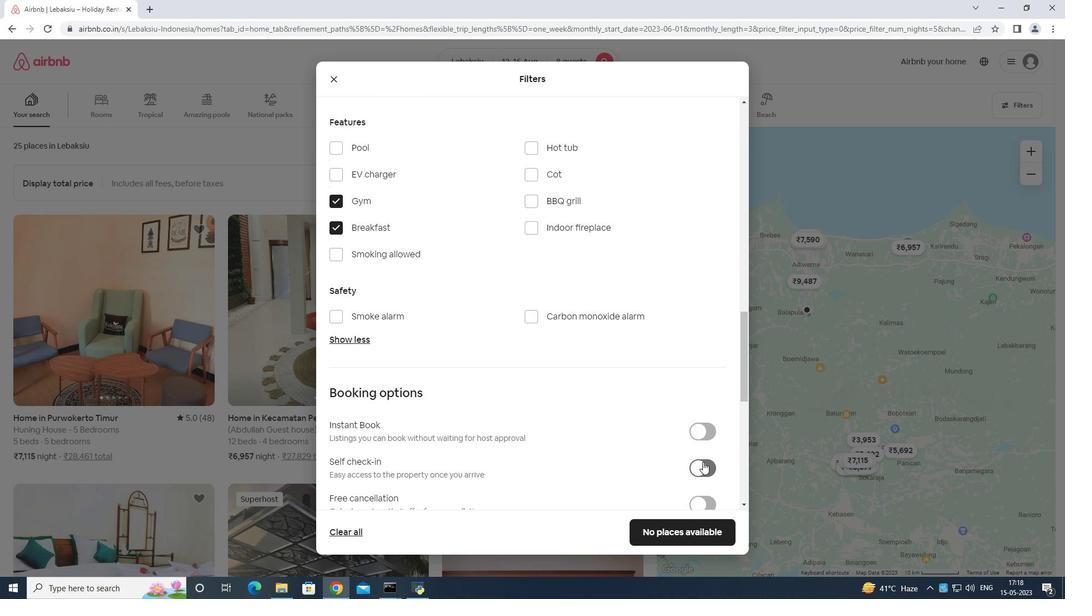 
Action: Mouse moved to (703, 457)
Screenshot: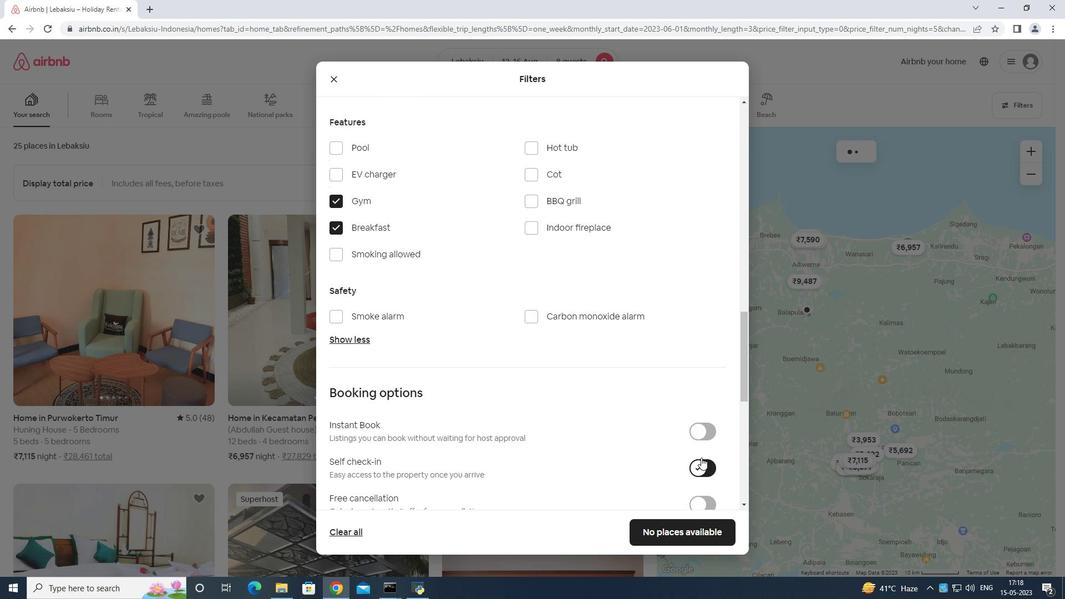 
Action: Mouse scrolled (703, 457) with delta (0, 0)
Screenshot: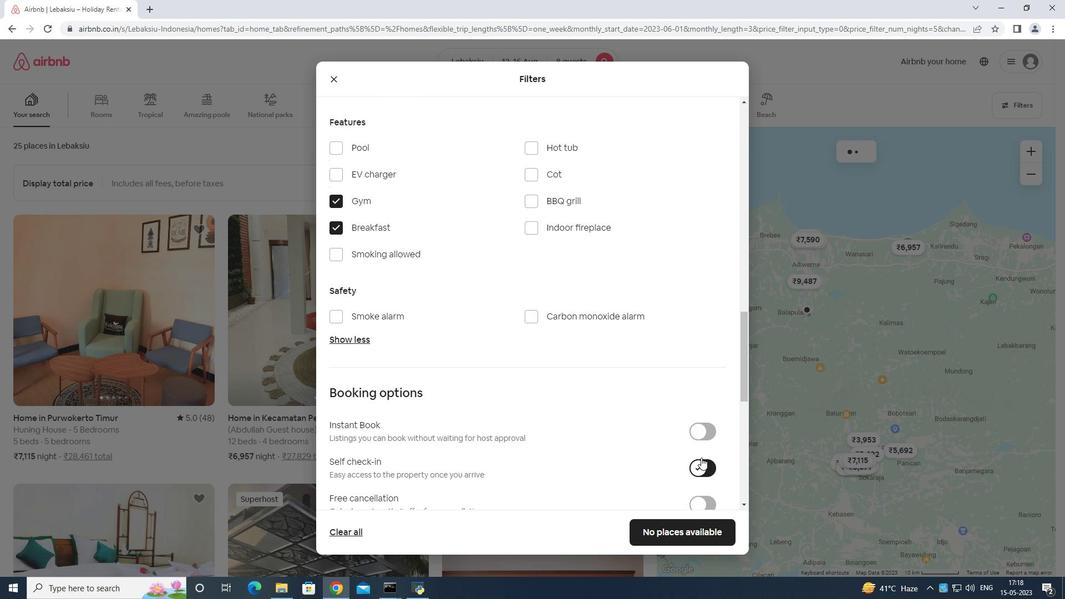 
Action: Mouse moved to (703, 457)
Screenshot: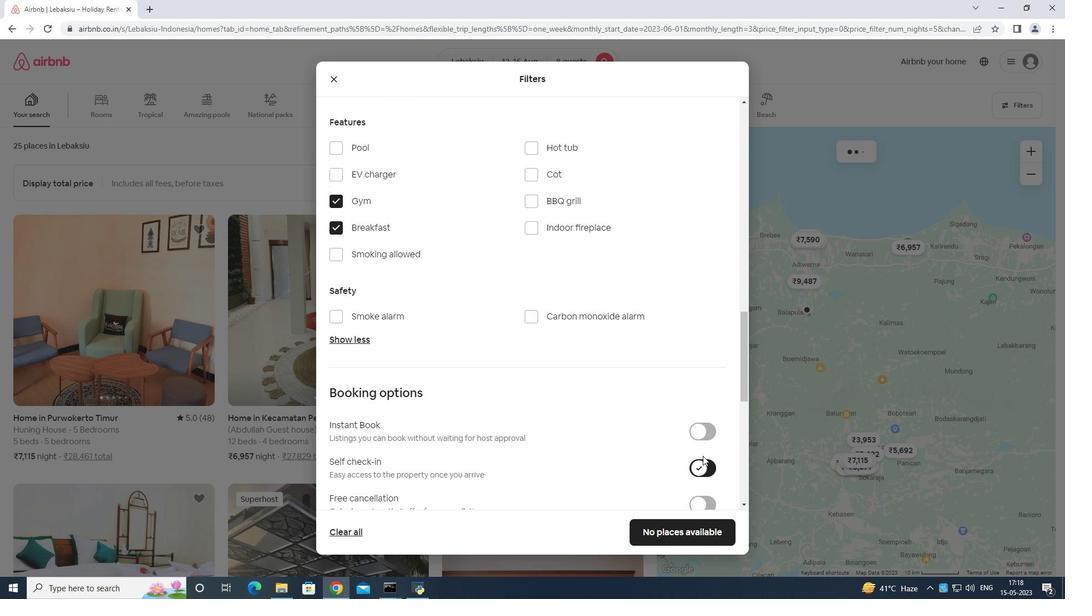 
Action: Mouse scrolled (703, 457) with delta (0, 0)
Screenshot: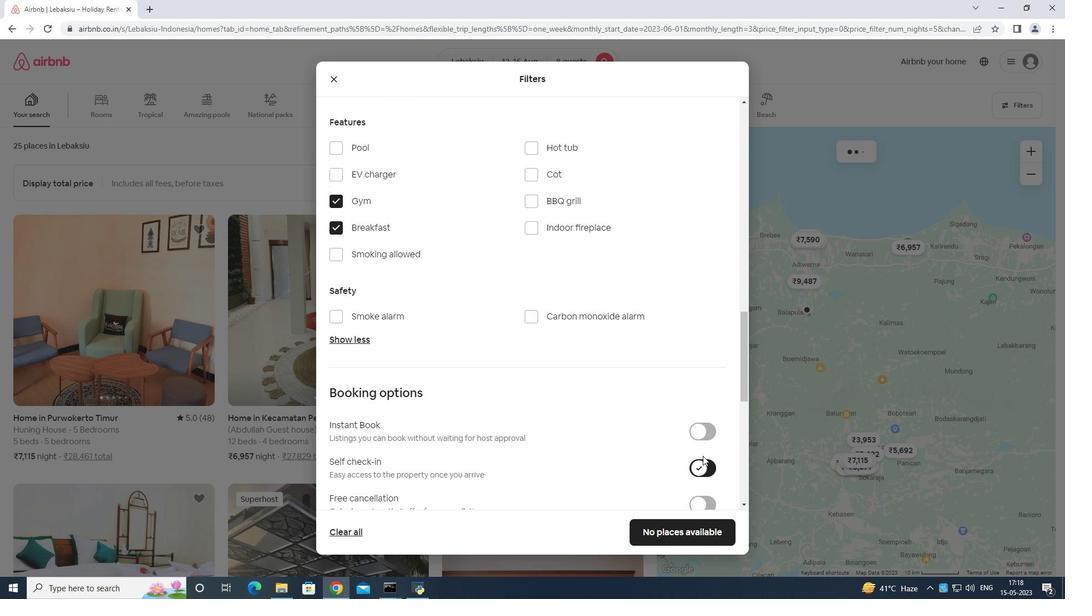 
Action: Mouse moved to (702, 457)
Screenshot: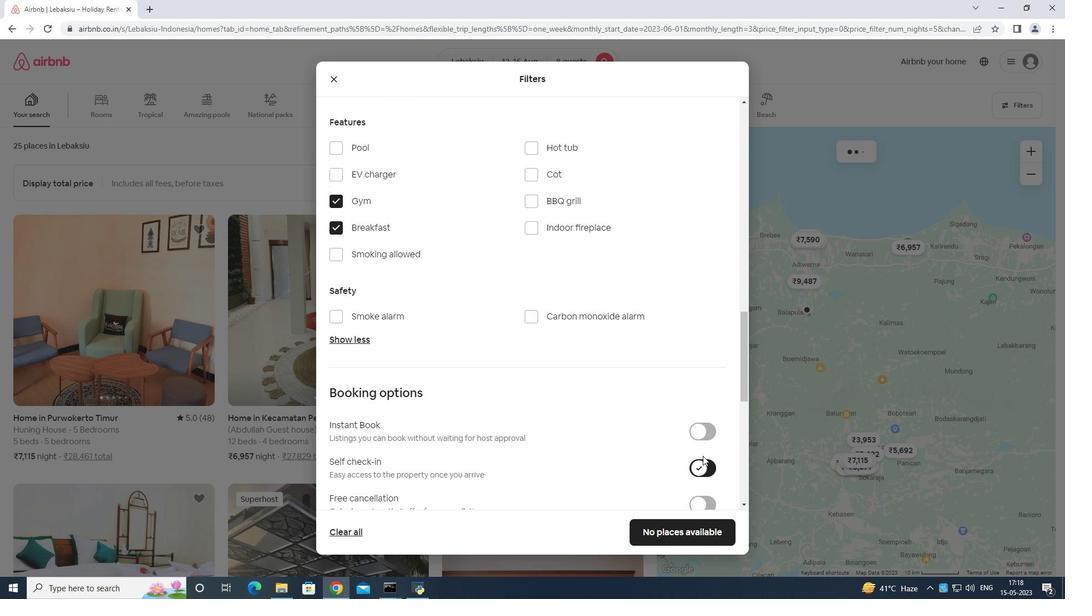 
Action: Mouse scrolled (703, 457) with delta (0, 0)
Screenshot: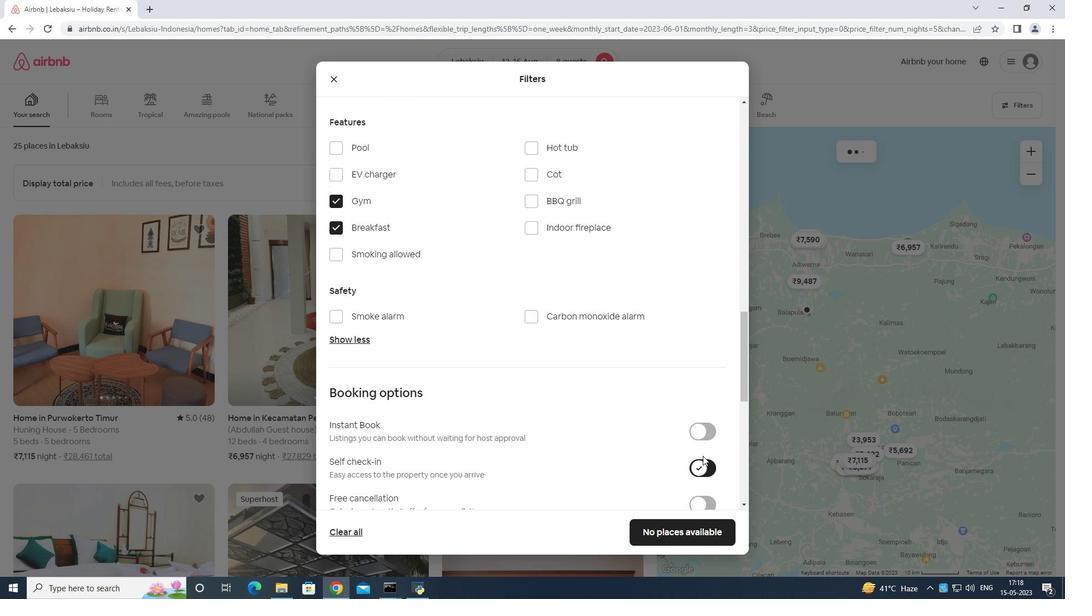 
Action: Mouse moved to (701, 453)
Screenshot: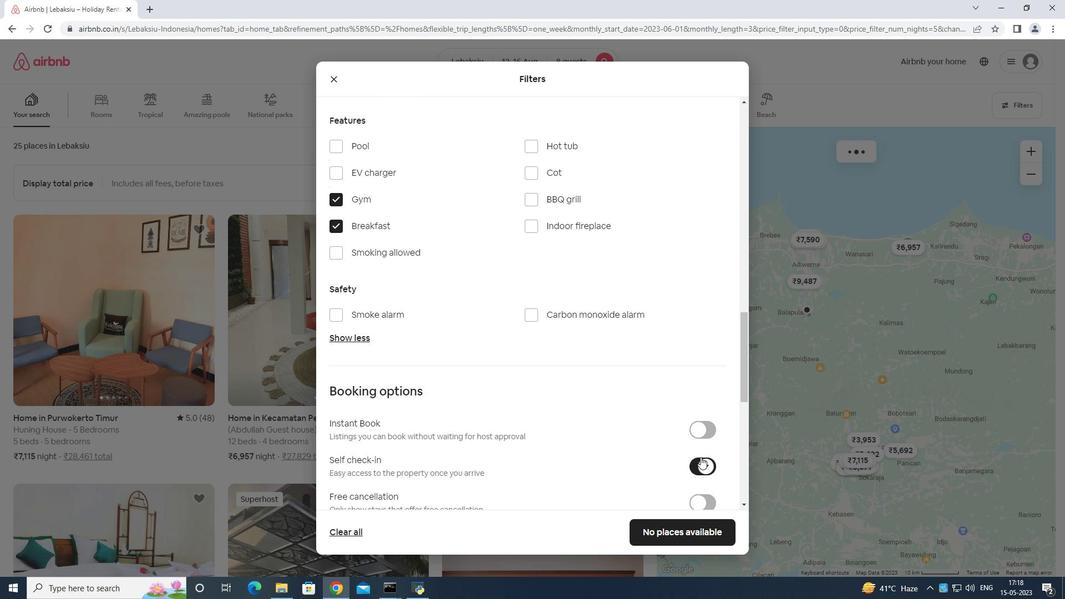 
Action: Mouse scrolled (701, 451) with delta (0, 0)
Screenshot: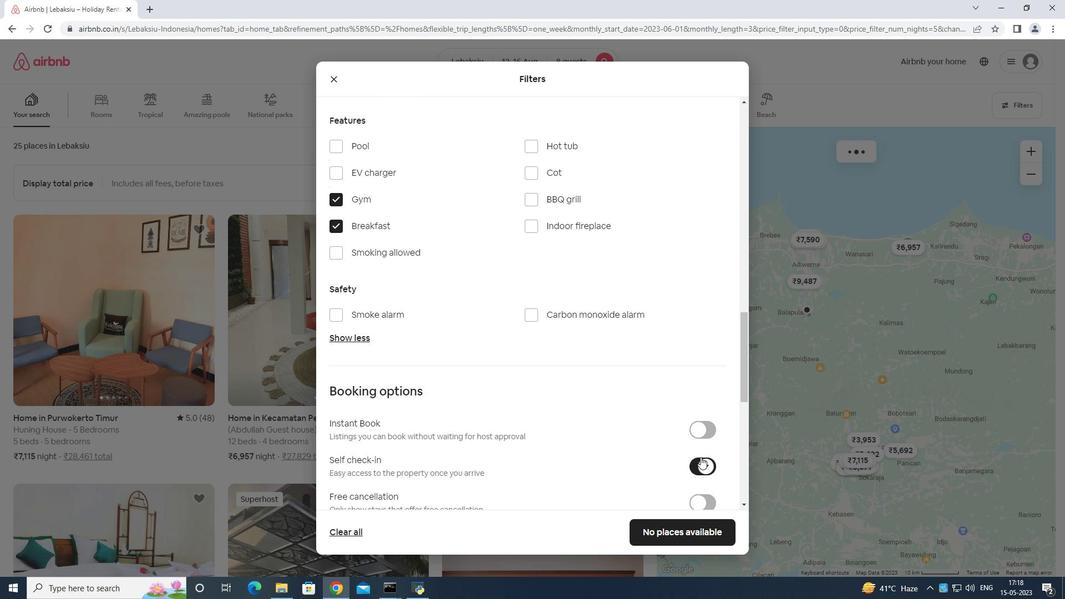
Action: Mouse scrolled (701, 452) with delta (0, 0)
Screenshot: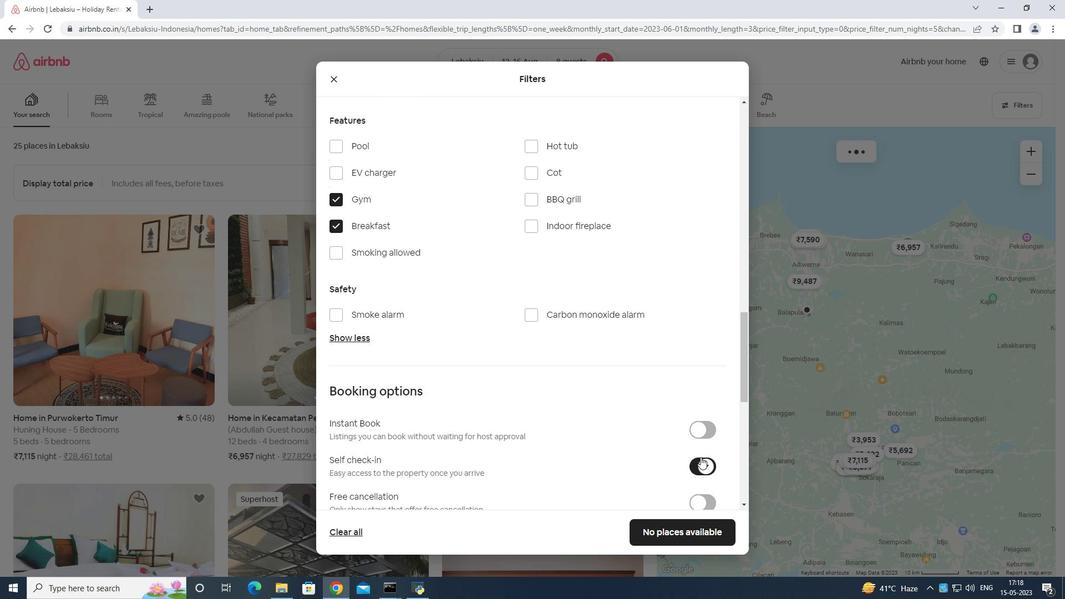 
Action: Mouse scrolled (701, 452) with delta (0, 0)
Screenshot: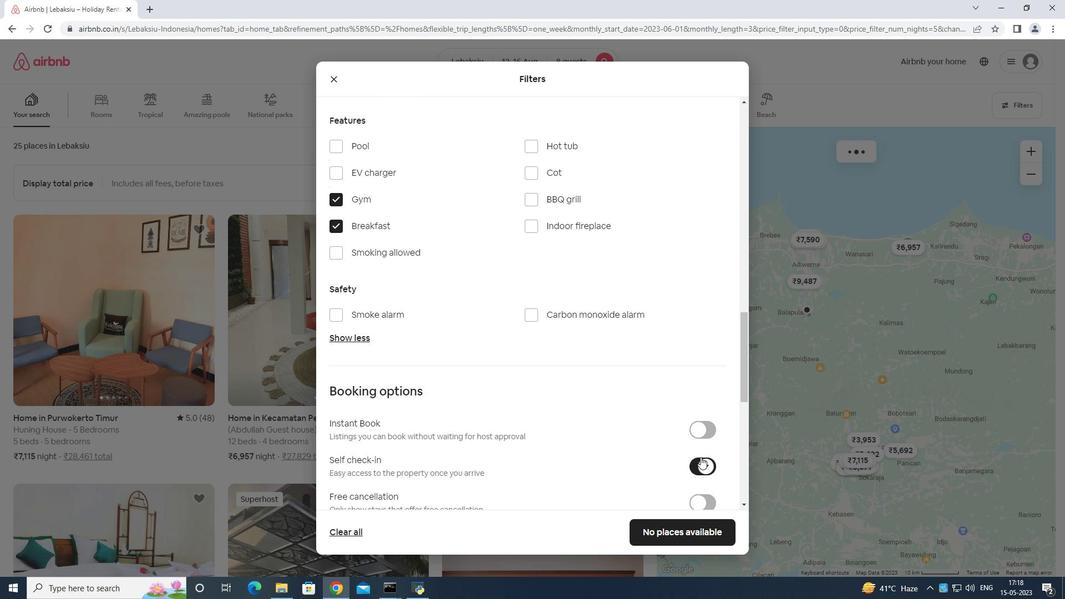 
Action: Mouse moved to (696, 447)
Screenshot: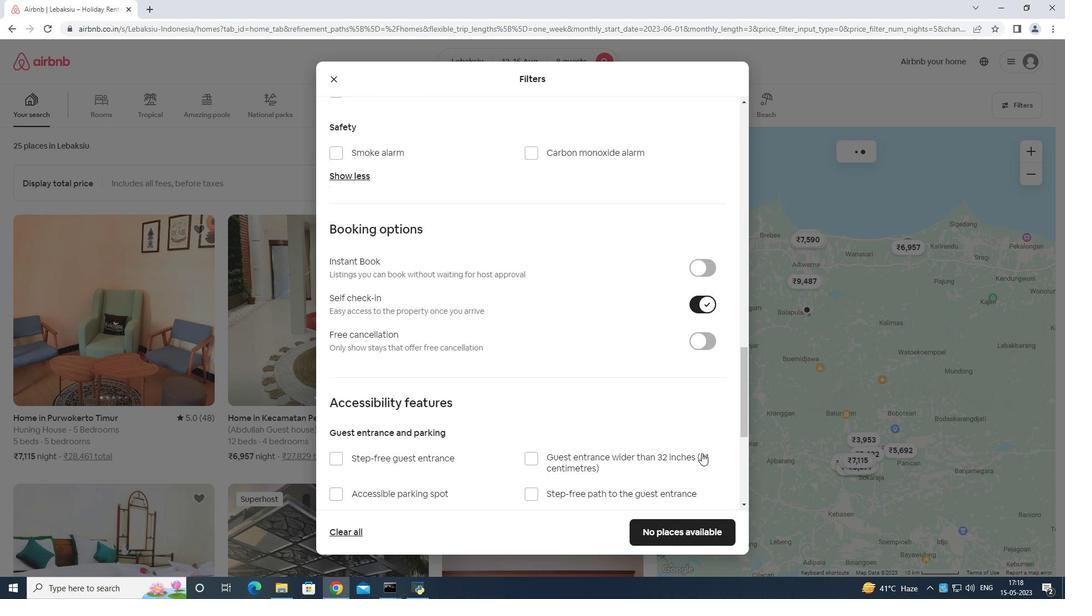 
Action: Mouse scrolled (696, 446) with delta (0, 0)
Screenshot: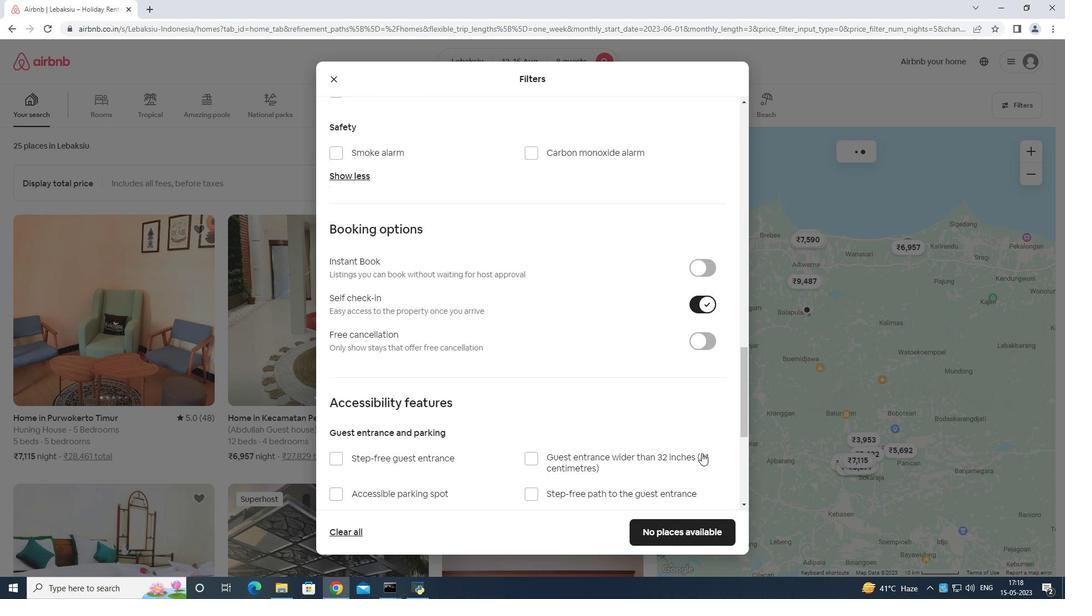 
Action: Mouse scrolled (696, 446) with delta (0, 0)
Screenshot: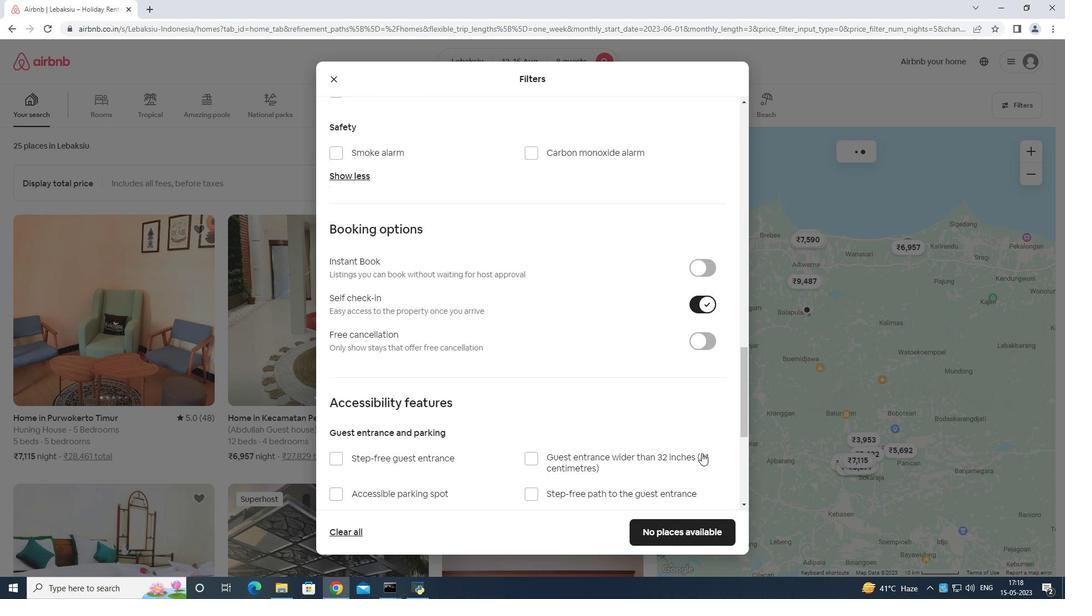 
Action: Mouse scrolled (696, 446) with delta (0, 0)
Screenshot: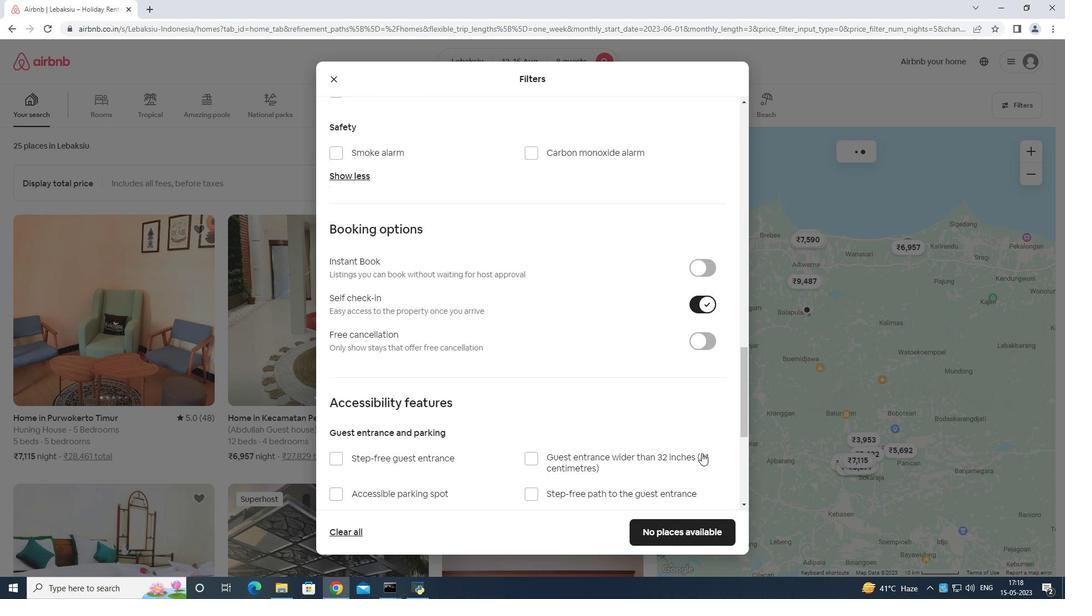 
Action: Mouse moved to (693, 440)
Screenshot: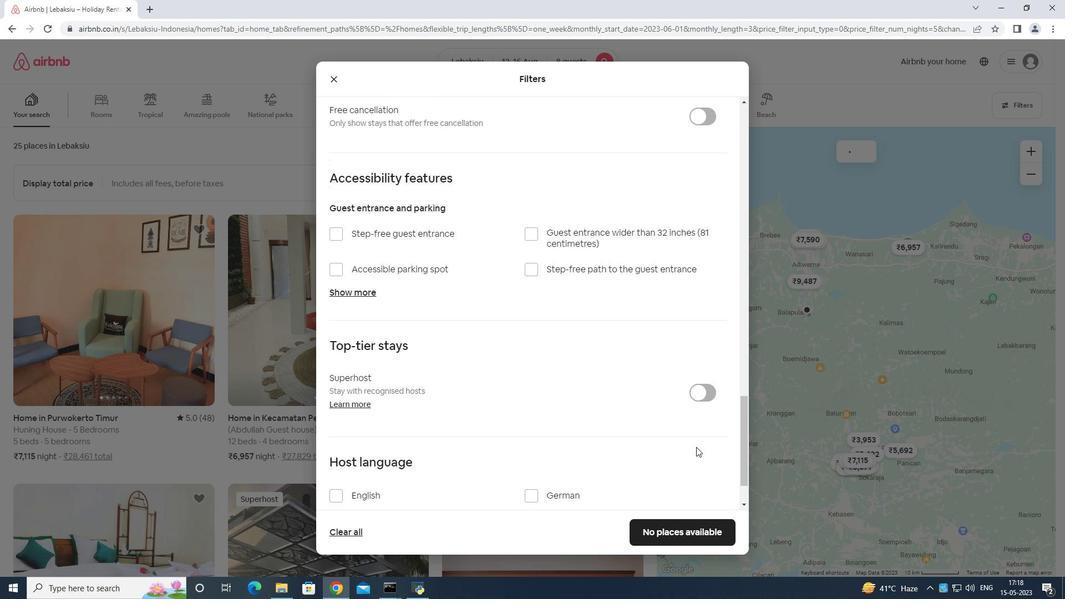 
Action: Mouse scrolled (693, 439) with delta (0, 0)
Screenshot: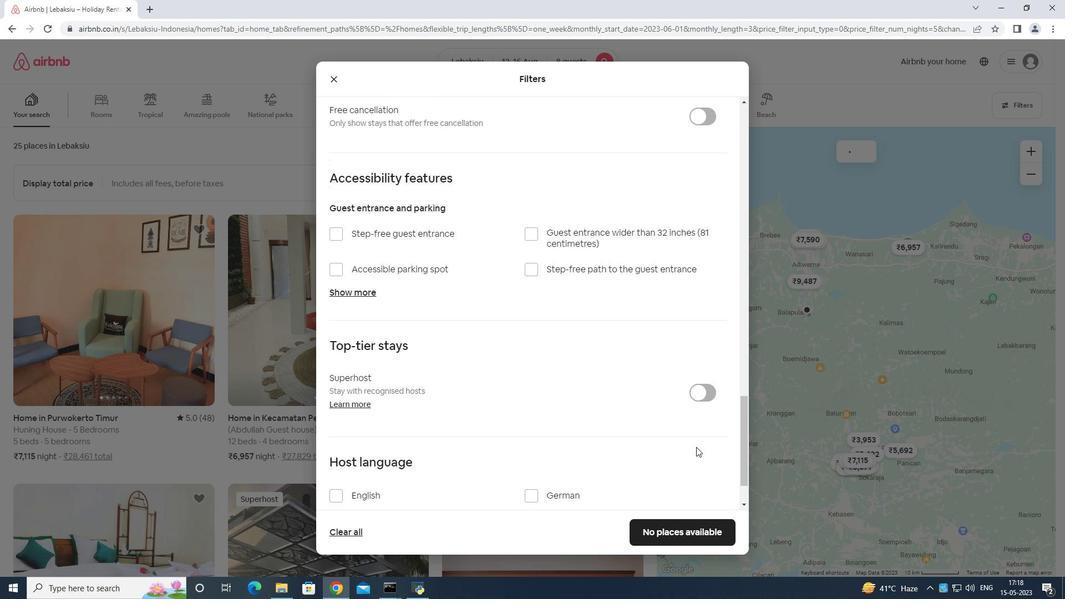 
Action: Mouse moved to (693, 440)
Screenshot: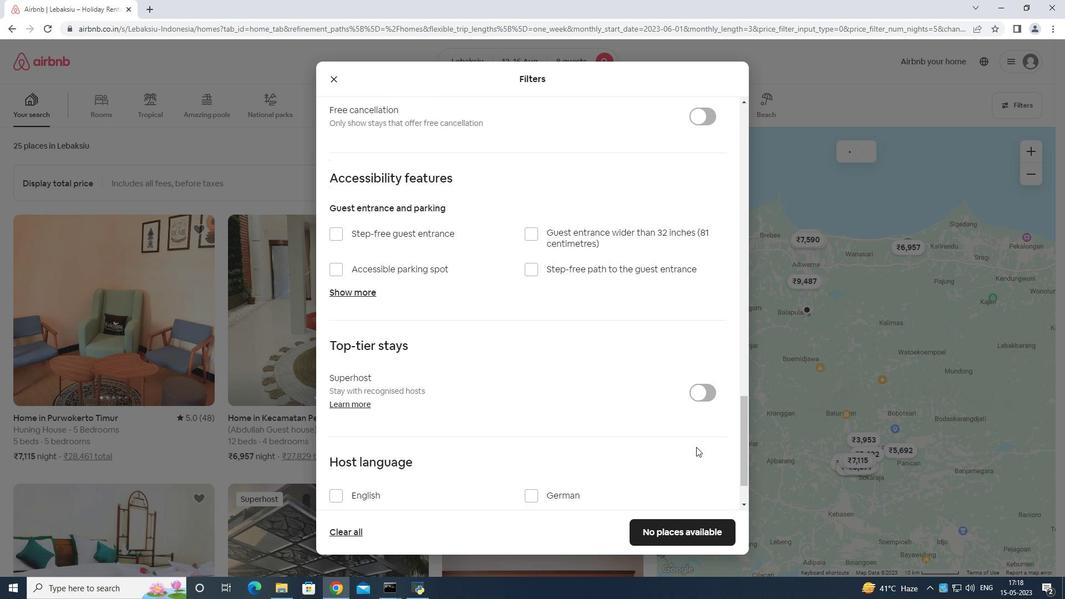 
Action: Mouse scrolled (693, 439) with delta (0, 0)
Screenshot: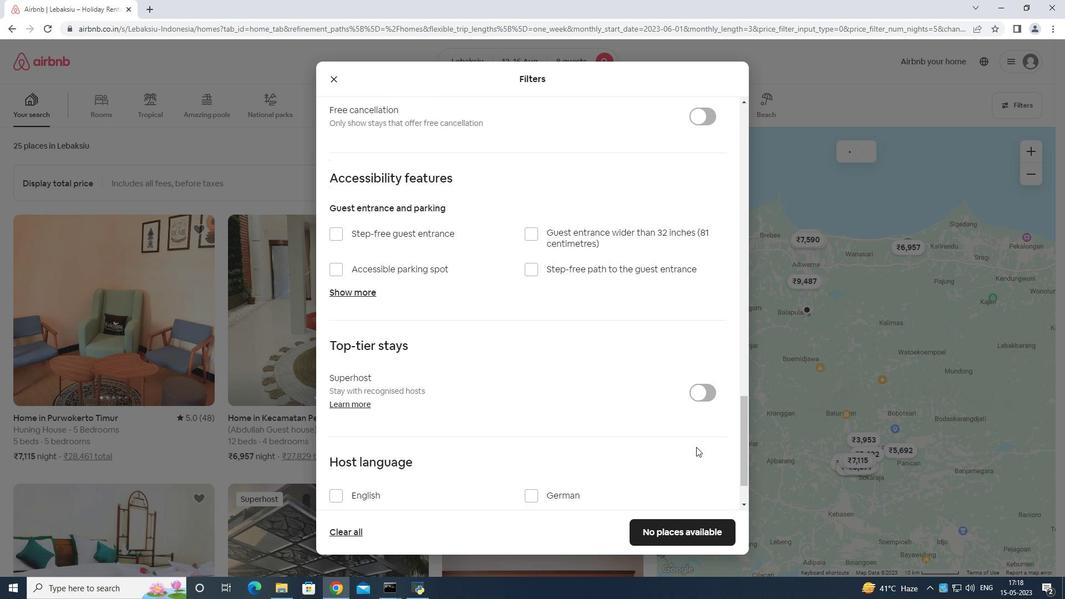 
Action: Mouse moved to (692, 440)
Screenshot: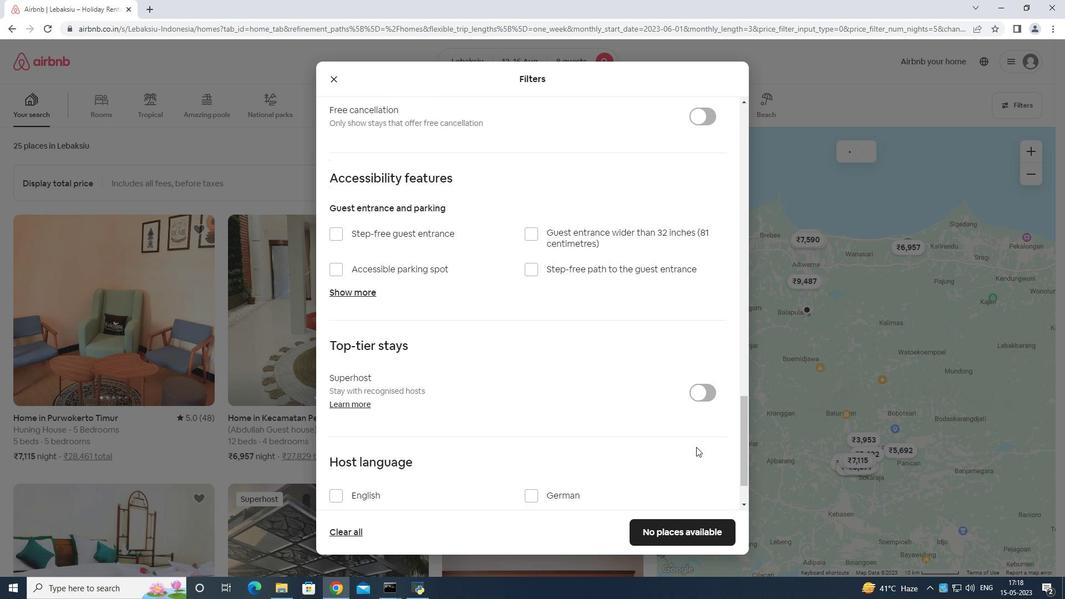 
Action: Mouse scrolled (692, 440) with delta (0, 0)
Screenshot: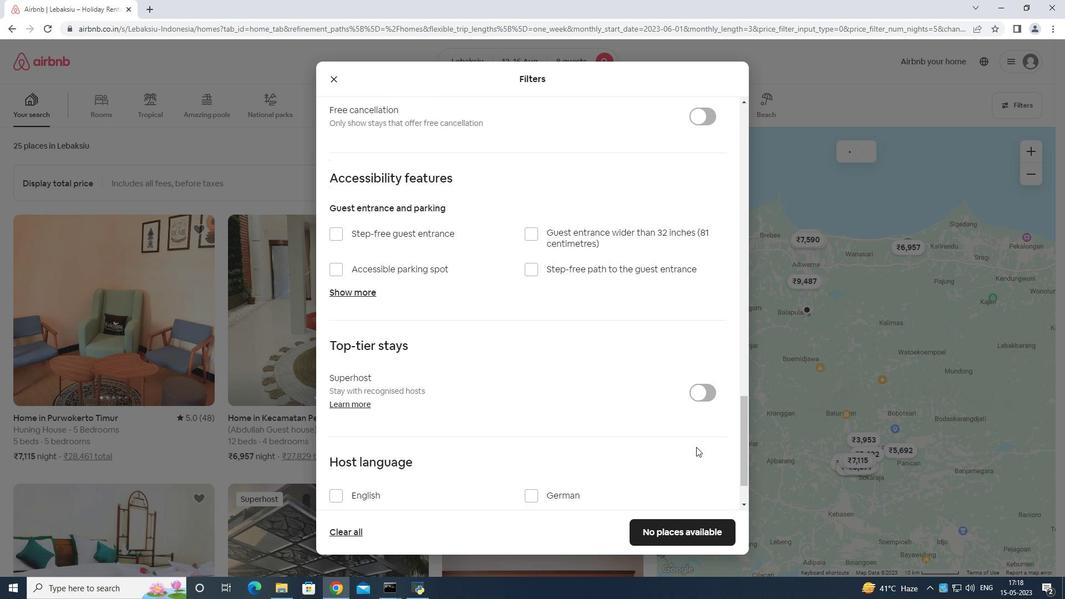 
Action: Mouse scrolled (692, 440) with delta (0, 0)
Screenshot: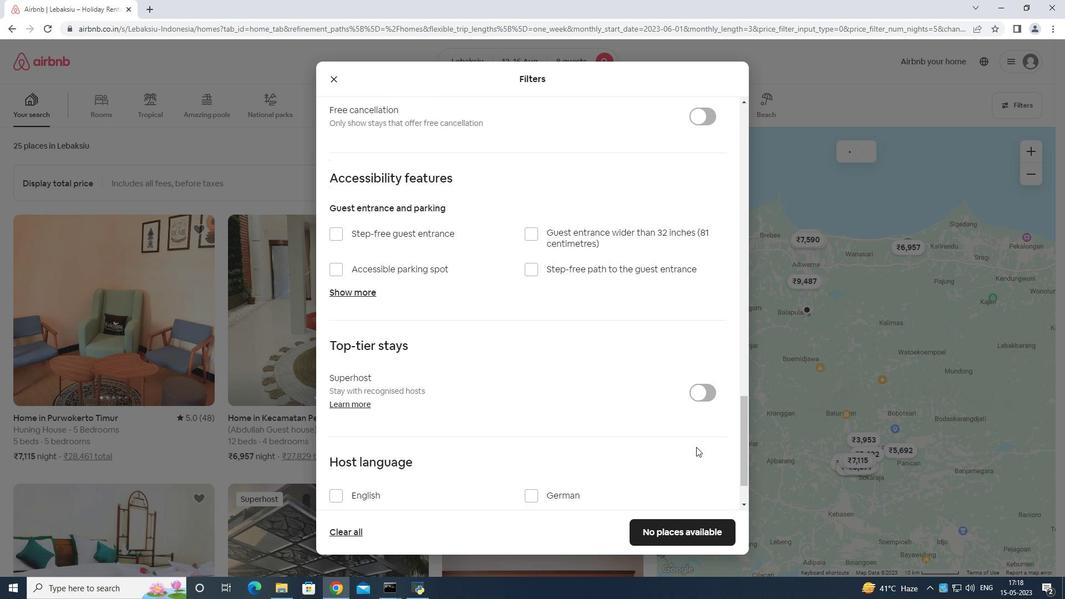 
Action: Mouse moved to (690, 440)
Screenshot: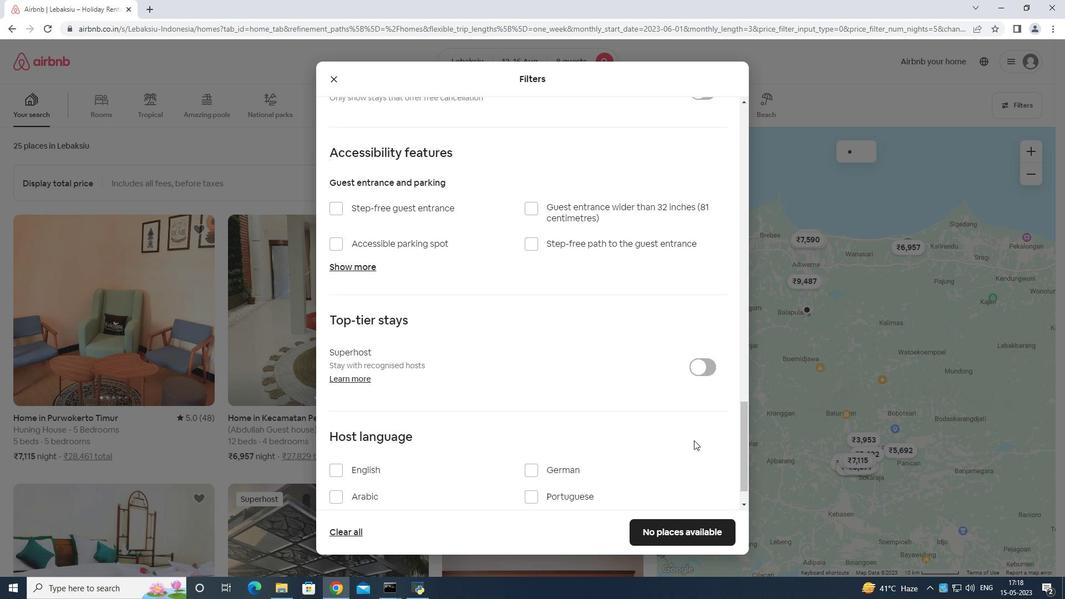 
Action: Mouse scrolled (690, 440) with delta (0, 0)
Screenshot: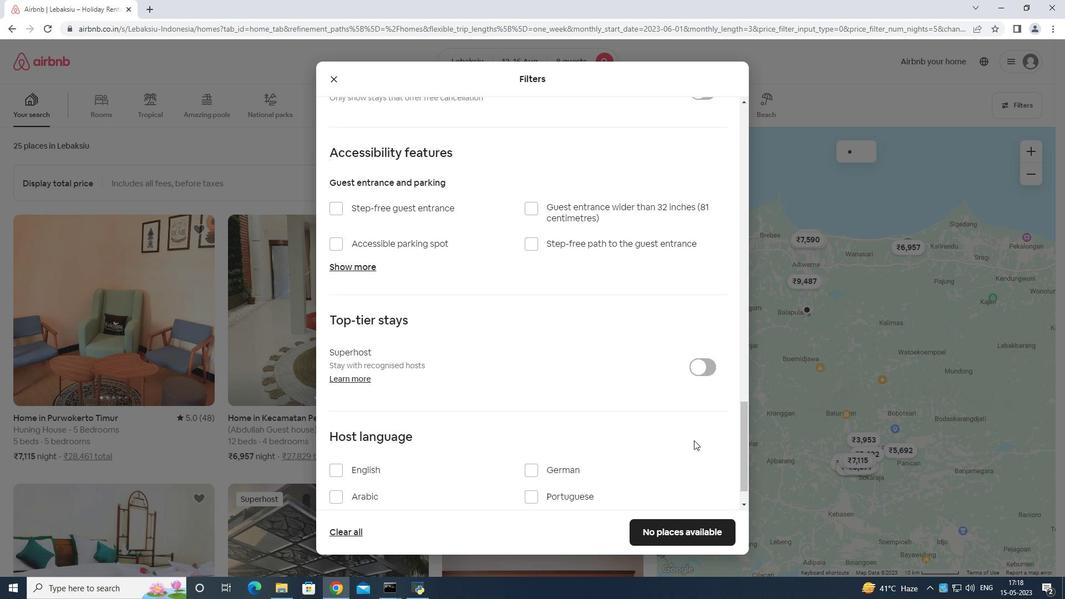 
Action: Mouse moved to (683, 440)
Screenshot: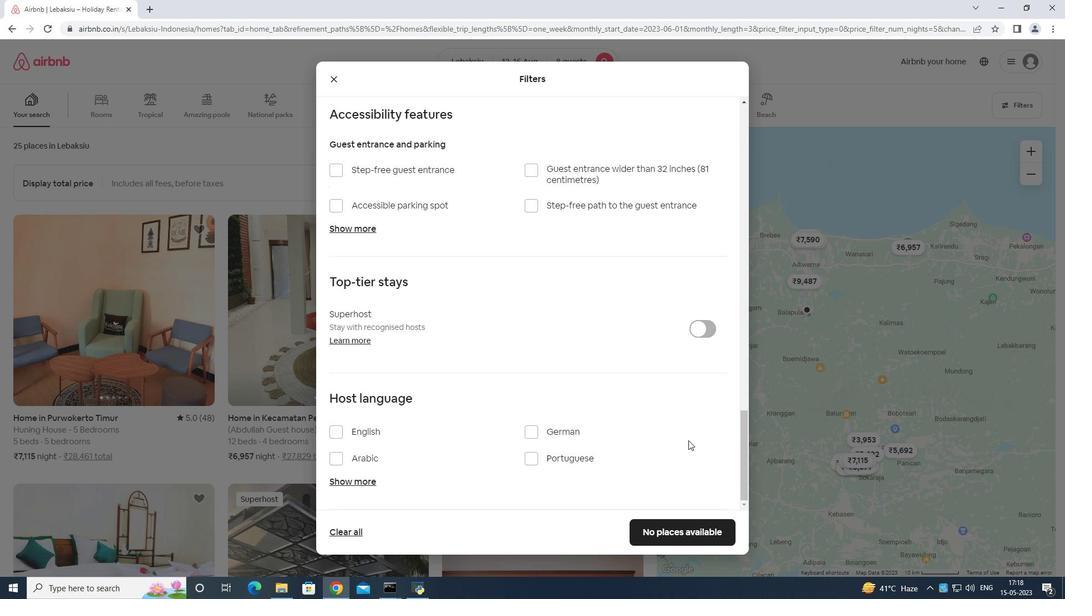 
Action: Mouse scrolled (683, 440) with delta (0, 0)
Screenshot: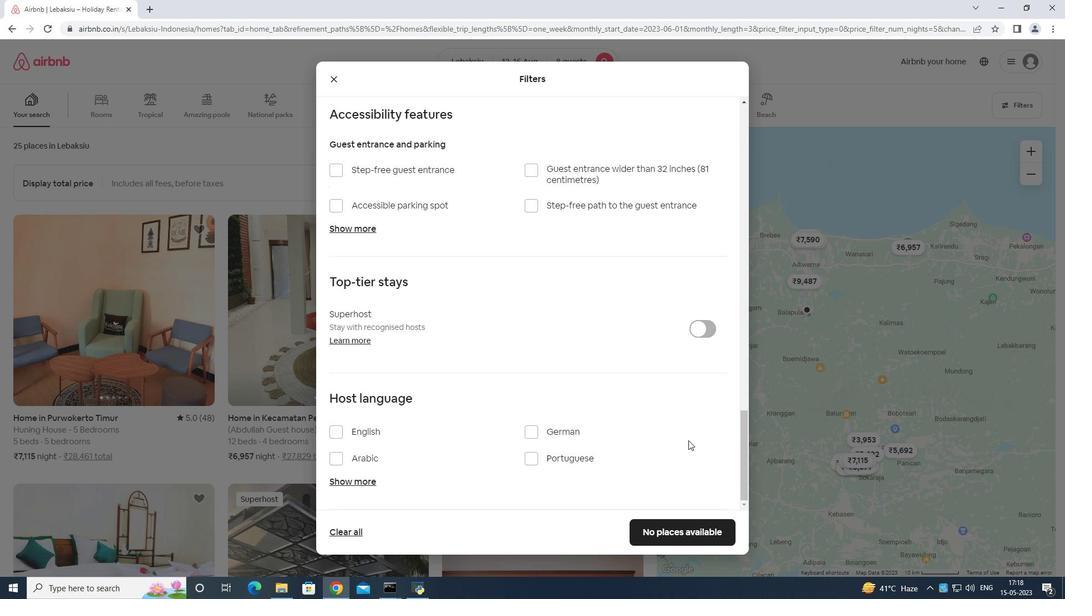 
Action: Mouse moved to (681, 440)
Screenshot: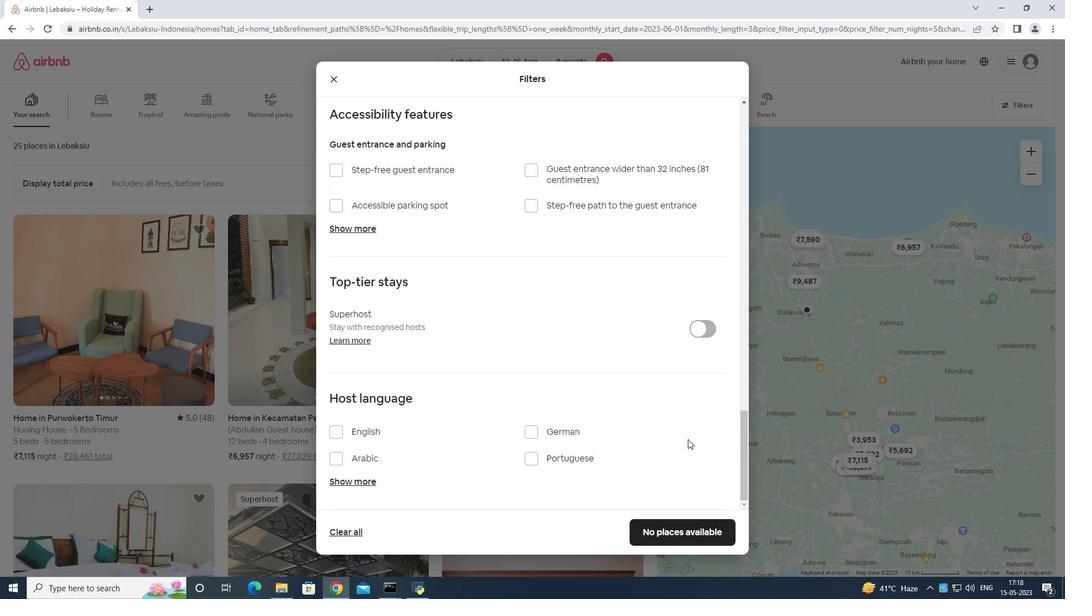 
Action: Mouse scrolled (681, 440) with delta (0, 0)
Screenshot: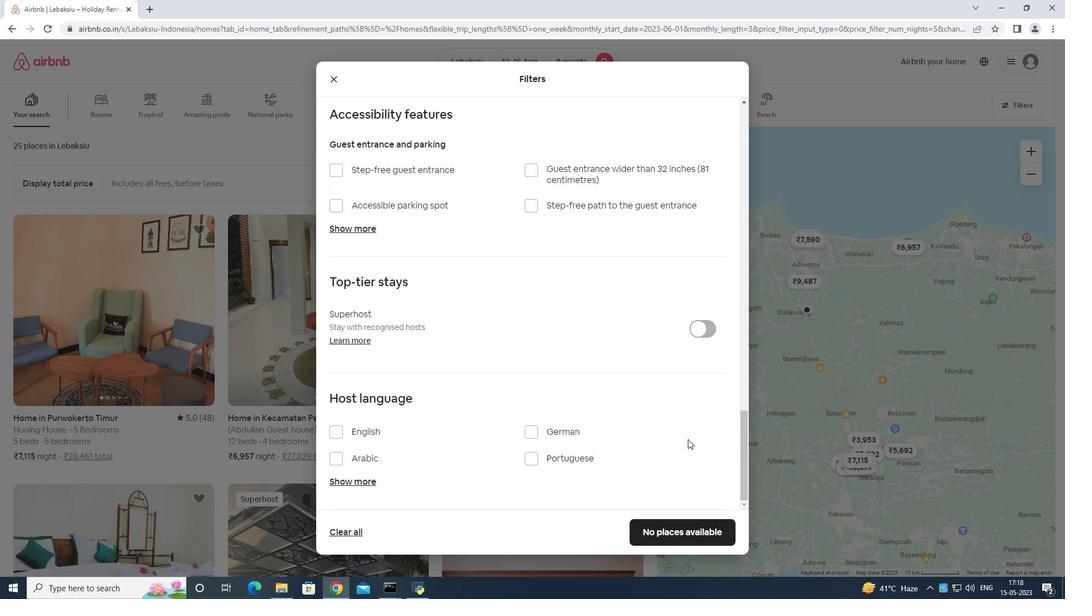
Action: Mouse moved to (675, 441)
Screenshot: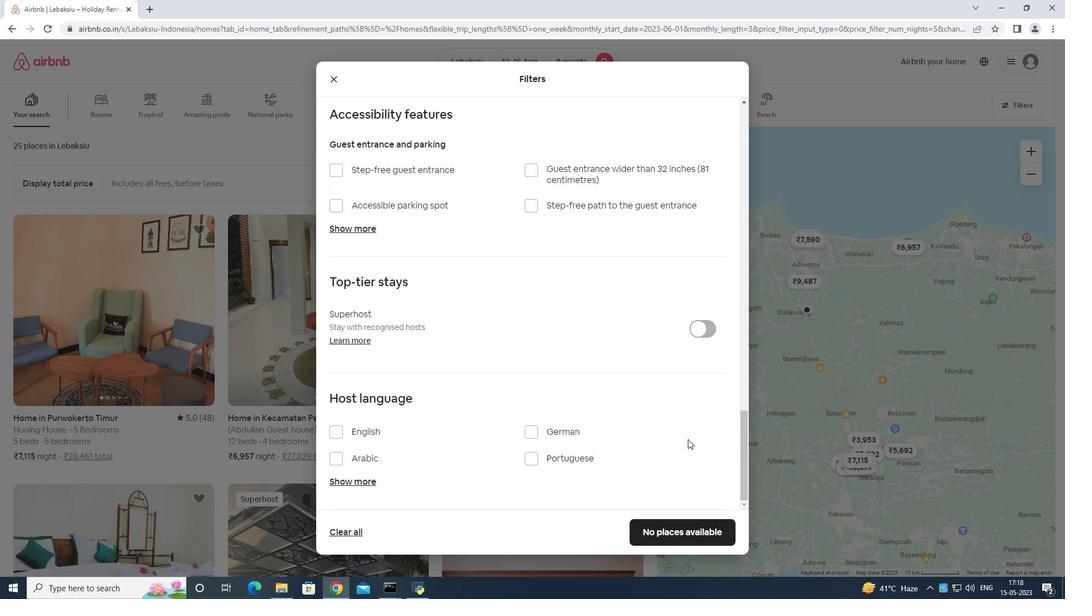 
Action: Mouse scrolled (675, 440) with delta (0, 0)
Screenshot: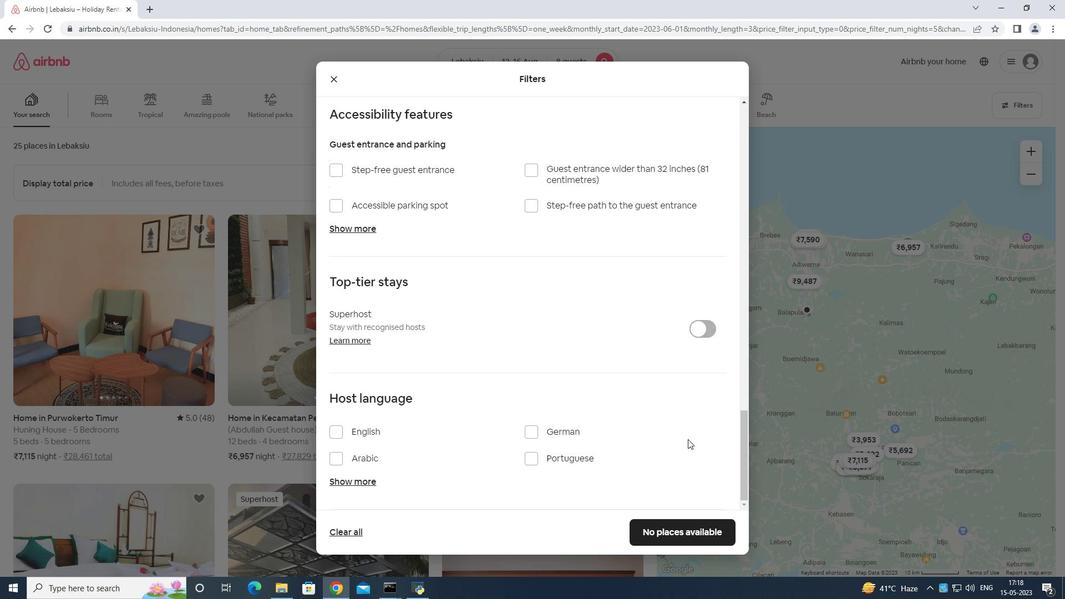 
Action: Mouse moved to (362, 423)
Screenshot: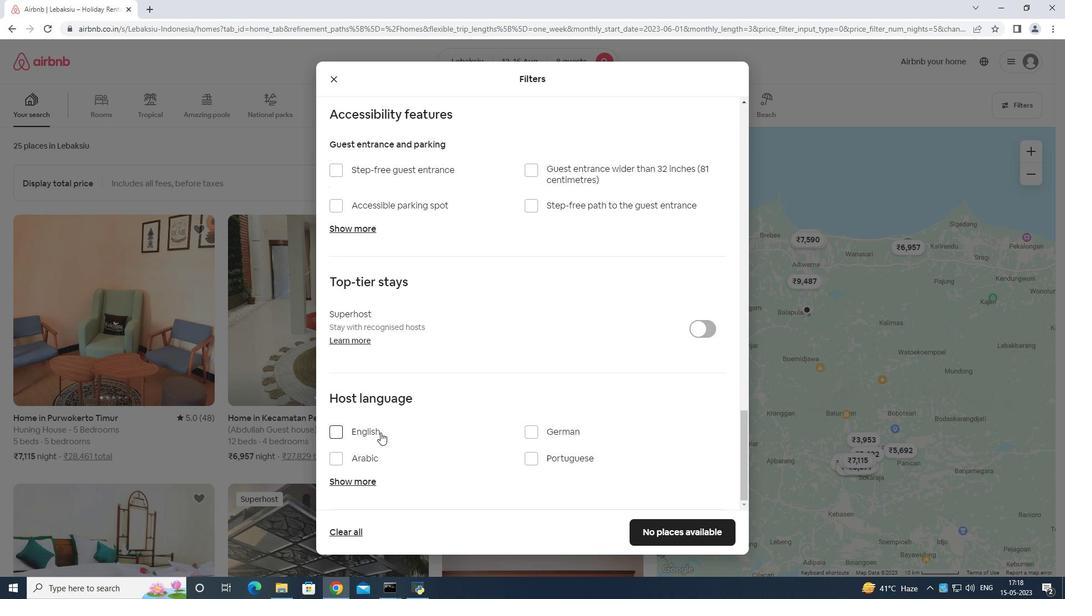 
Action: Mouse pressed left at (362, 423)
Screenshot: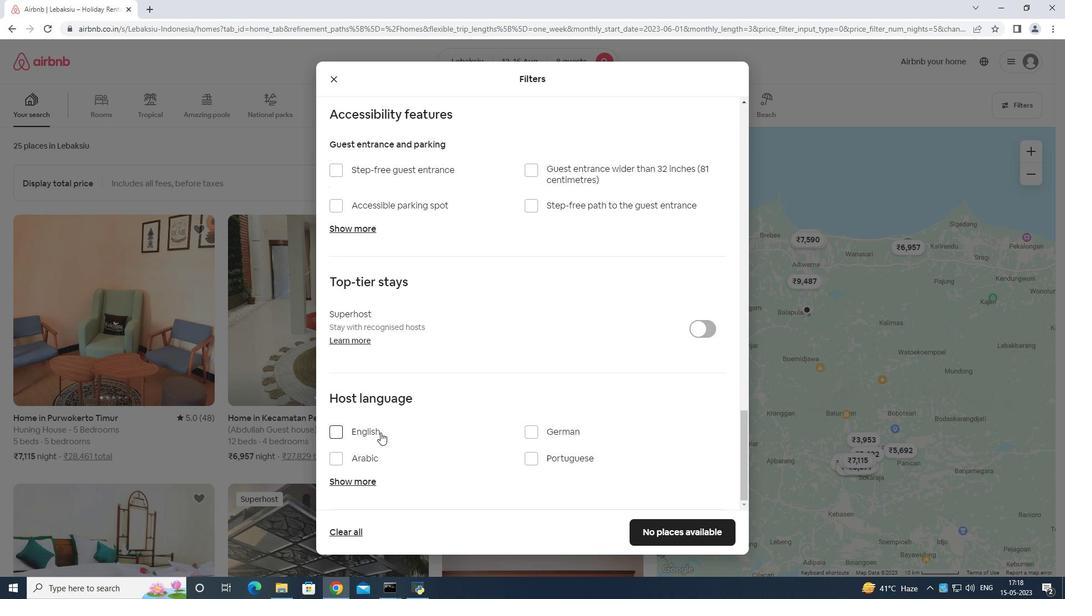 
Action: Mouse moved to (381, 436)
Screenshot: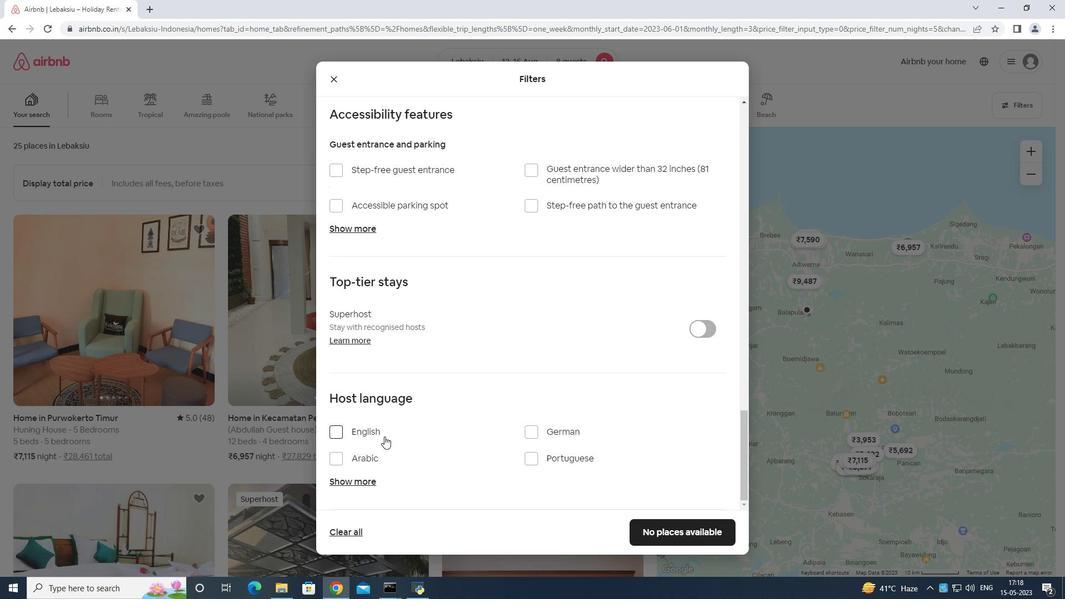 
Action: Mouse pressed left at (381, 436)
Screenshot: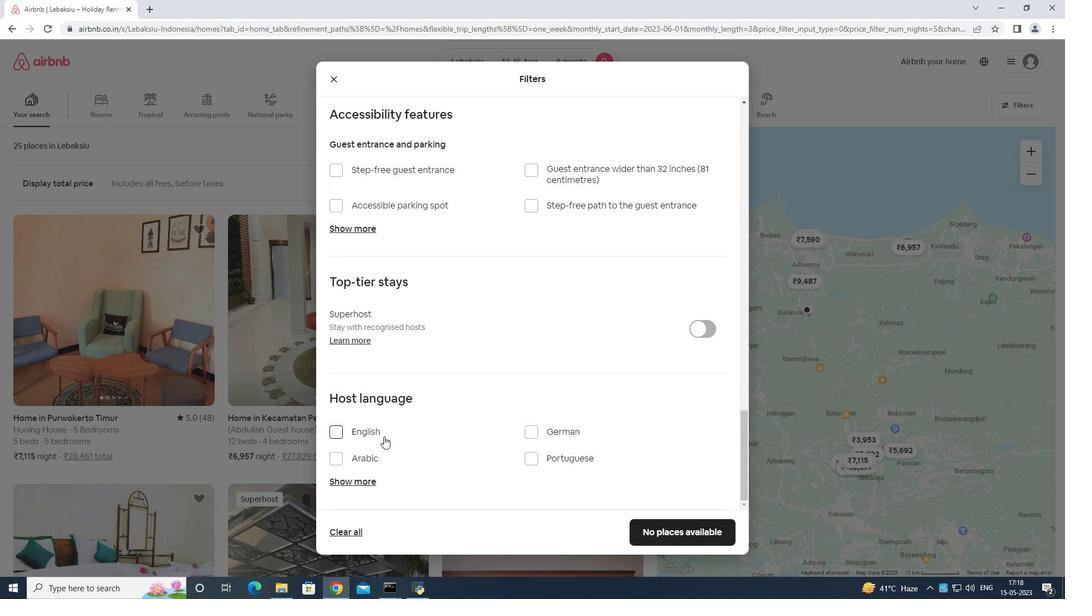 
Action: Mouse moved to (689, 523)
Screenshot: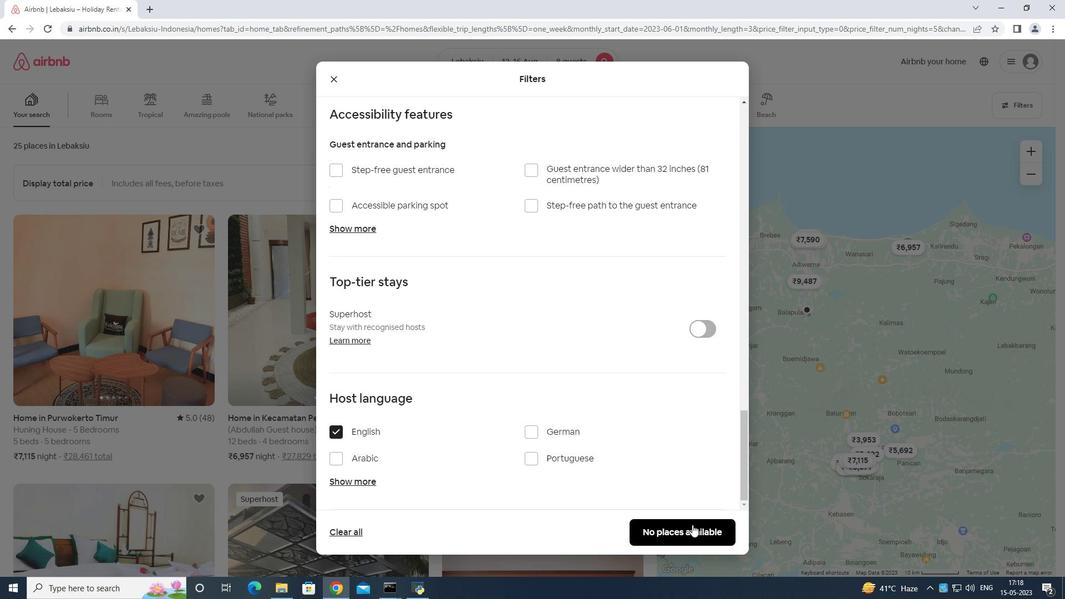 
Action: Mouse pressed left at (689, 523)
Screenshot: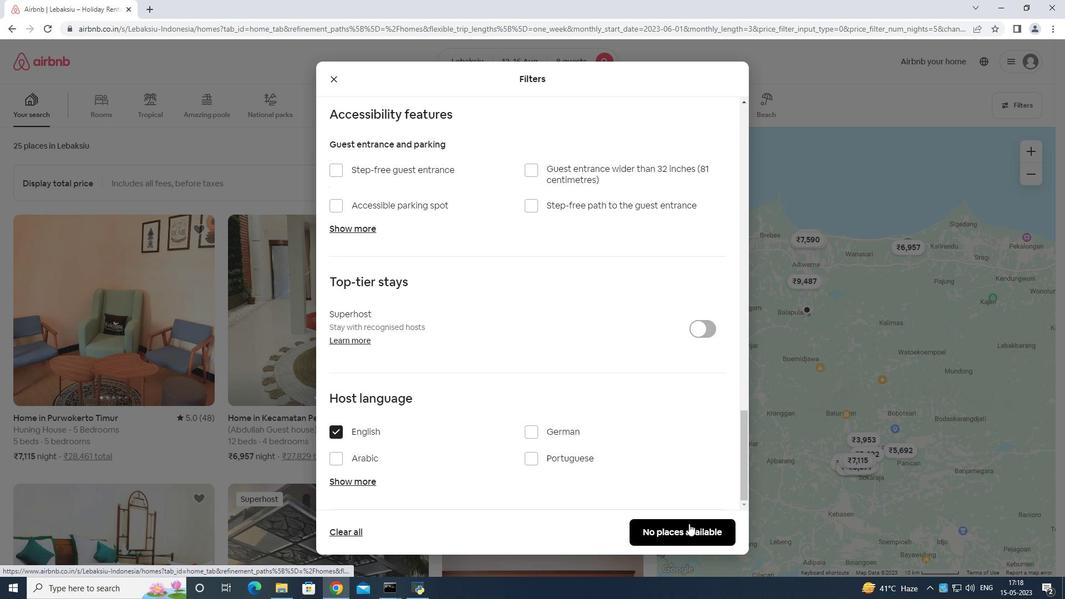 
Action: Mouse moved to (688, 528)
Screenshot: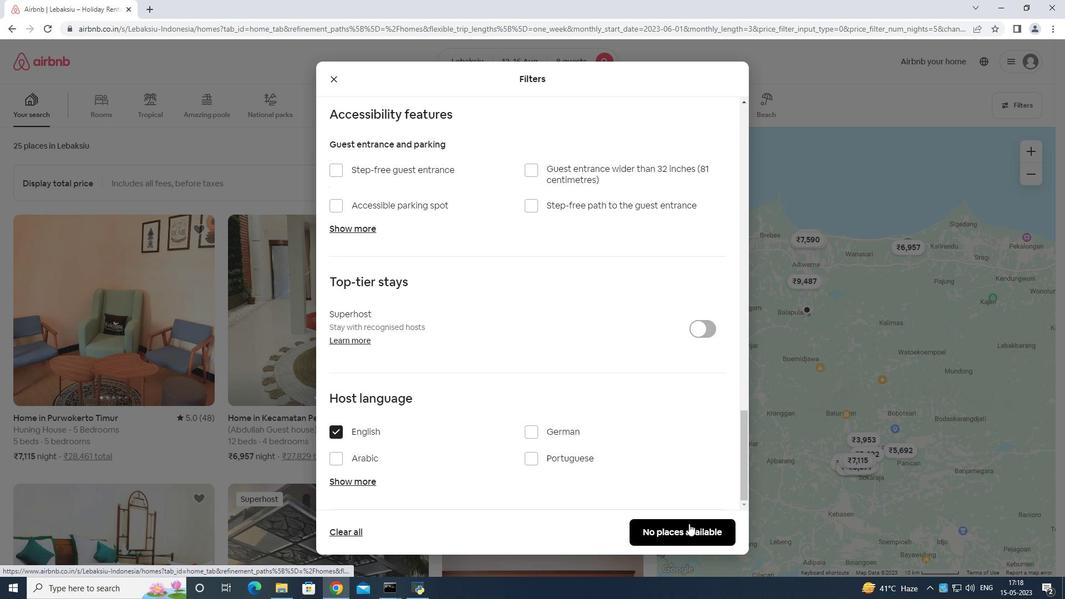 
